Task: Buy 5 Spatulas for Men's from Shave & Hair Removal section under best seller category for shipping address: Marisol Hernandez, 1239 Ridge Road, Dodge City, Kansas 67801, Cell Number 6205197251. Pay from credit card ending with 7965, CVV 549
Action: Mouse moved to (22, 68)
Screenshot: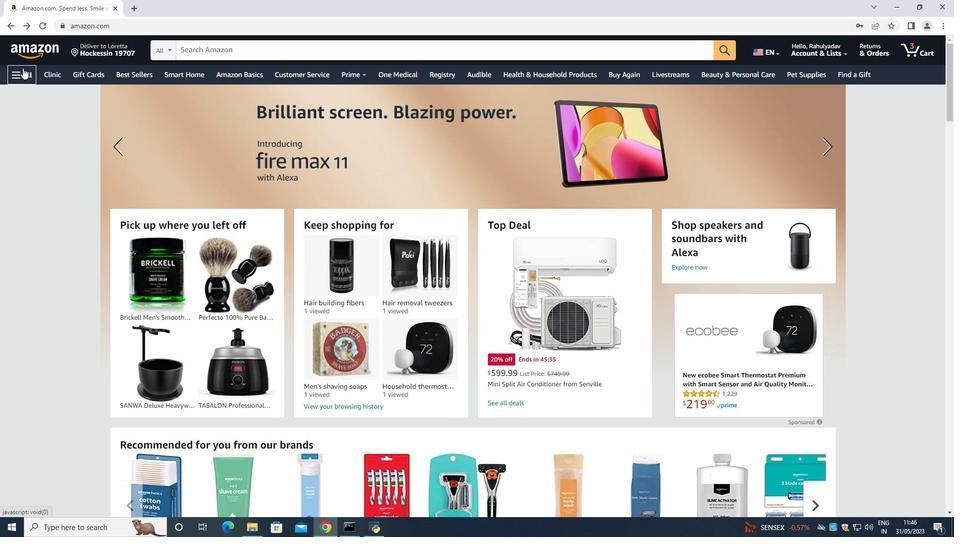 
Action: Mouse pressed left at (22, 68)
Screenshot: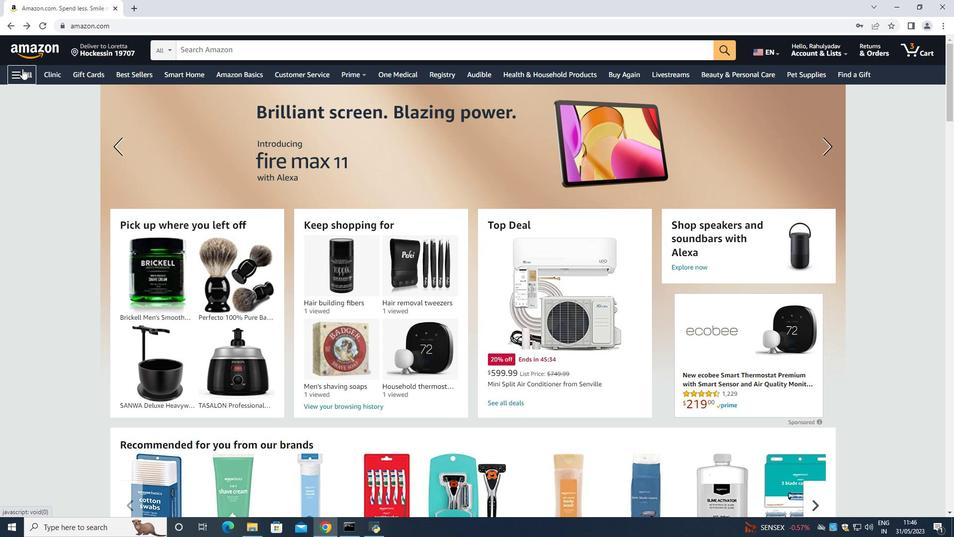 
Action: Mouse moved to (44, 100)
Screenshot: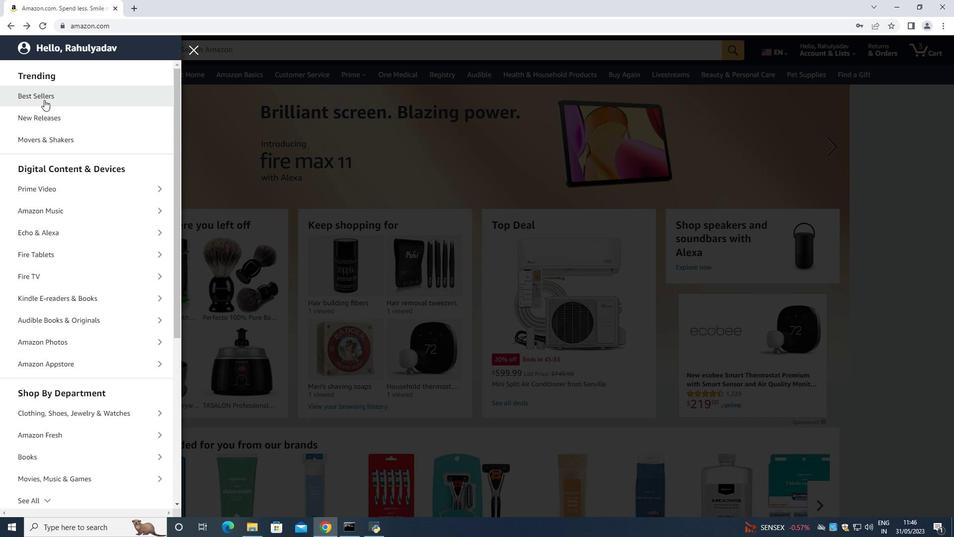 
Action: Mouse pressed left at (44, 100)
Screenshot: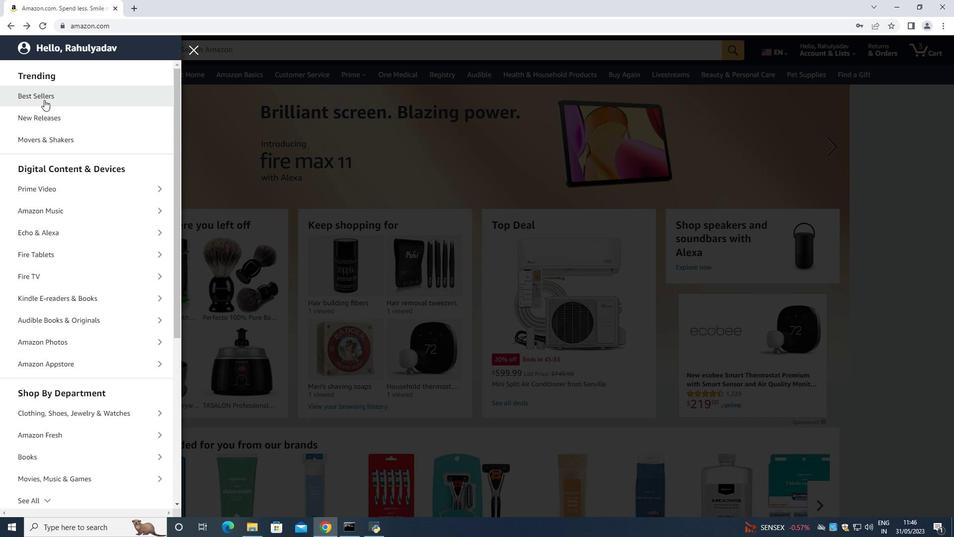 
Action: Mouse moved to (217, 51)
Screenshot: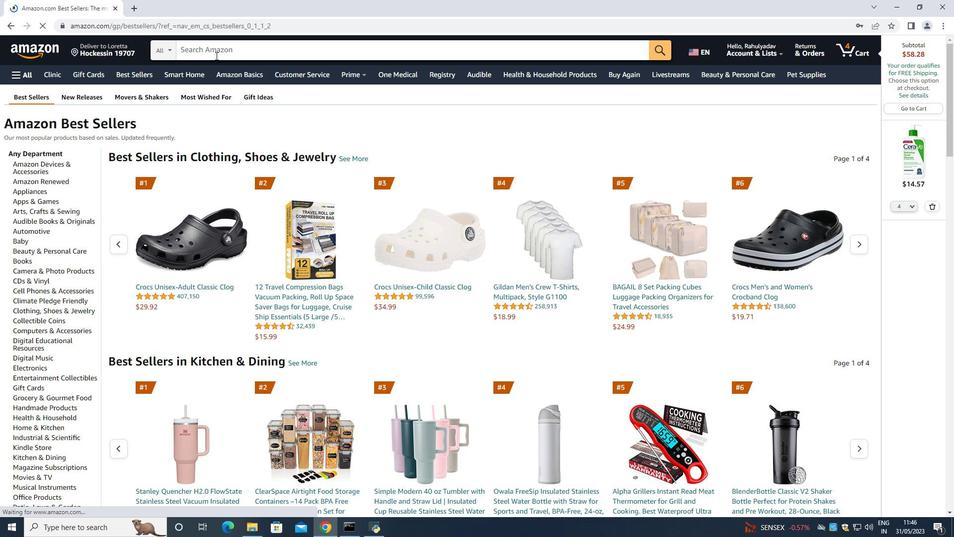 
Action: Mouse pressed left at (217, 51)
Screenshot: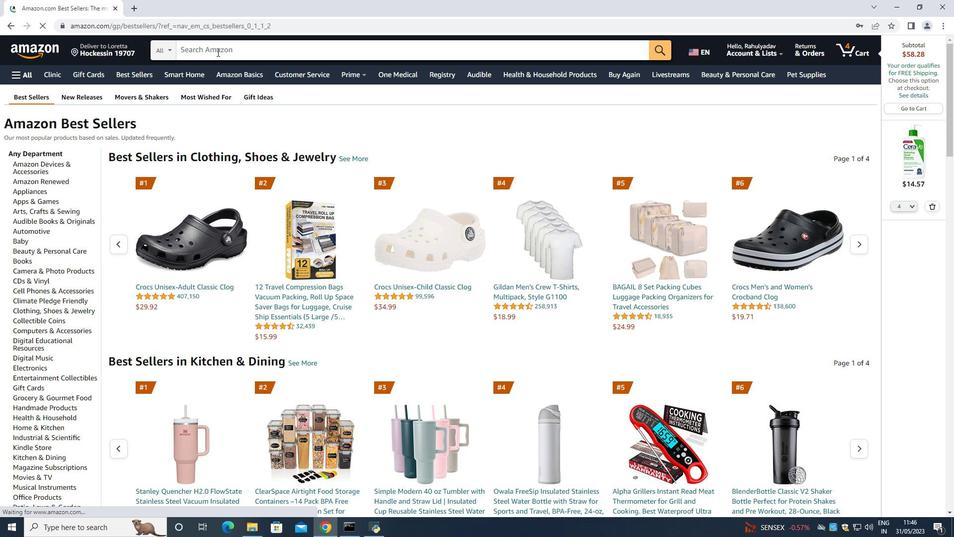 
Action: Key pressed <Key.shift>Spatulas<Key.space><Key.shift><Key.shift><Key.shift><Key.shift><Key.shift><Key.shift><Key.shift><Key.shift><Key.shift><Key.shift><Key.shift><Key.shift><Key.shift><Key.shift><Key.shift><Key.shift><Key.shift><Key.shift><Key.shift><Key.shift><Key.shift><Key.shift><Key.shift><Key.shift>For<Key.space><Key.shift_r><Key.shift_r><Key.shift_r><Key.shift_r><Key.shift_r><Key.shift_r><Key.shift_r><Key.shift_r><Key.shift_r><Key.shift_r><Key.shift_r><Key.shift_r><Key.shift_r>Men<Key.space><Key.enter>
Screenshot: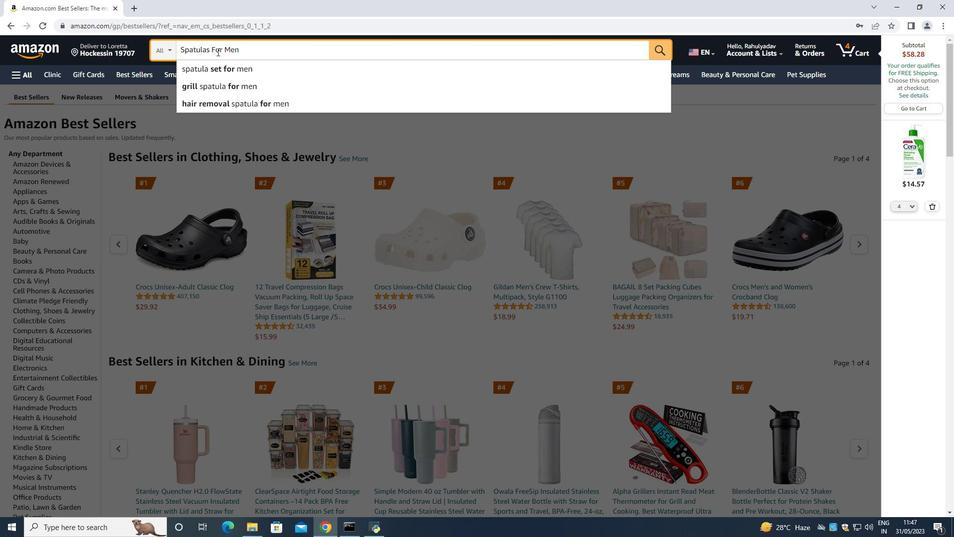
Action: Mouse moved to (249, 364)
Screenshot: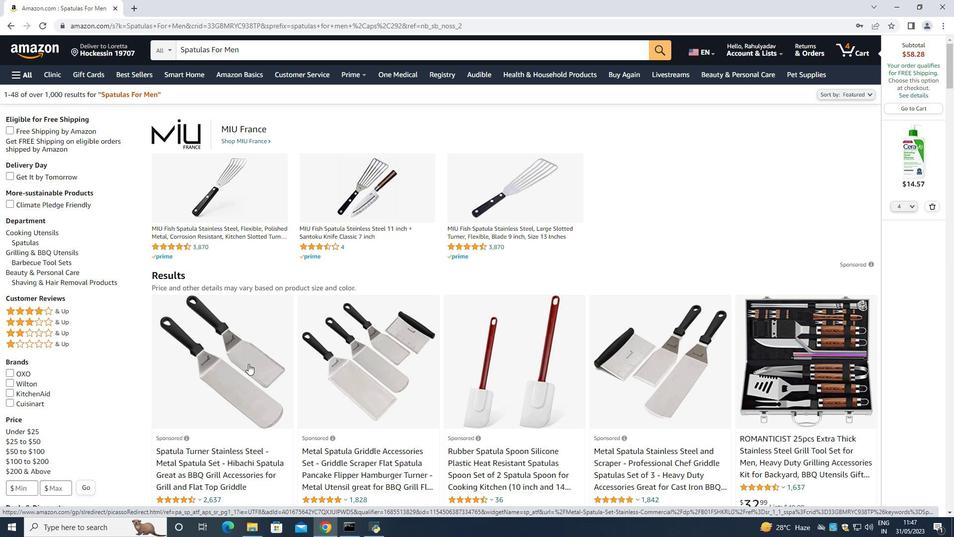 
Action: Mouse scrolled (249, 363) with delta (0, 0)
Screenshot: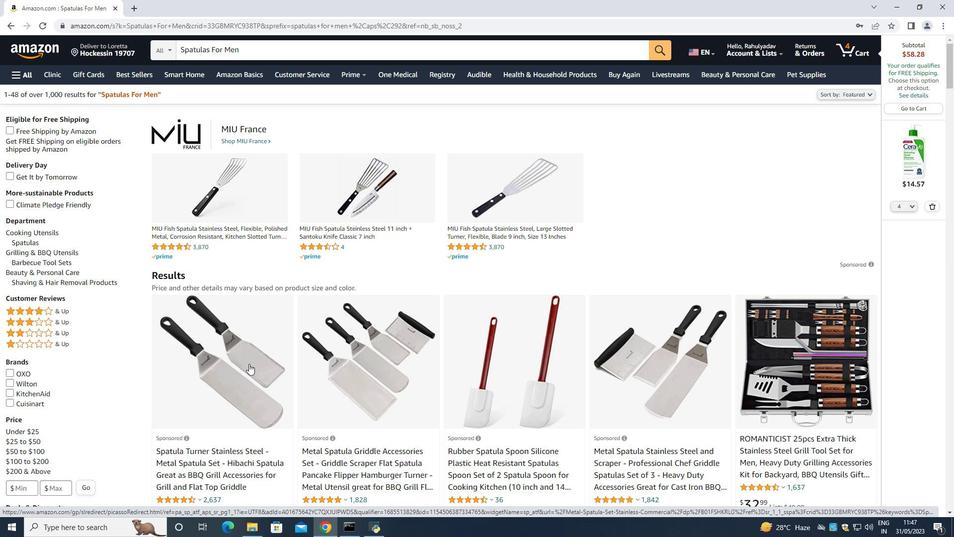 
Action: Mouse scrolled (249, 363) with delta (0, 0)
Screenshot: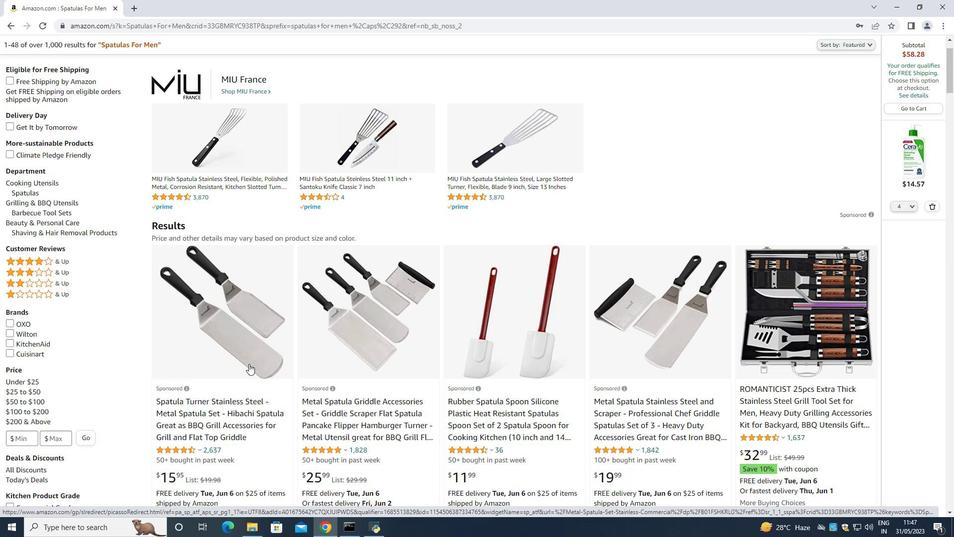 
Action: Mouse scrolled (249, 363) with delta (0, 0)
Screenshot: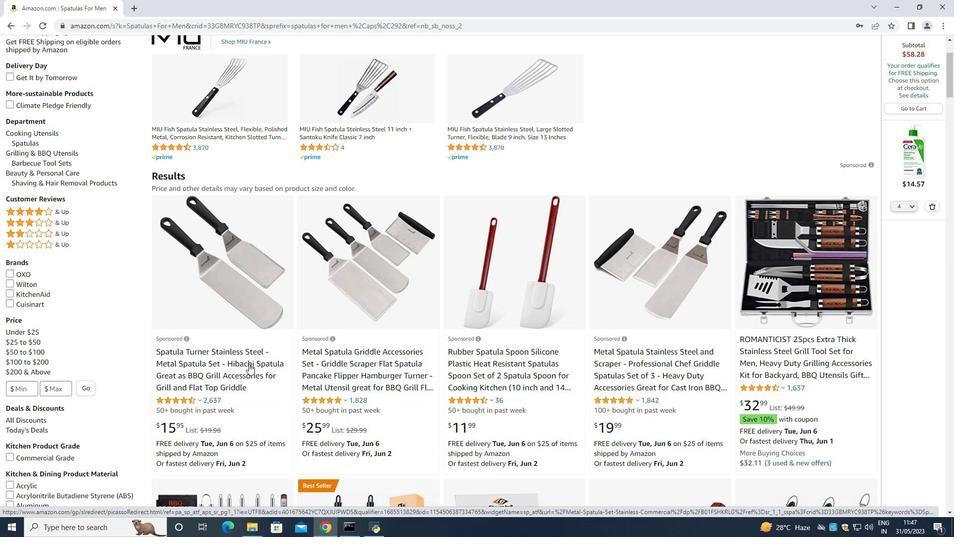 
Action: Mouse scrolled (249, 363) with delta (0, 0)
Screenshot: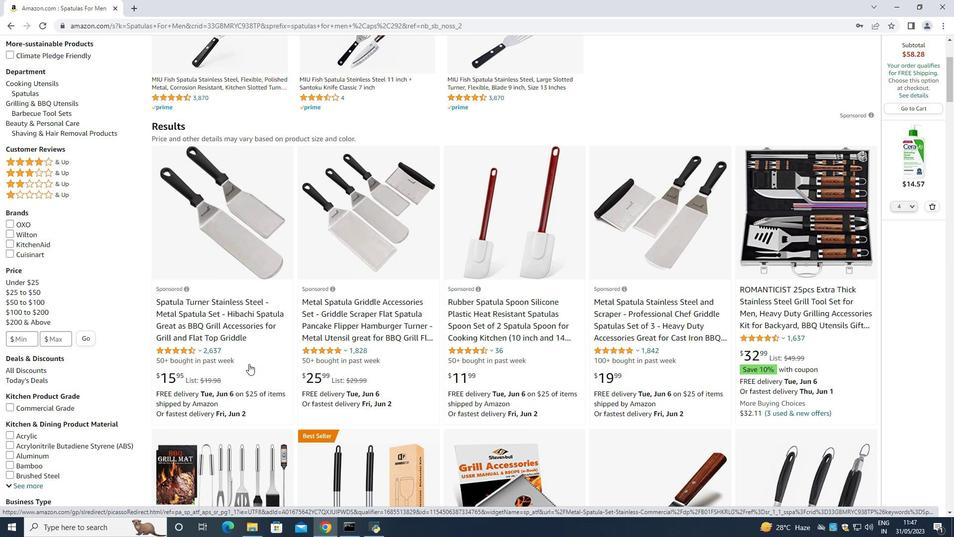 
Action: Mouse scrolled (249, 363) with delta (0, 0)
Screenshot: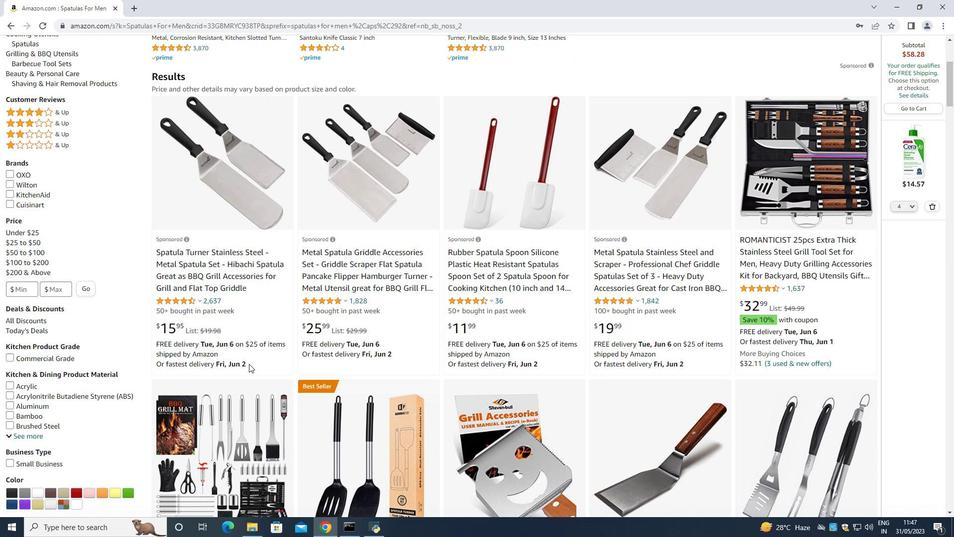 
Action: Mouse scrolled (249, 363) with delta (0, 0)
Screenshot: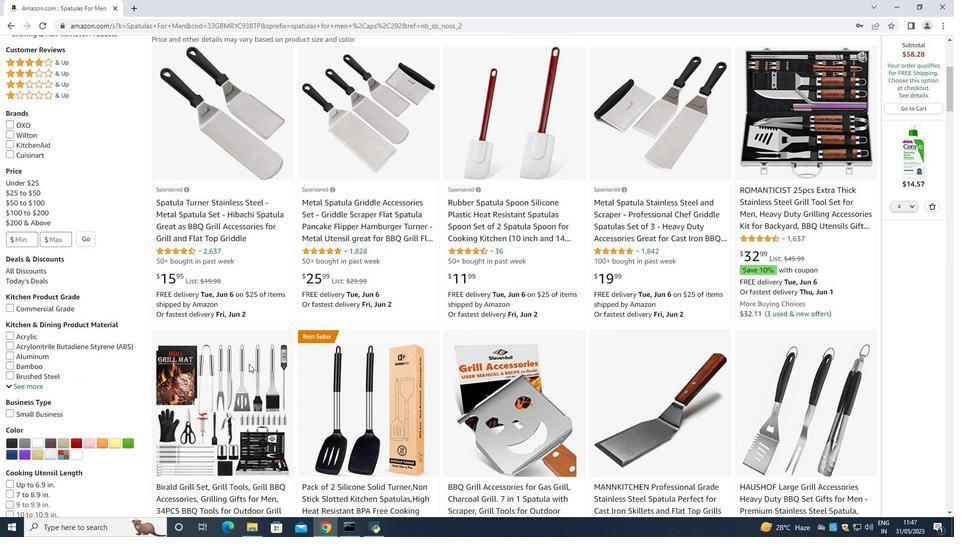 
Action: Mouse scrolled (249, 363) with delta (0, 0)
Screenshot: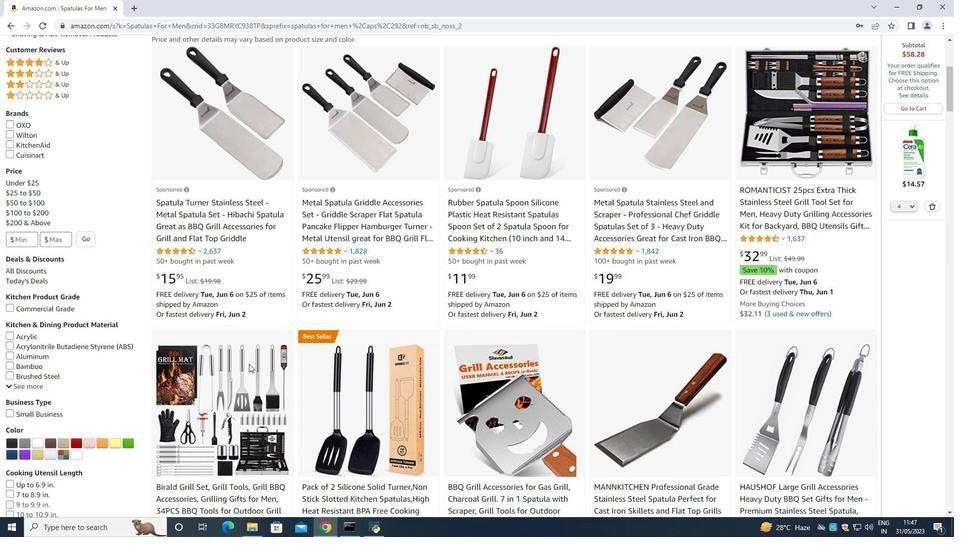 
Action: Mouse scrolled (249, 363) with delta (0, 0)
Screenshot: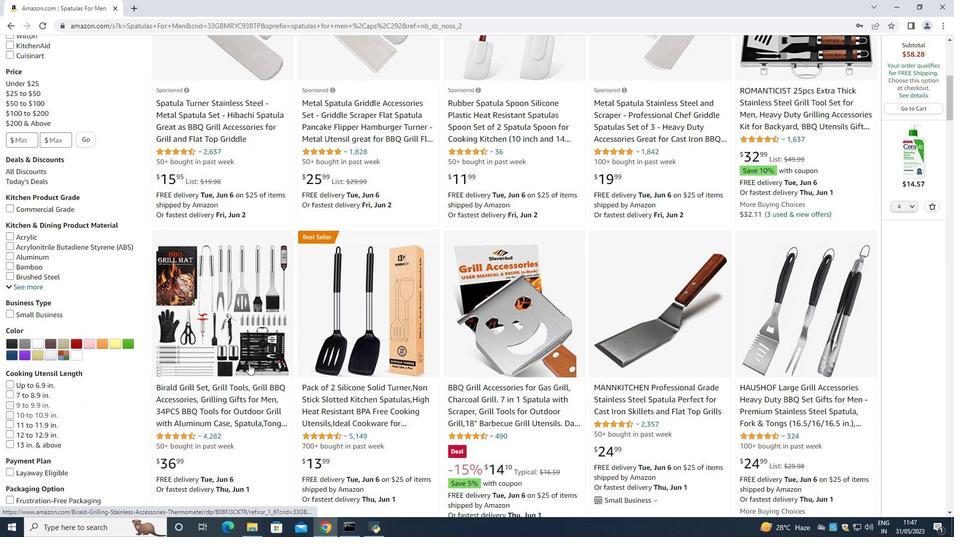 
Action: Mouse scrolled (249, 363) with delta (0, 0)
Screenshot: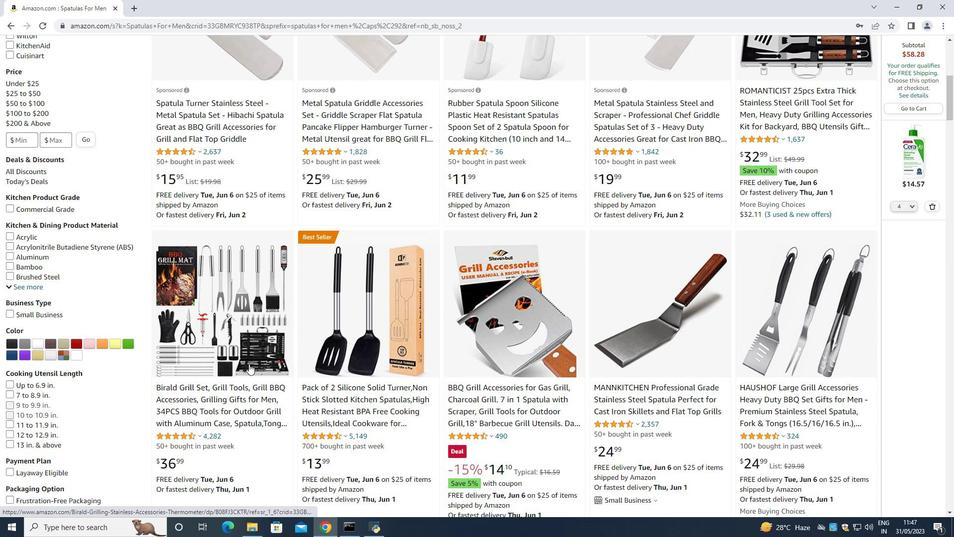 
Action: Mouse scrolled (249, 363) with delta (0, 0)
Screenshot: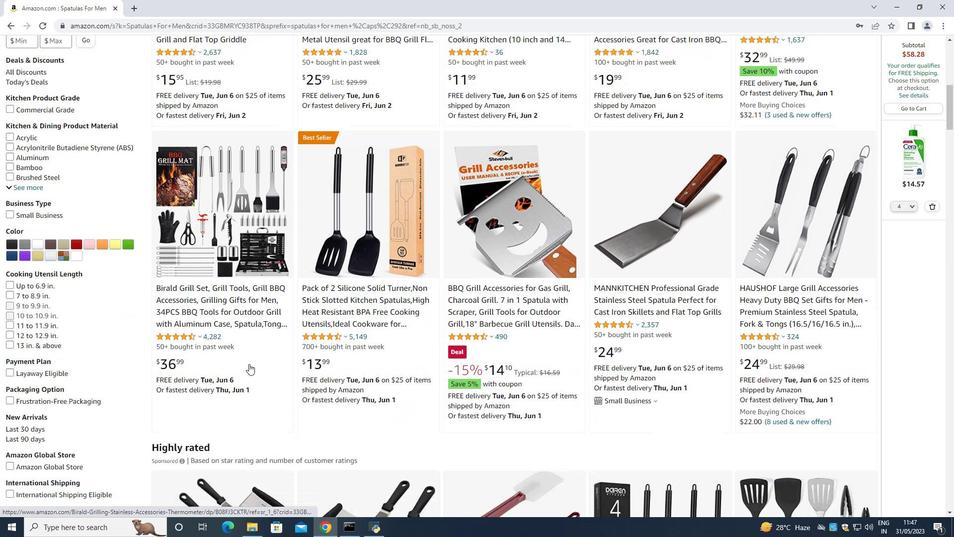 
Action: Mouse scrolled (249, 363) with delta (0, 0)
Screenshot: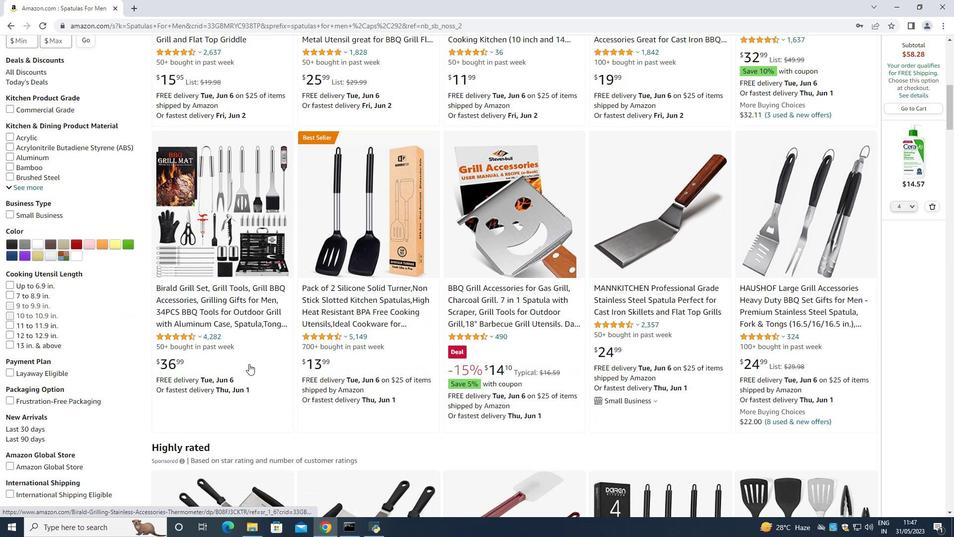 
Action: Mouse scrolled (249, 363) with delta (0, 0)
Screenshot: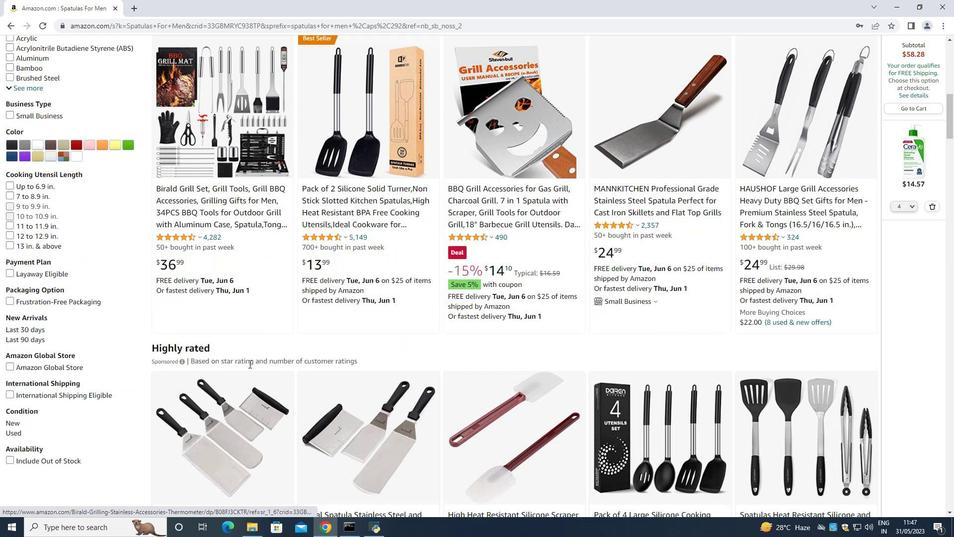
Action: Mouse scrolled (249, 363) with delta (0, 0)
Screenshot: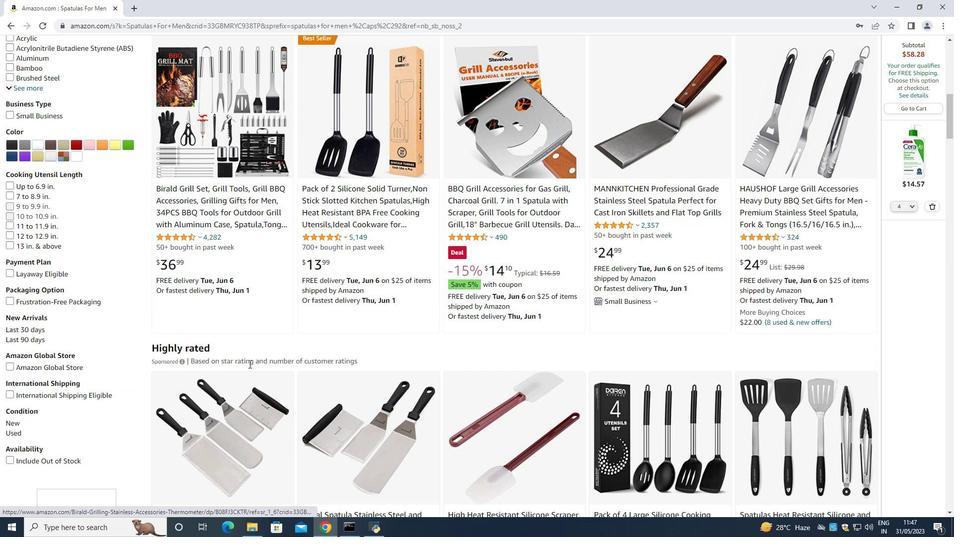 
Action: Mouse scrolled (249, 363) with delta (0, 0)
Screenshot: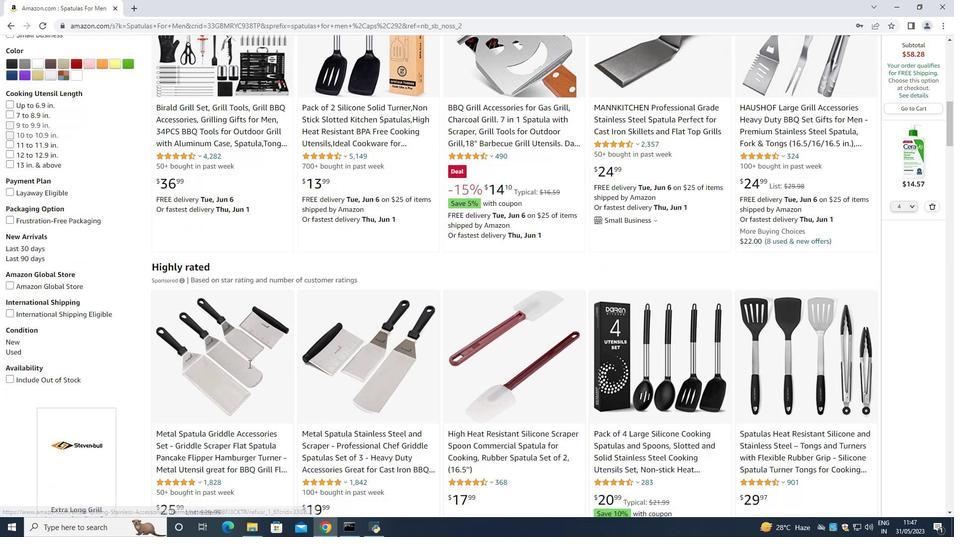 
Action: Mouse scrolled (249, 363) with delta (0, 0)
Screenshot: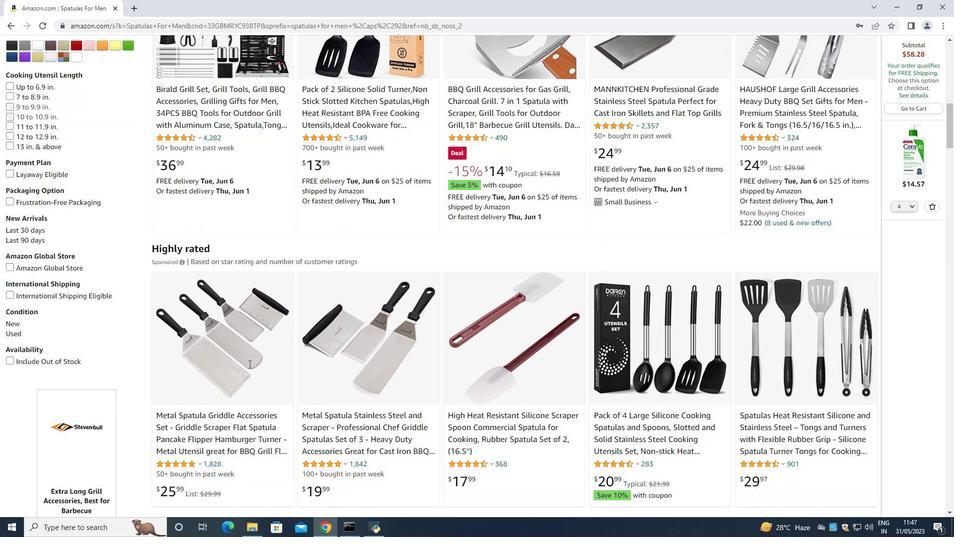 
Action: Mouse pressed right at (249, 364)
Screenshot: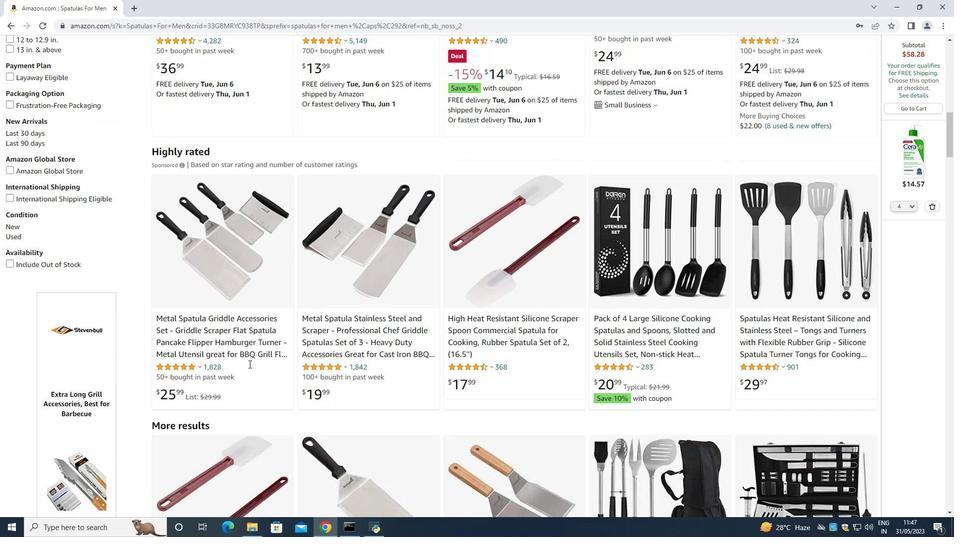 
Action: Mouse scrolled (249, 363) with delta (0, 0)
Screenshot: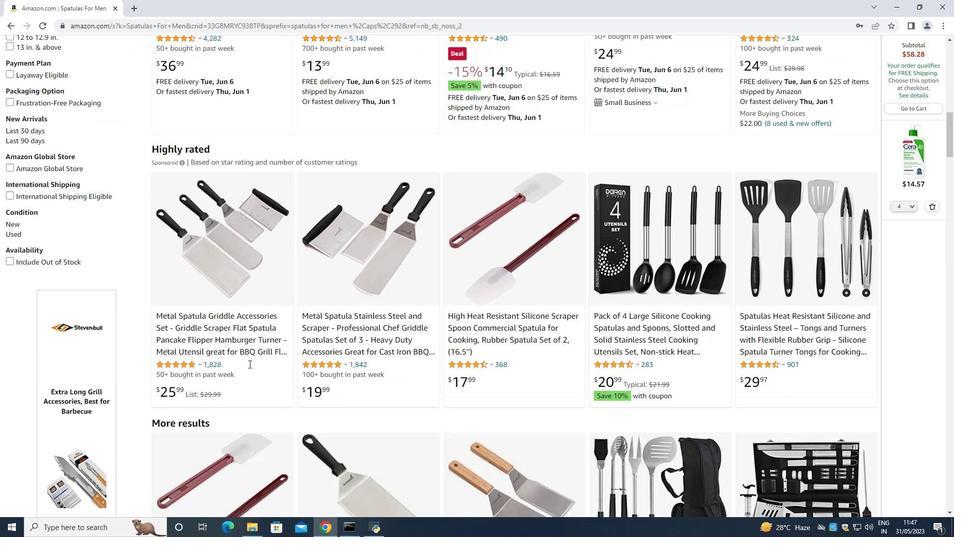 
Action: Mouse scrolled (249, 363) with delta (0, 0)
Screenshot: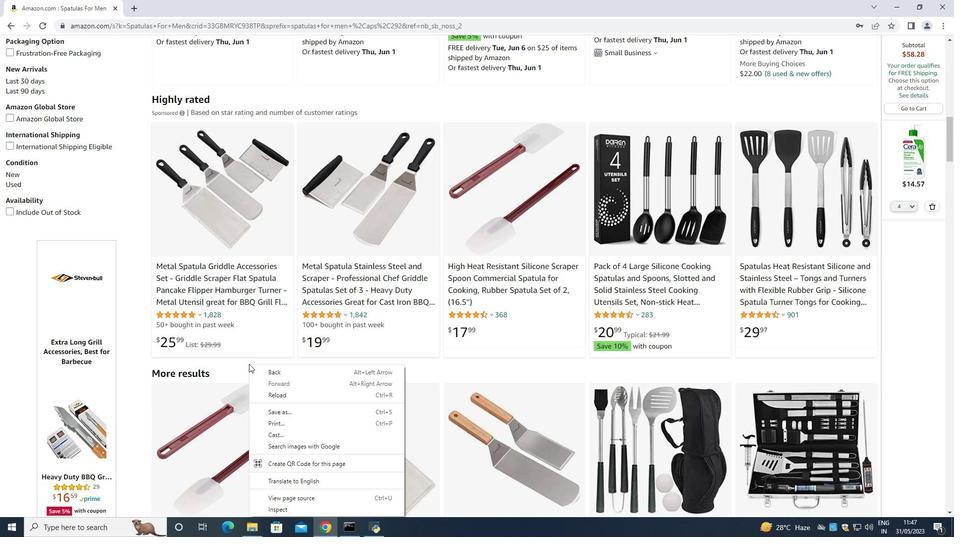 
Action: Mouse moved to (249, 363)
Screenshot: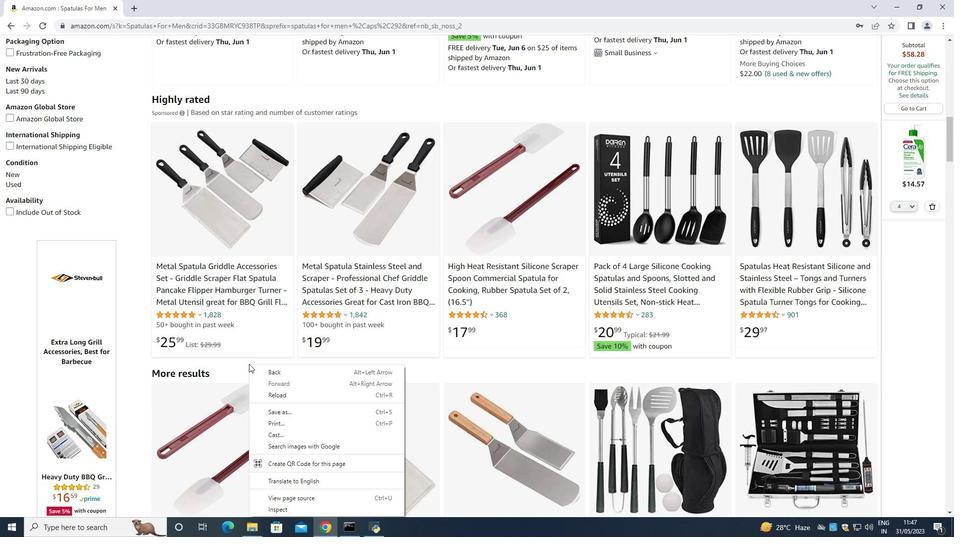 
Action: Mouse scrolled (249, 363) with delta (0, 0)
Screenshot: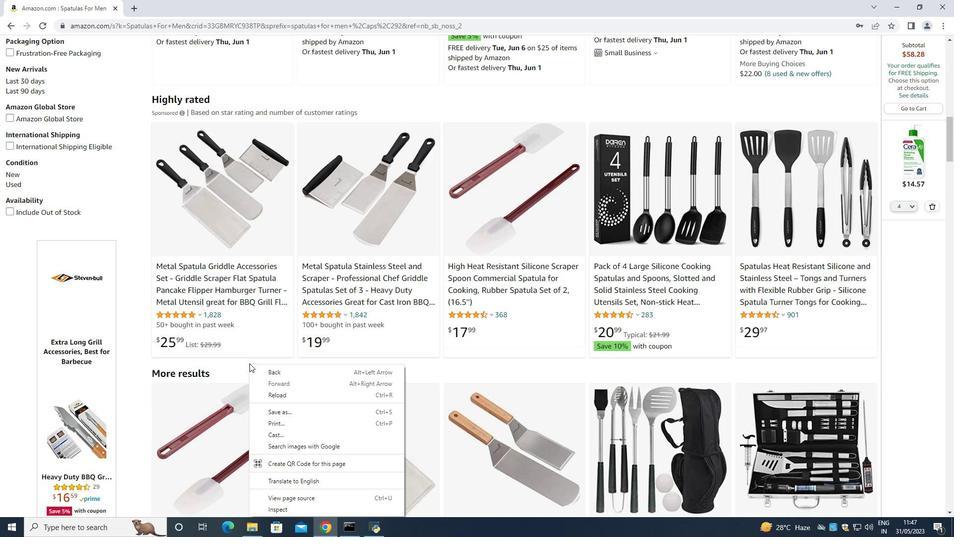 
Action: Mouse moved to (247, 363)
Screenshot: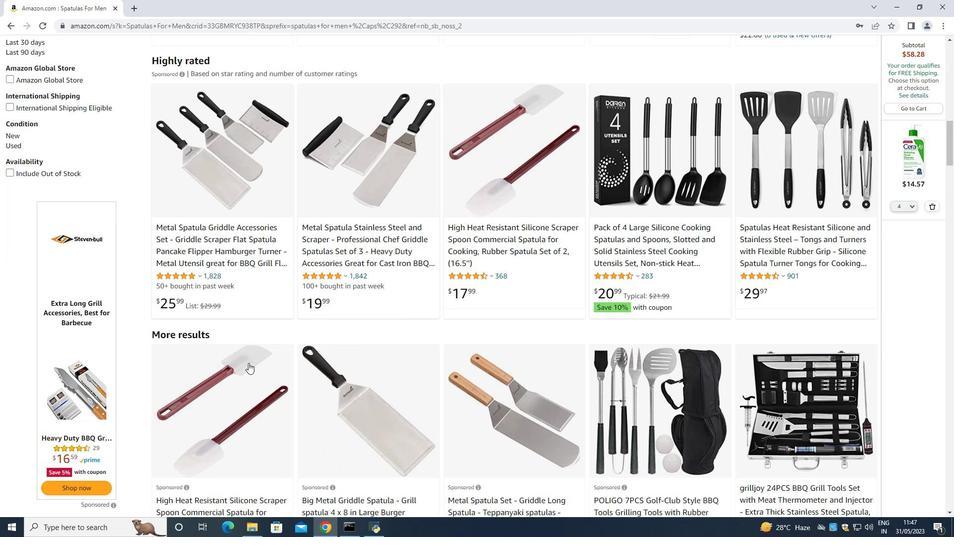 
Action: Mouse scrolled (247, 362) with delta (0, 0)
Screenshot: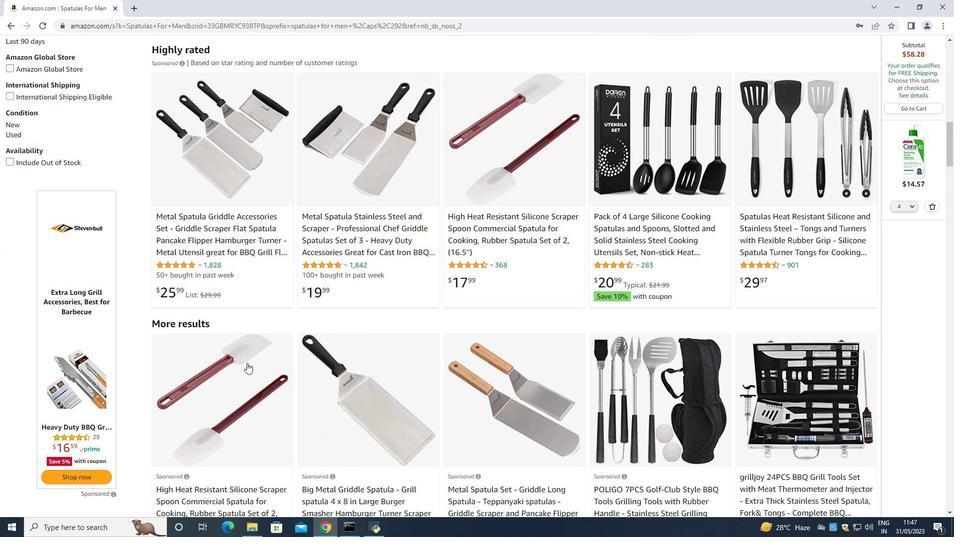 
Action: Mouse scrolled (247, 362) with delta (0, 0)
Screenshot: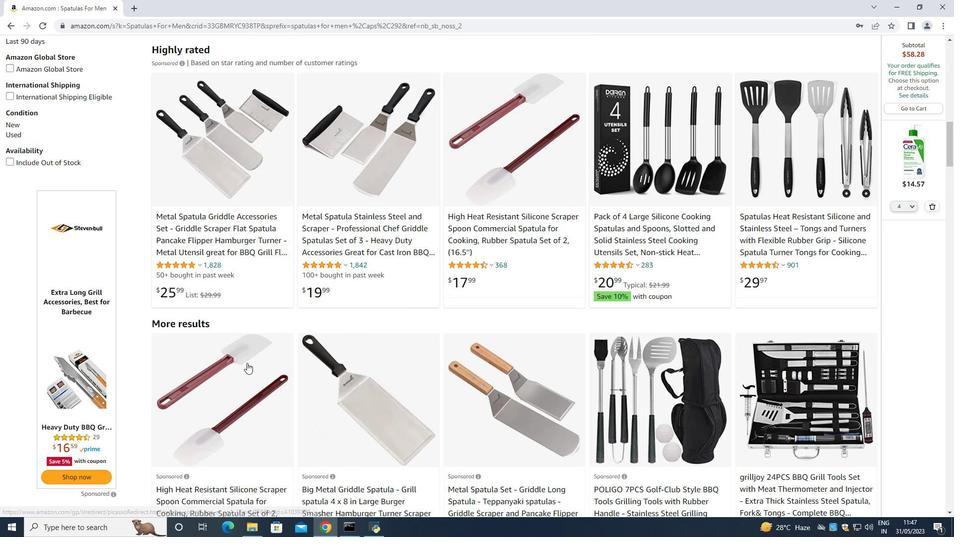 
Action: Mouse moved to (249, 361)
Screenshot: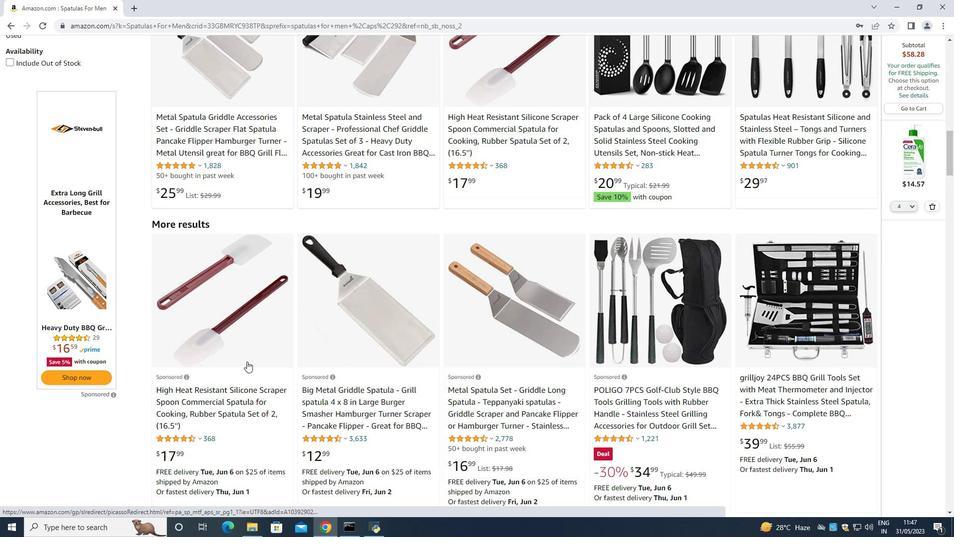 
Action: Mouse scrolled (249, 362) with delta (0, 0)
Screenshot: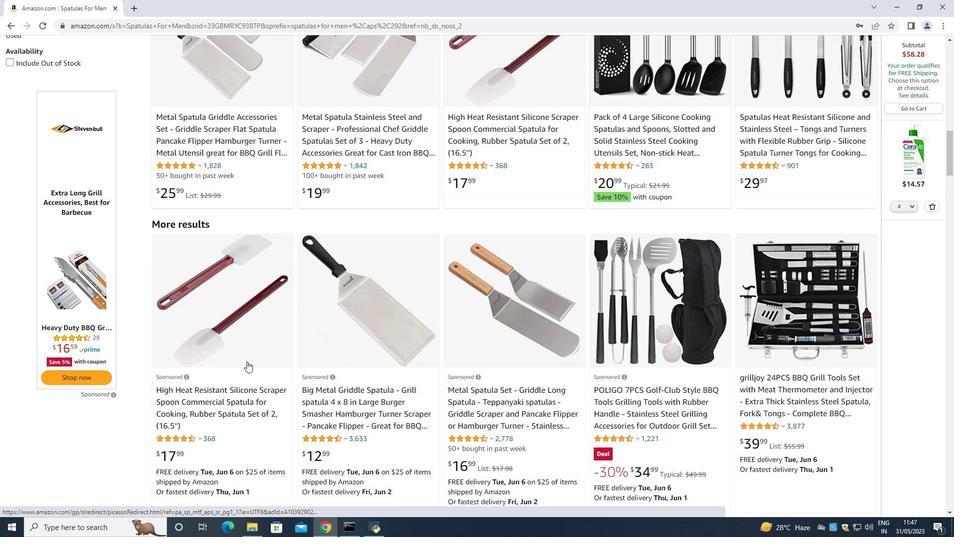 
Action: Mouse scrolled (249, 361) with delta (0, 0)
Screenshot: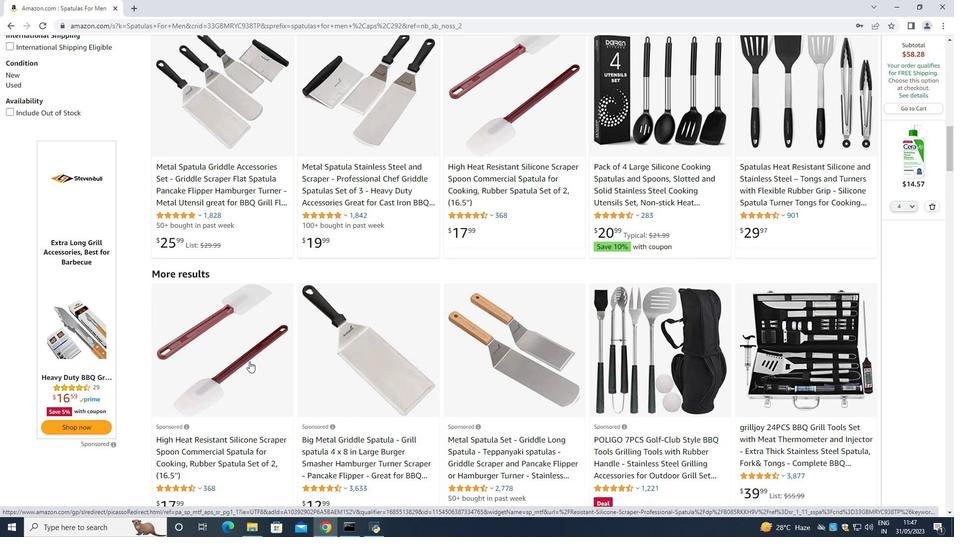 
Action: Mouse moved to (260, 340)
Screenshot: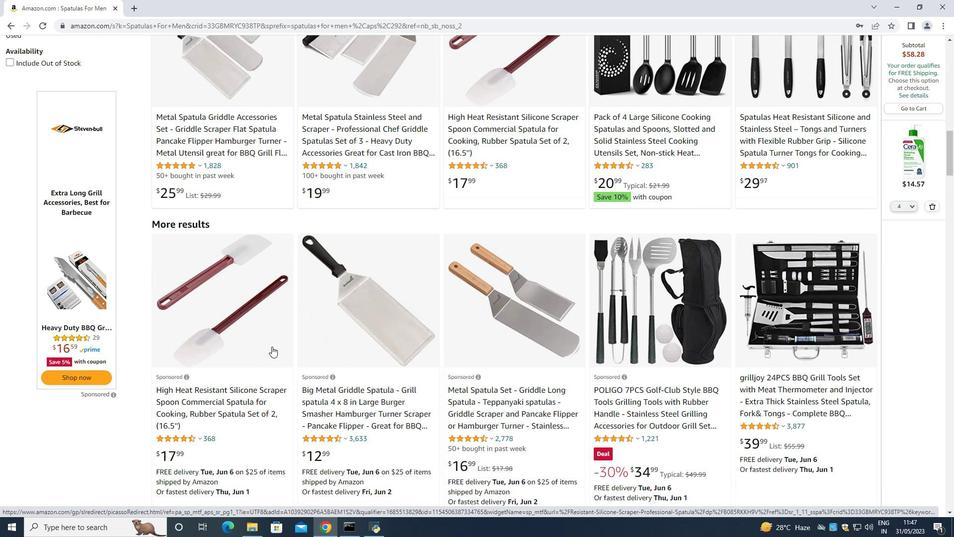
Action: Mouse scrolled (260, 339) with delta (0, 0)
Screenshot: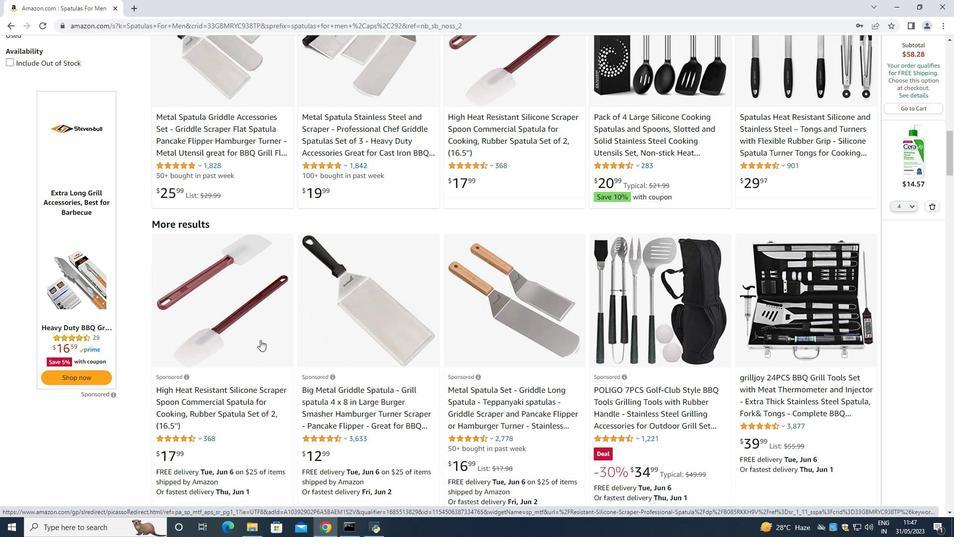 
Action: Mouse scrolled (260, 339) with delta (0, 0)
Screenshot: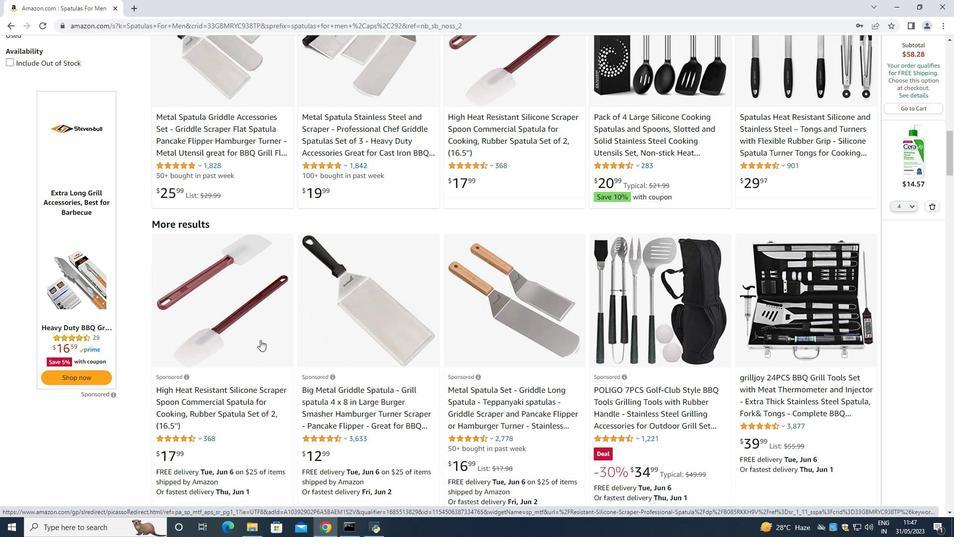 
Action: Mouse moved to (256, 344)
Screenshot: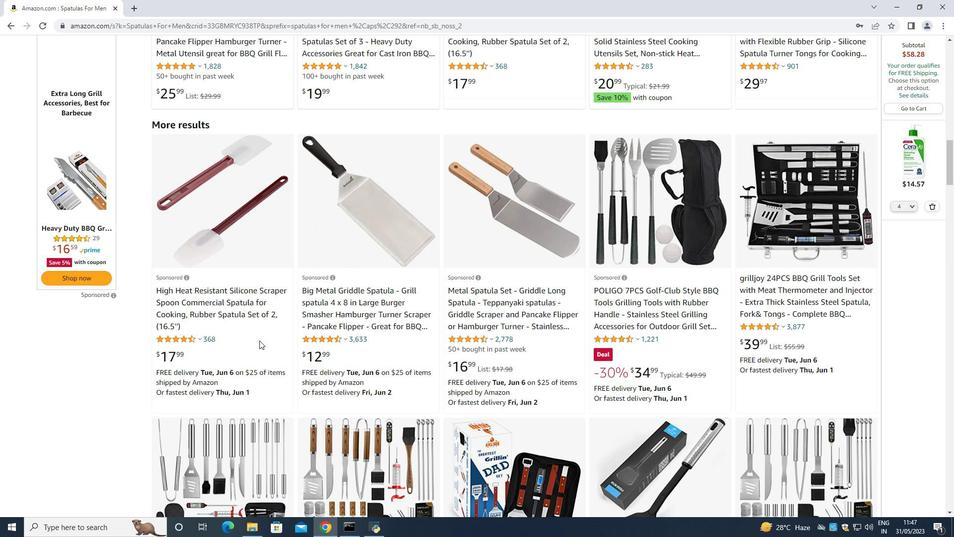 
Action: Mouse scrolled (256, 344) with delta (0, 0)
Screenshot: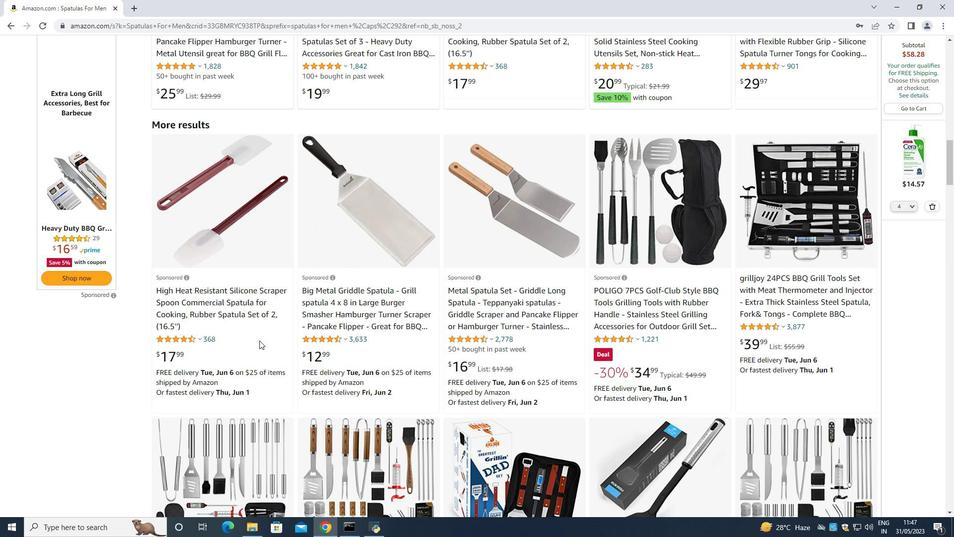 
Action: Mouse moved to (256, 345)
Screenshot: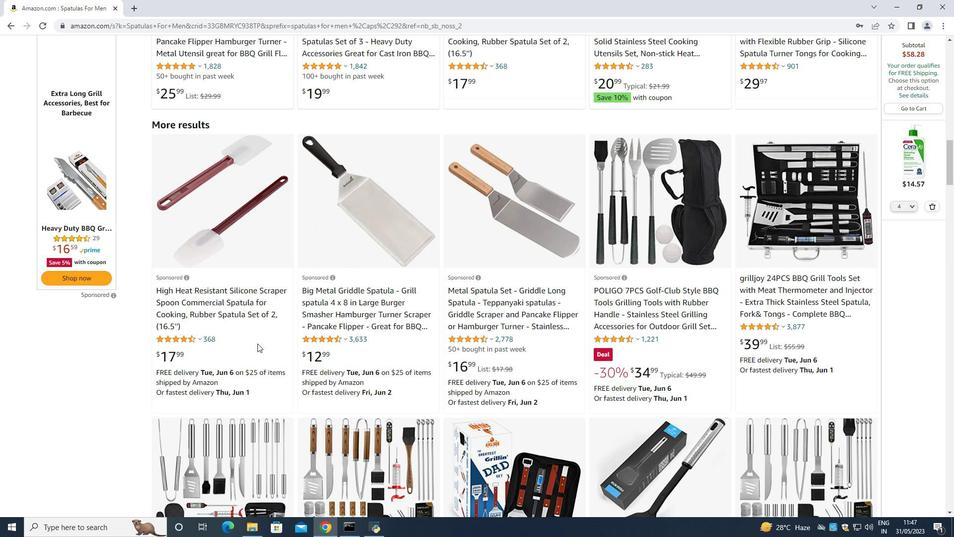 
Action: Mouse scrolled (256, 344) with delta (0, 0)
Screenshot: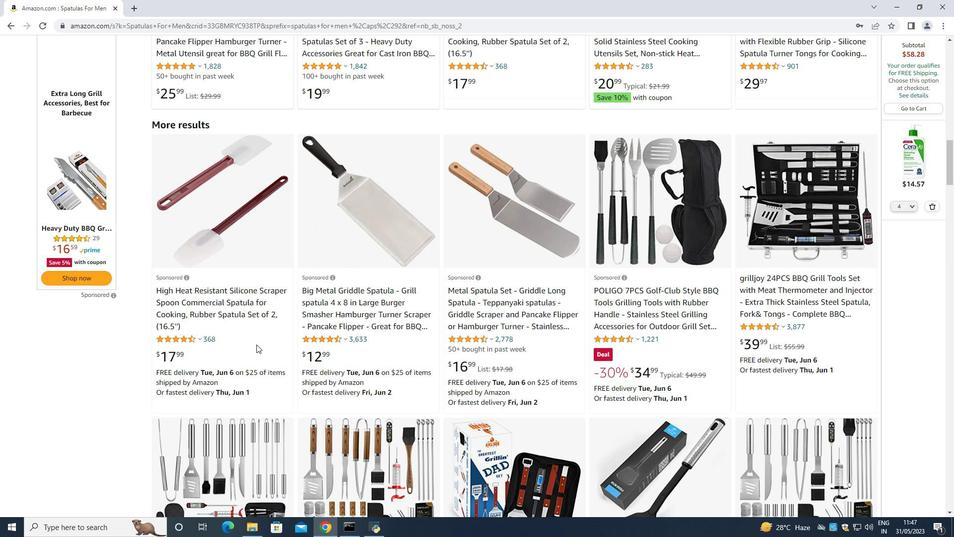 
Action: Mouse scrolled (256, 344) with delta (0, 0)
Screenshot: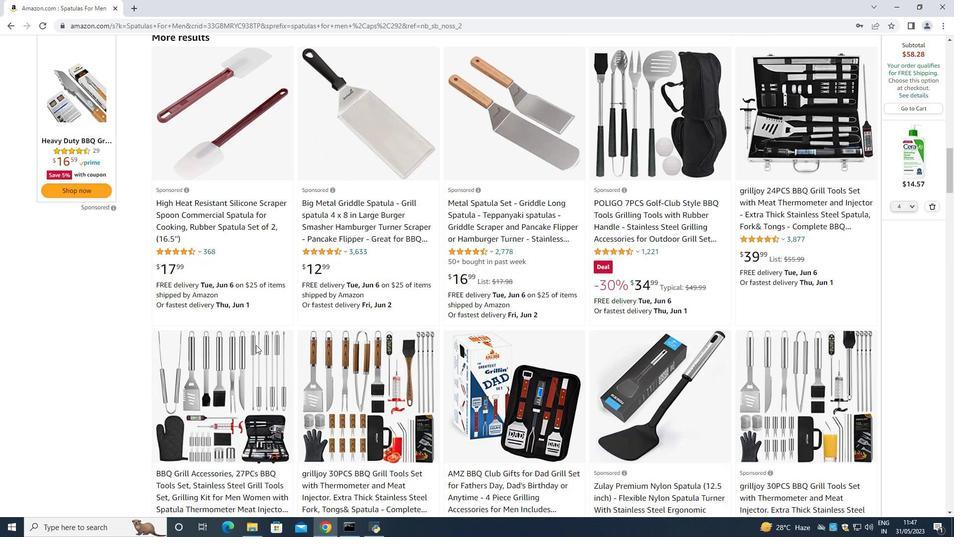 
Action: Mouse scrolled (256, 344) with delta (0, 0)
Screenshot: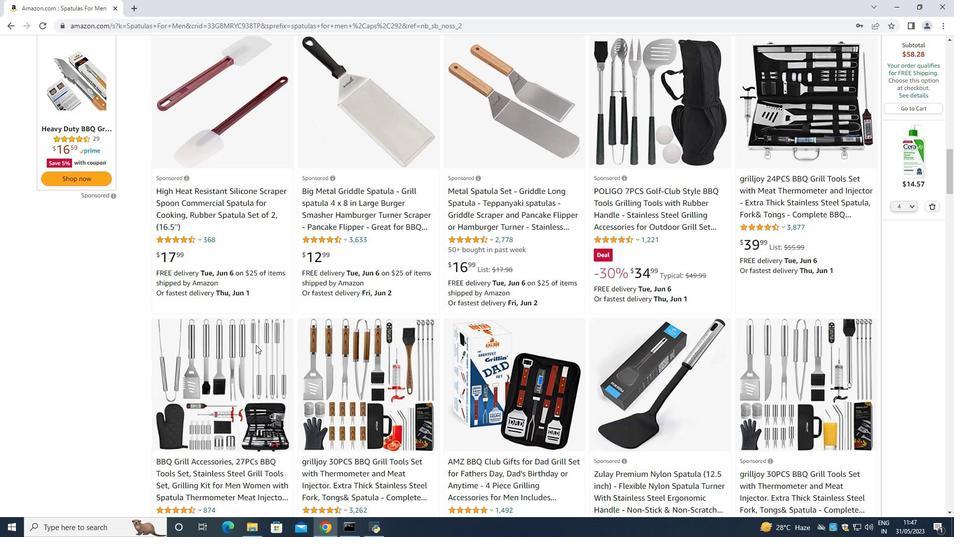 
Action: Mouse moved to (256, 345)
Screenshot: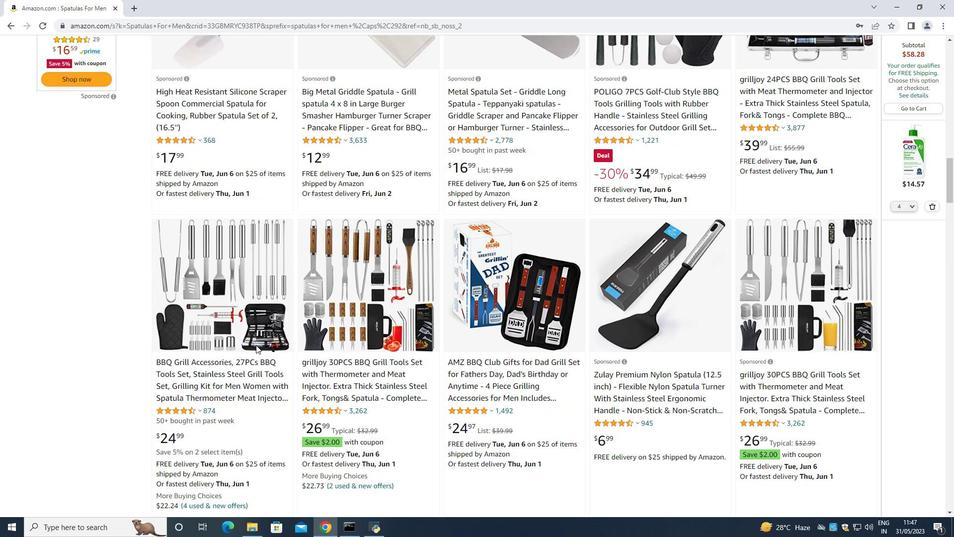 
Action: Mouse scrolled (256, 344) with delta (0, 0)
Screenshot: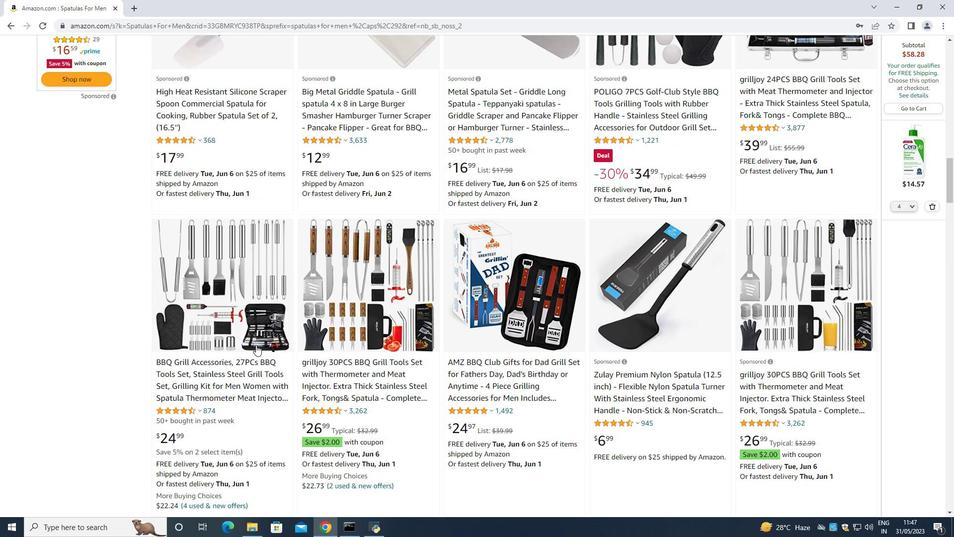 
Action: Mouse scrolled (256, 344) with delta (0, 0)
Screenshot: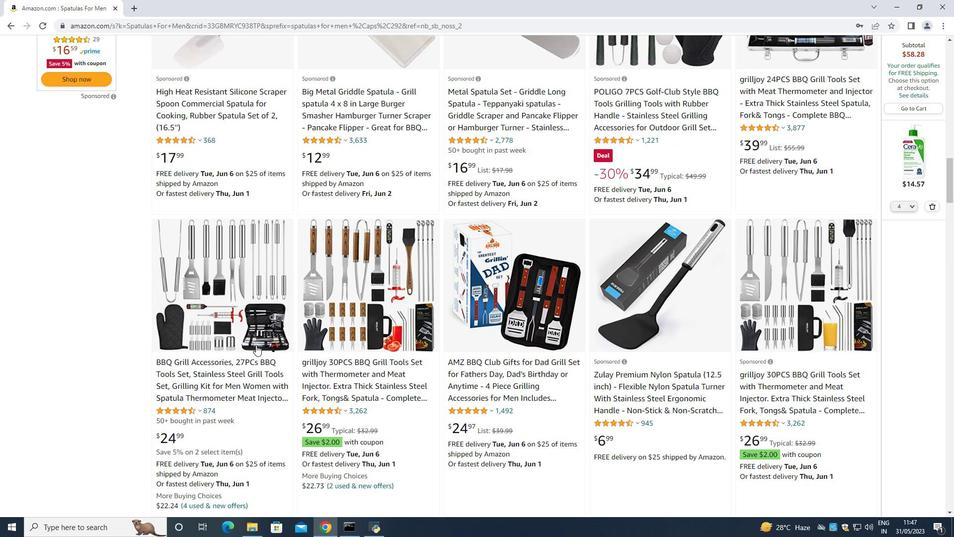
Action: Mouse scrolled (256, 344) with delta (0, 0)
Screenshot: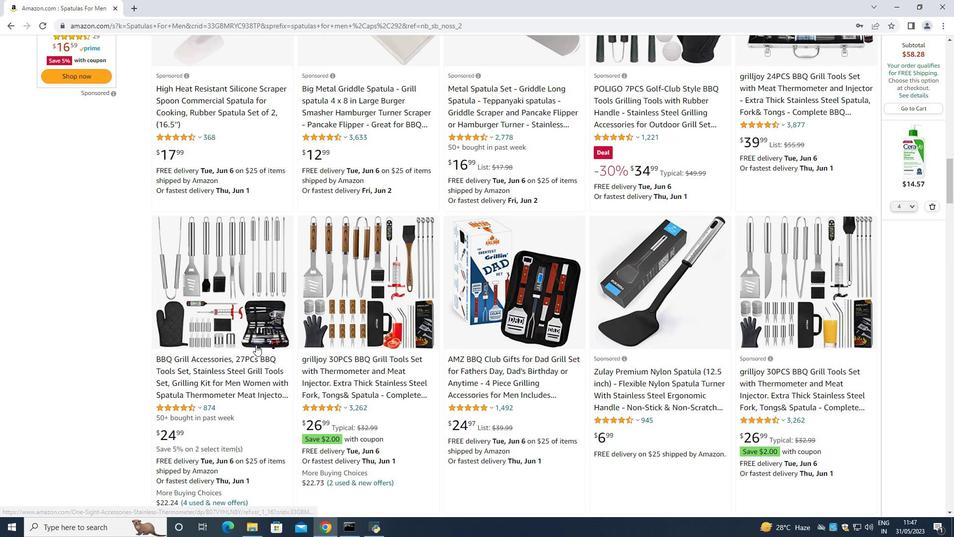 
Action: Mouse moved to (256, 346)
Screenshot: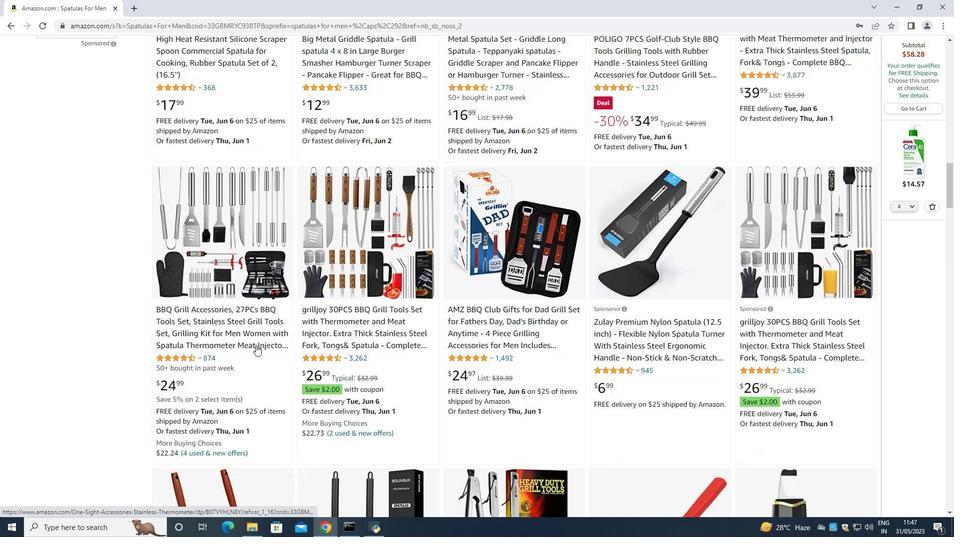 
Action: Mouse scrolled (256, 346) with delta (0, 0)
Screenshot: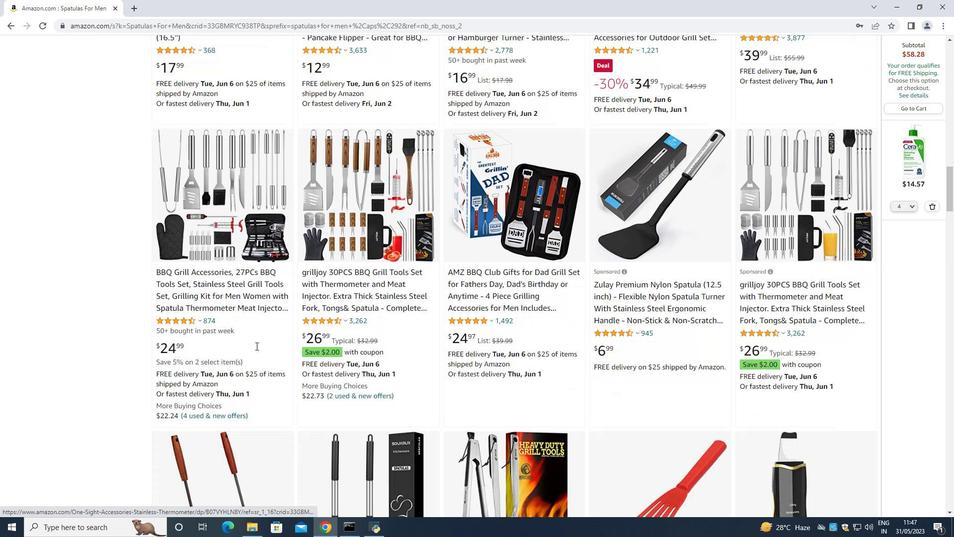 
Action: Mouse scrolled (256, 346) with delta (0, 0)
Screenshot: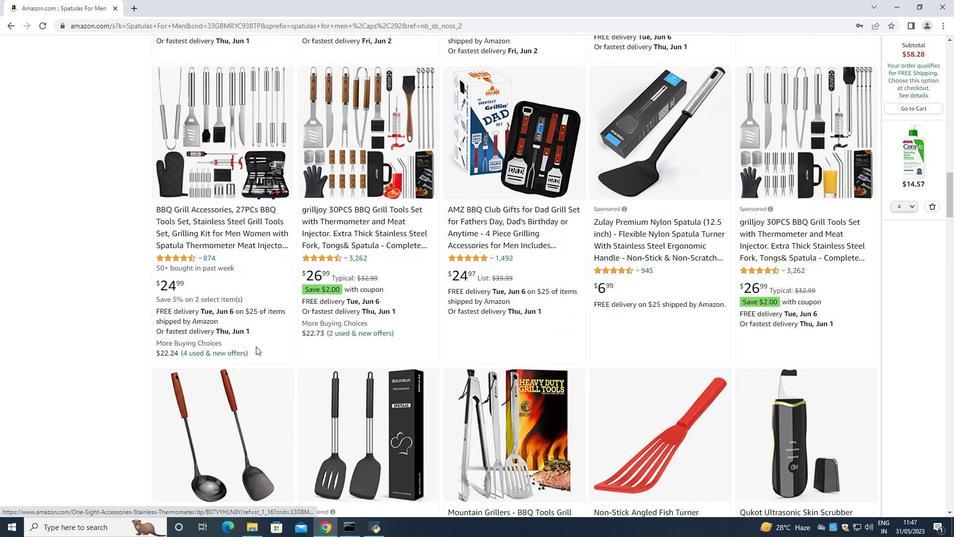 
Action: Mouse moved to (252, 351)
Screenshot: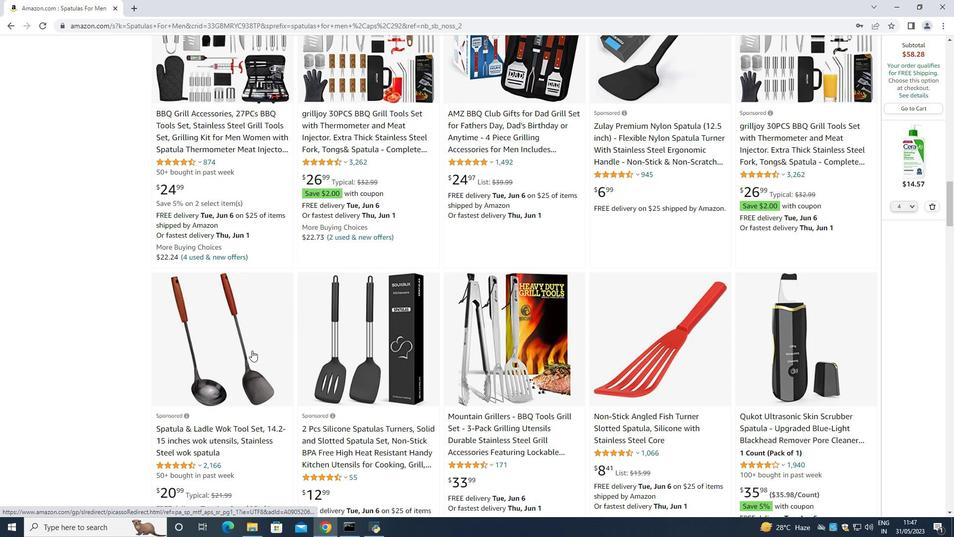 
Action: Mouse scrolled (252, 350) with delta (0, 0)
Screenshot: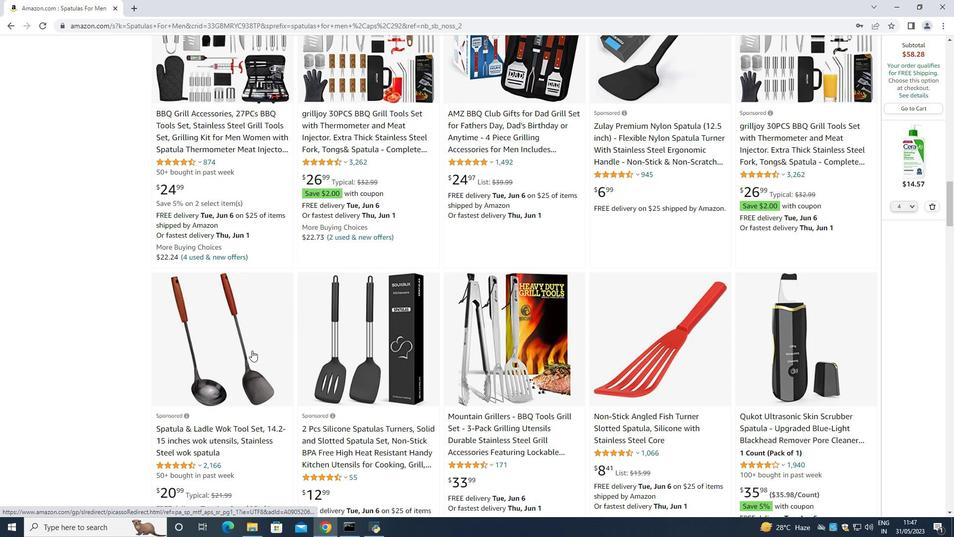 
Action: Mouse moved to (252, 351)
Screenshot: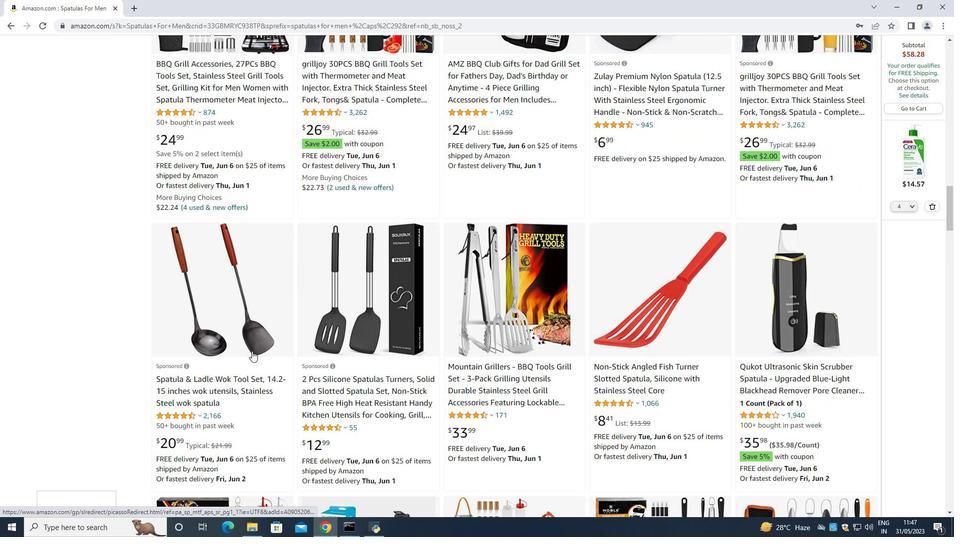 
Action: Mouse scrolled (252, 351) with delta (0, 0)
Screenshot: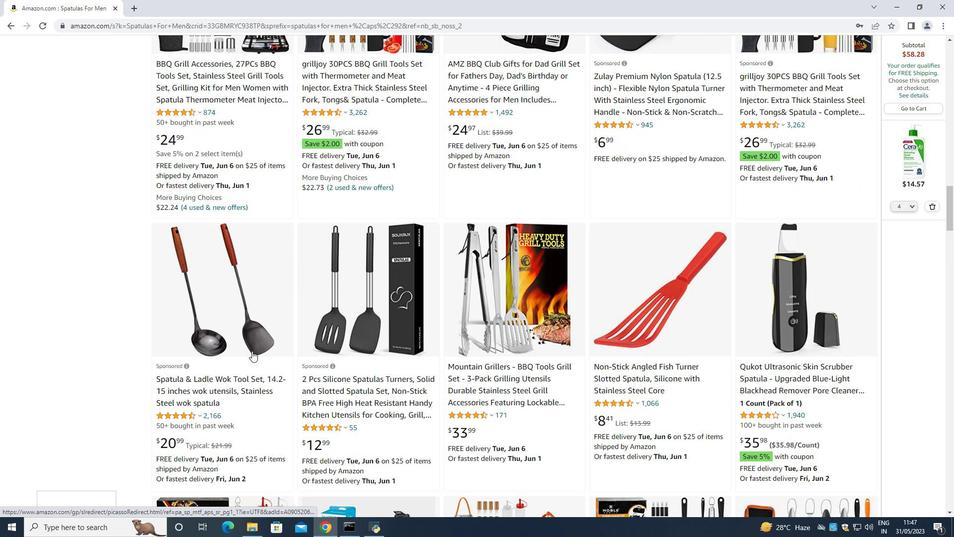 
Action: Mouse scrolled (252, 351) with delta (0, 0)
Screenshot: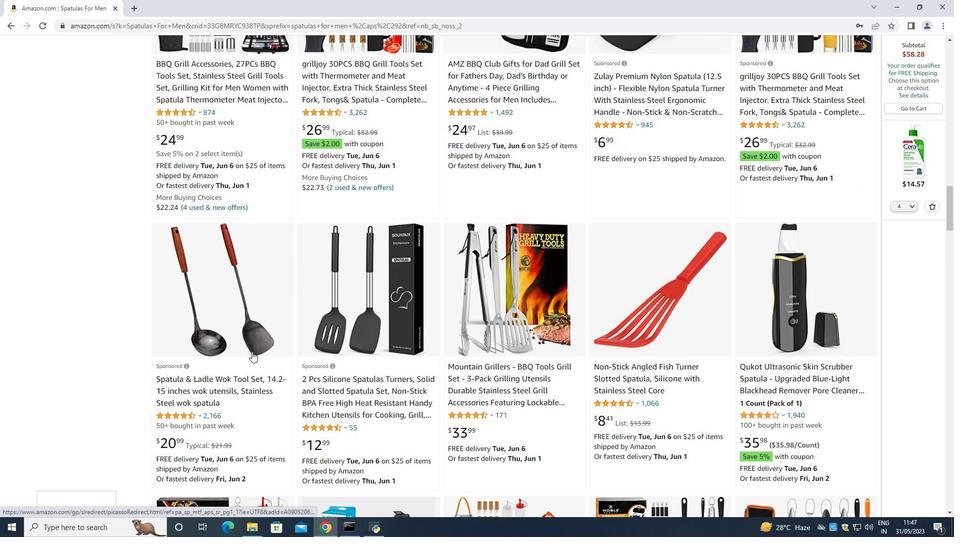 
Action: Mouse scrolled (252, 351) with delta (0, 0)
Screenshot: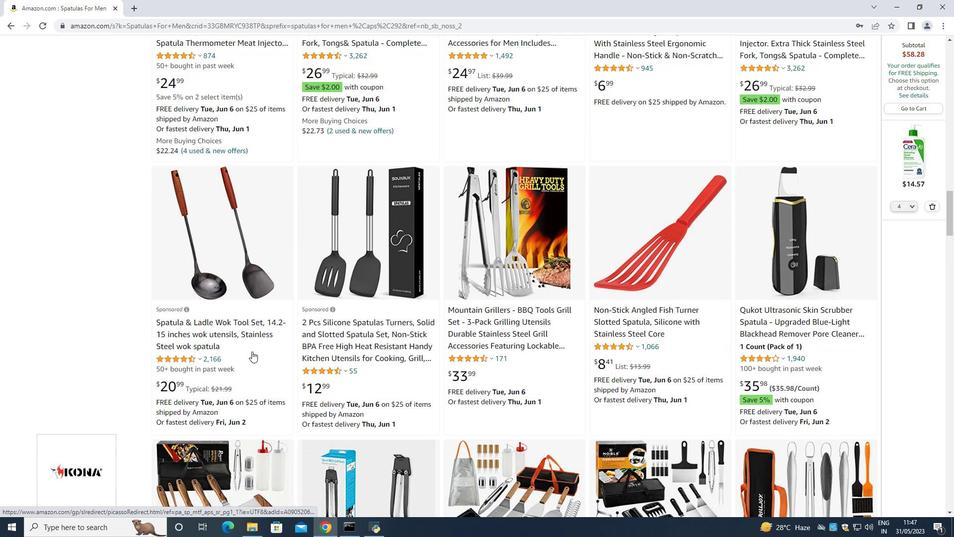 
Action: Mouse scrolled (252, 351) with delta (0, 0)
Screenshot: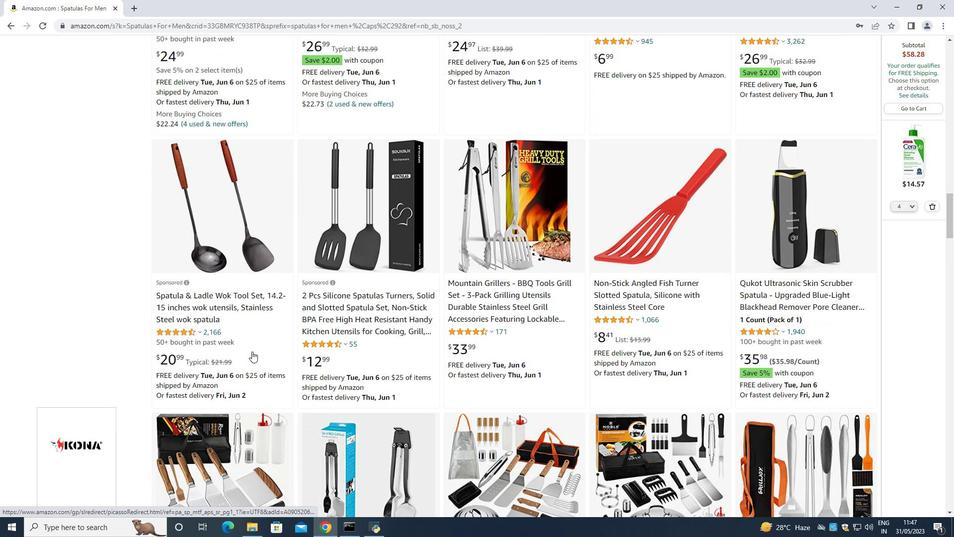 
Action: Mouse scrolled (252, 351) with delta (0, 0)
Screenshot: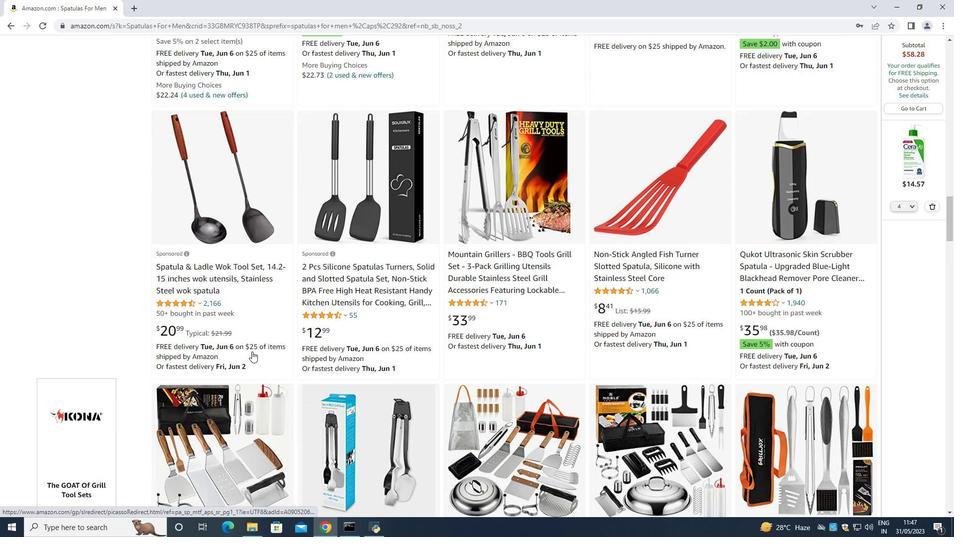 
Action: Mouse moved to (249, 355)
Screenshot: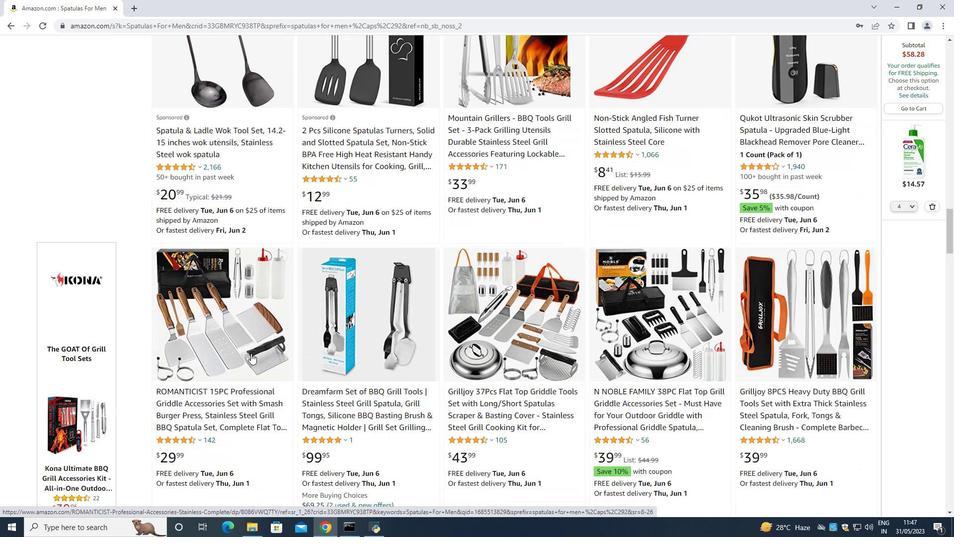 
Action: Mouse scrolled (249, 356) with delta (0, 0)
Screenshot: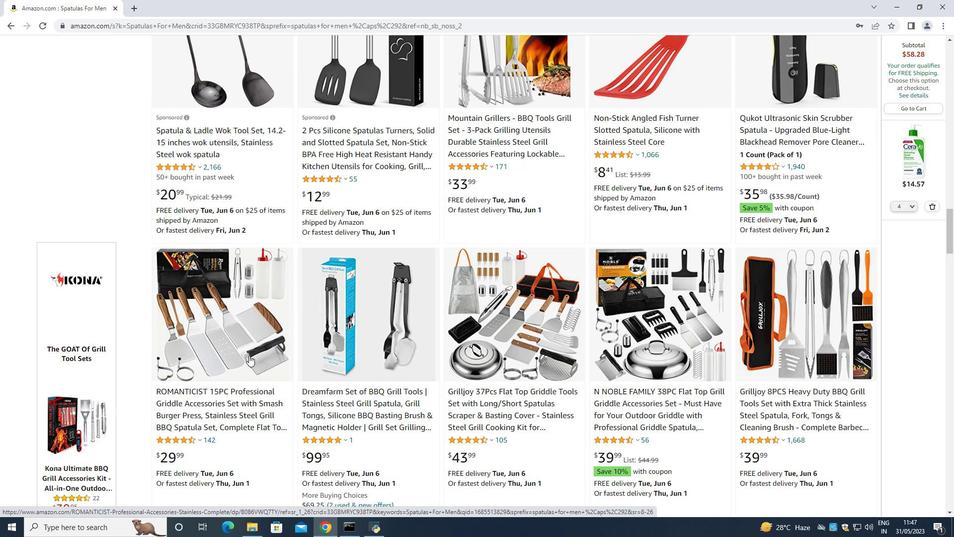 
Action: Mouse moved to (249, 356)
Screenshot: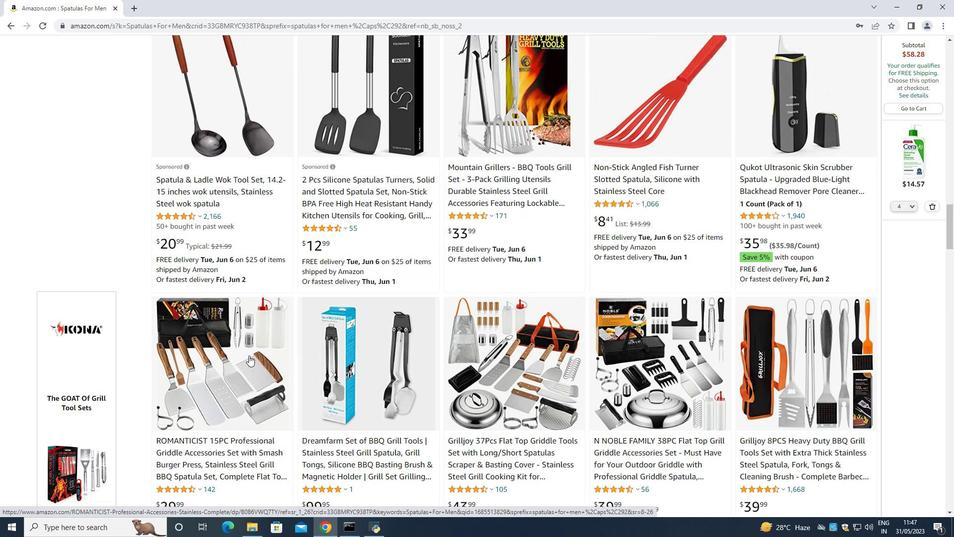 
Action: Mouse scrolled (249, 356) with delta (0, 0)
Screenshot: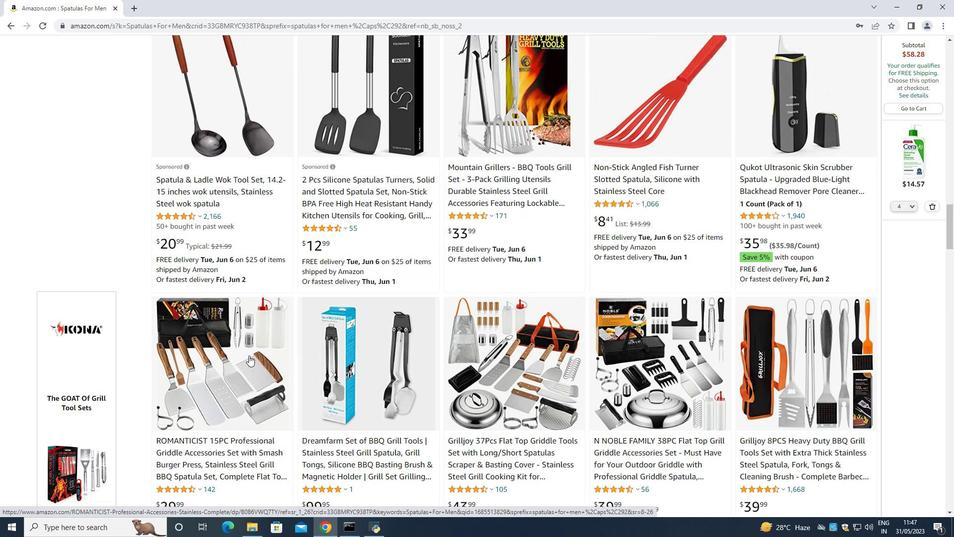 
Action: Mouse scrolled (249, 356) with delta (0, 0)
Screenshot: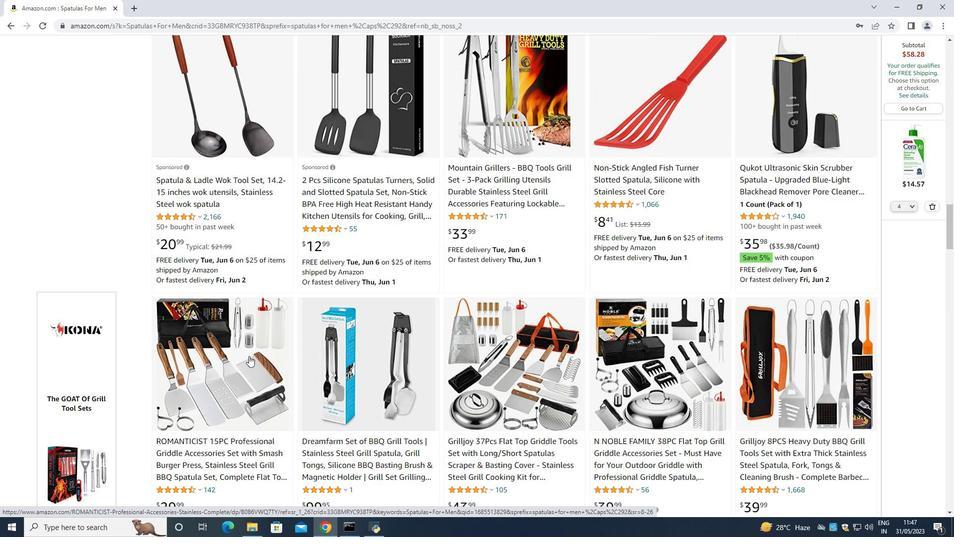 
Action: Mouse moved to (249, 356)
Screenshot: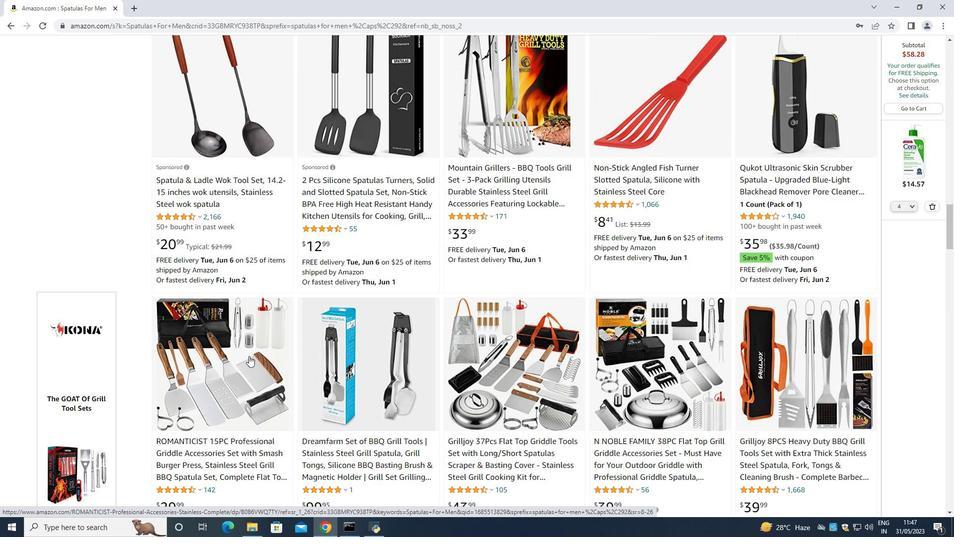 
Action: Mouse scrolled (249, 356) with delta (0, 0)
Screenshot: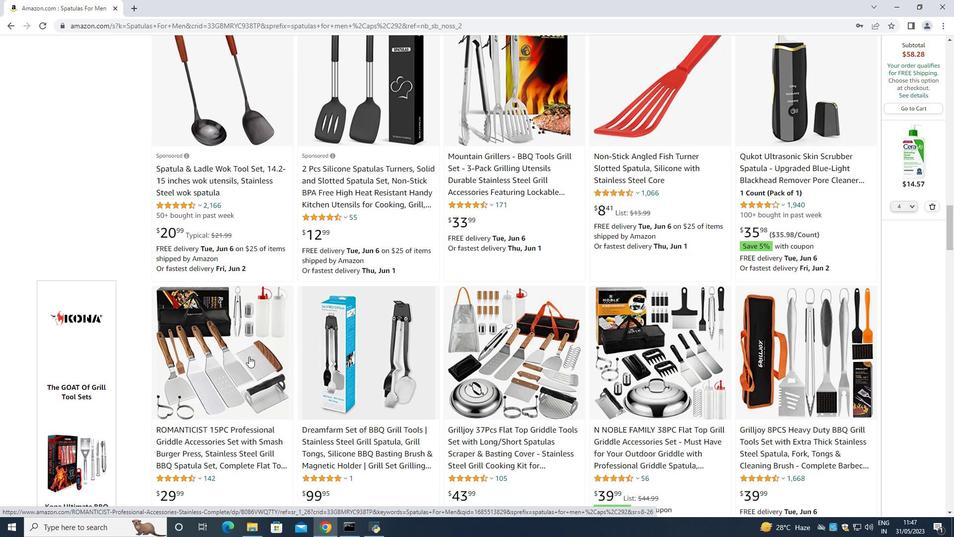 
Action: Mouse scrolled (249, 356) with delta (0, 0)
Screenshot: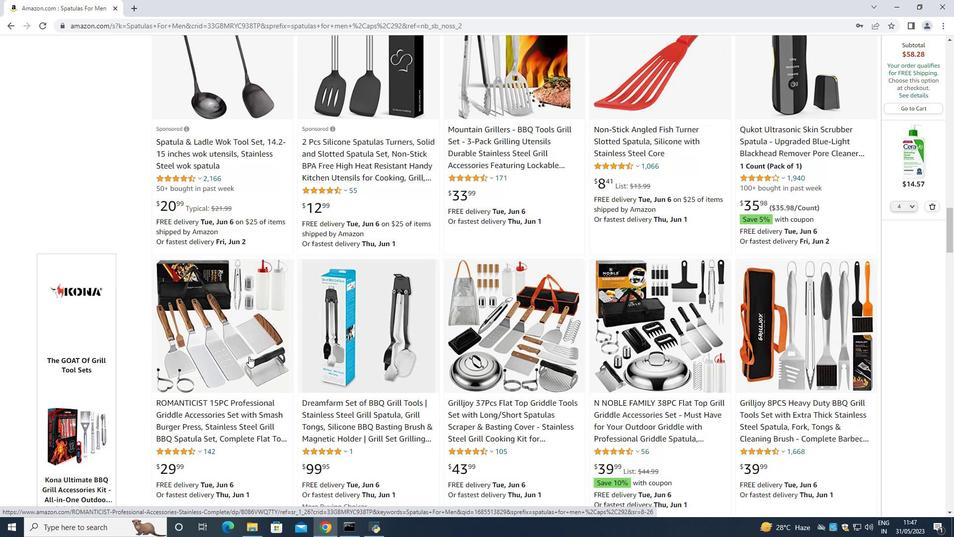 
Action: Mouse moved to (249, 357)
Screenshot: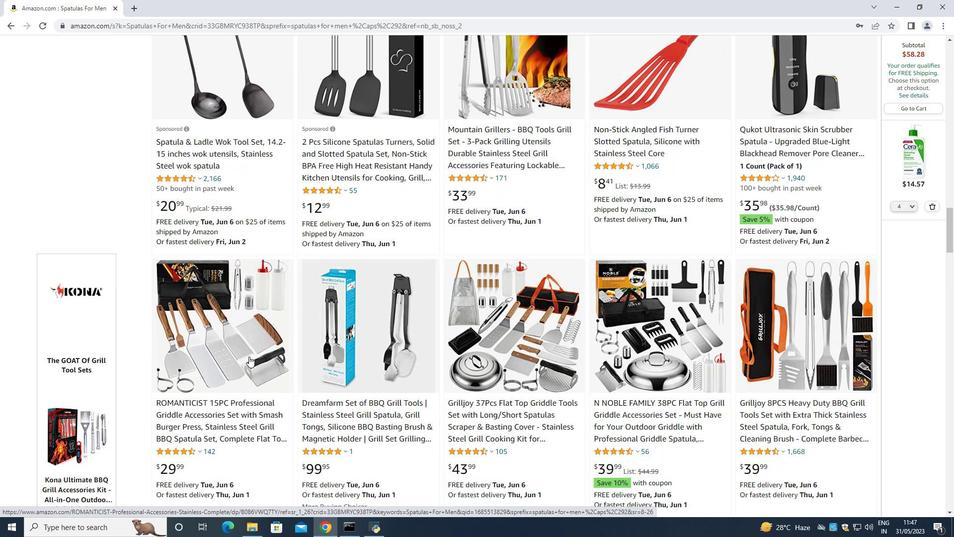 
Action: Mouse scrolled (249, 356) with delta (0, 0)
Screenshot: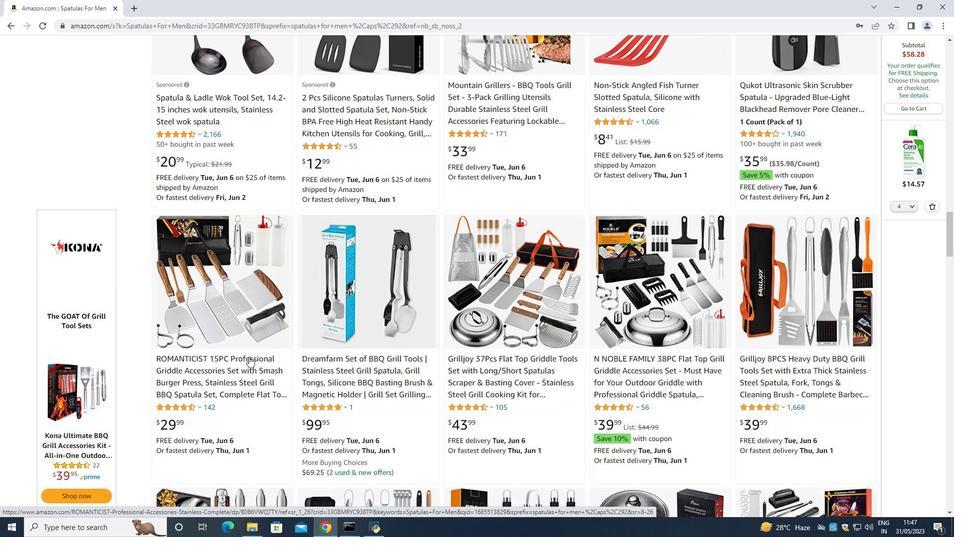 
Action: Mouse scrolled (249, 356) with delta (0, 0)
Screenshot: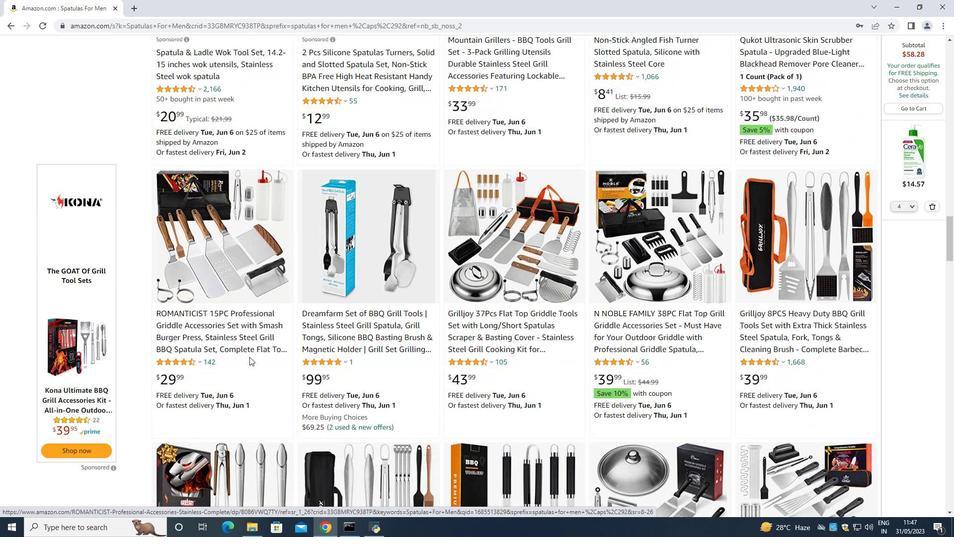
Action: Mouse moved to (250, 357)
Screenshot: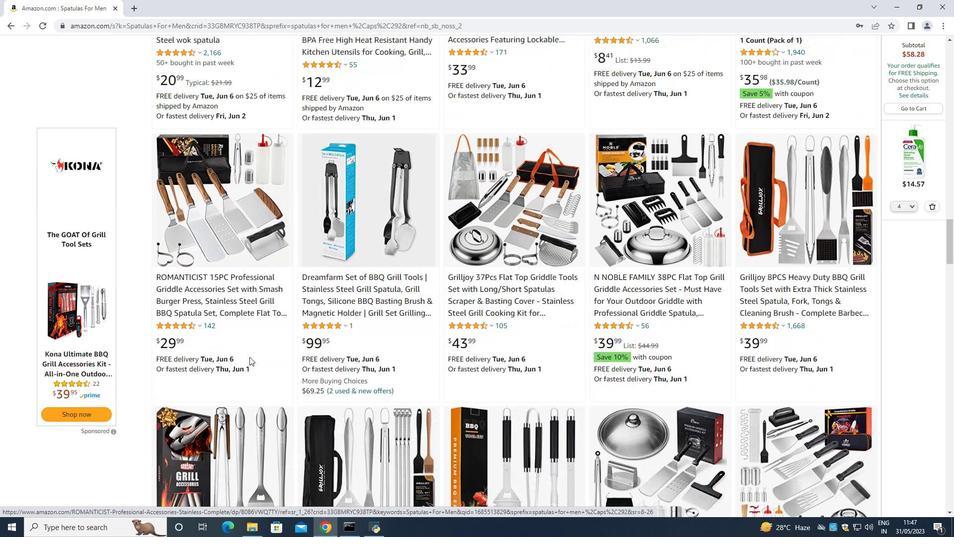 
Action: Mouse scrolled (250, 357) with delta (0, 0)
Screenshot: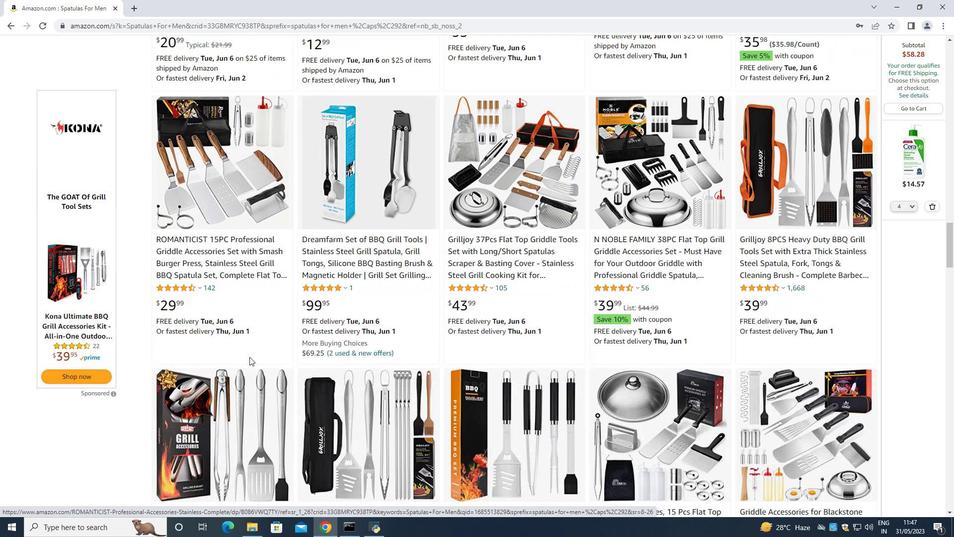 
Action: Mouse moved to (249, 361)
Screenshot: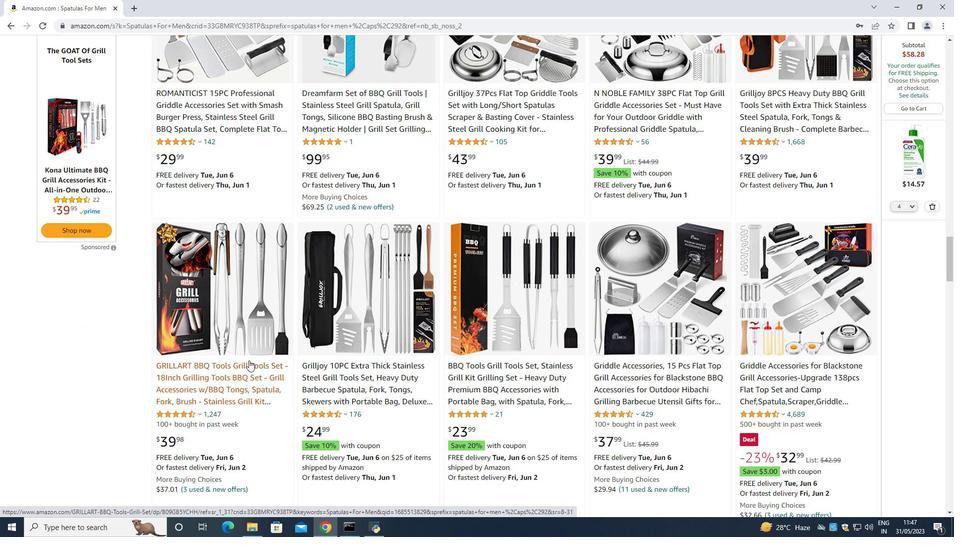 
Action: Mouse scrolled (249, 360) with delta (0, 0)
Screenshot: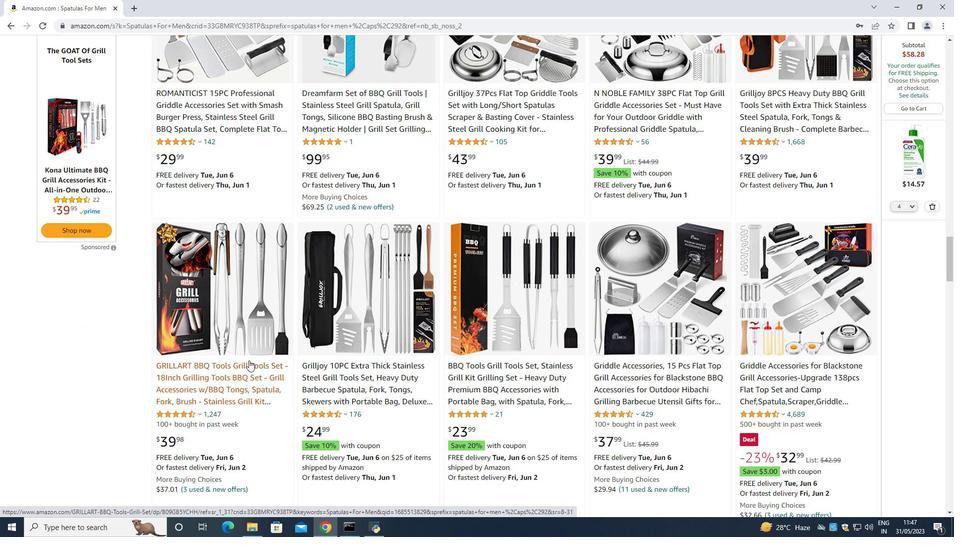 
Action: Mouse scrolled (249, 360) with delta (0, 0)
Screenshot: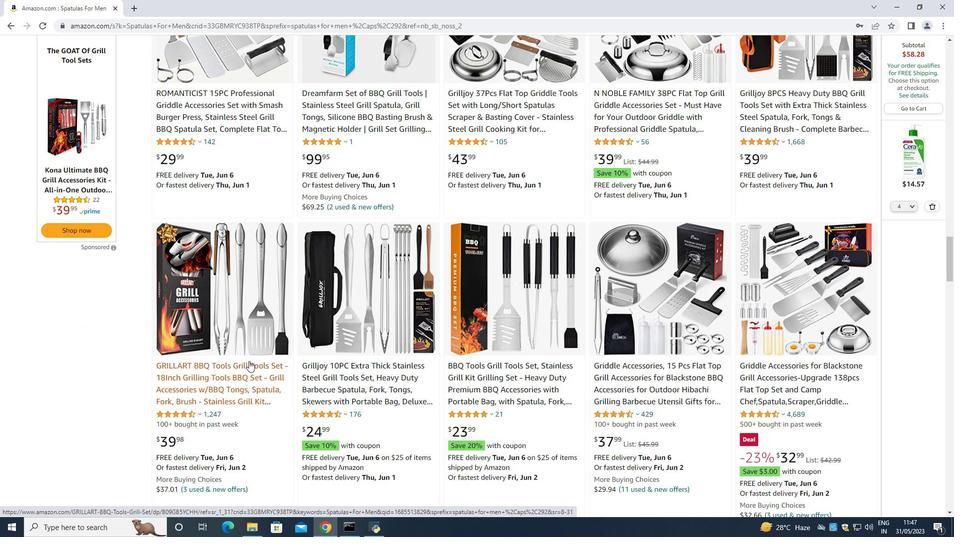 
Action: Mouse scrolled (249, 360) with delta (0, 0)
Screenshot: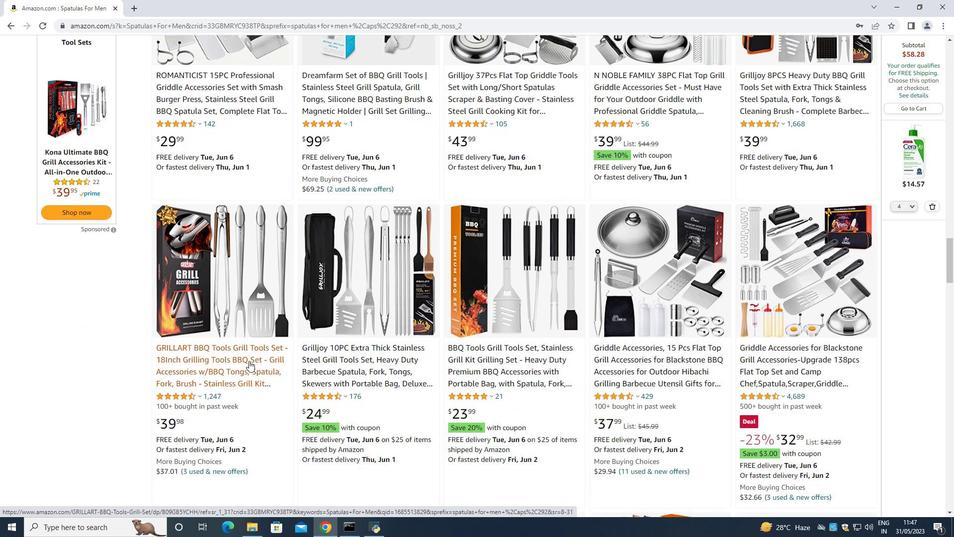 
Action: Mouse scrolled (249, 360) with delta (0, 0)
Screenshot: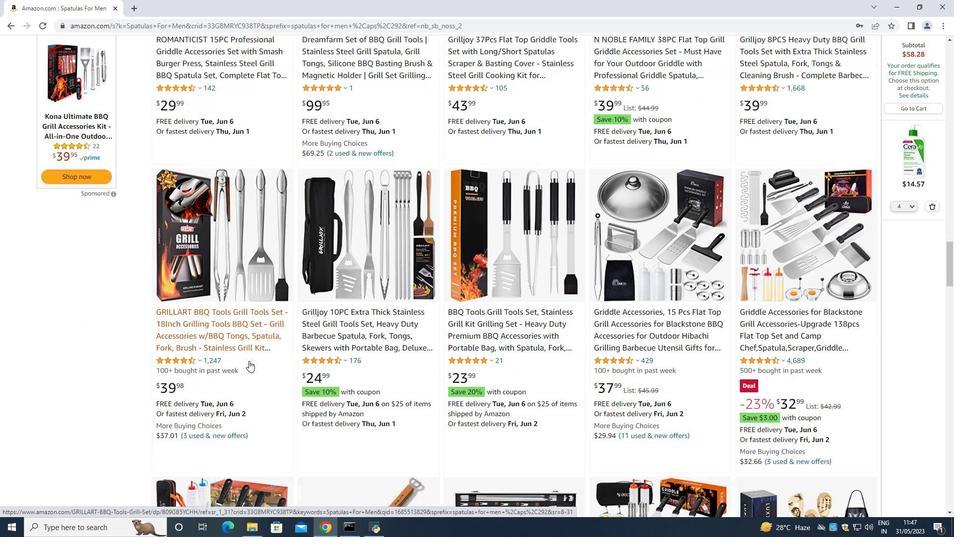 
Action: Mouse scrolled (249, 360) with delta (0, 0)
Screenshot: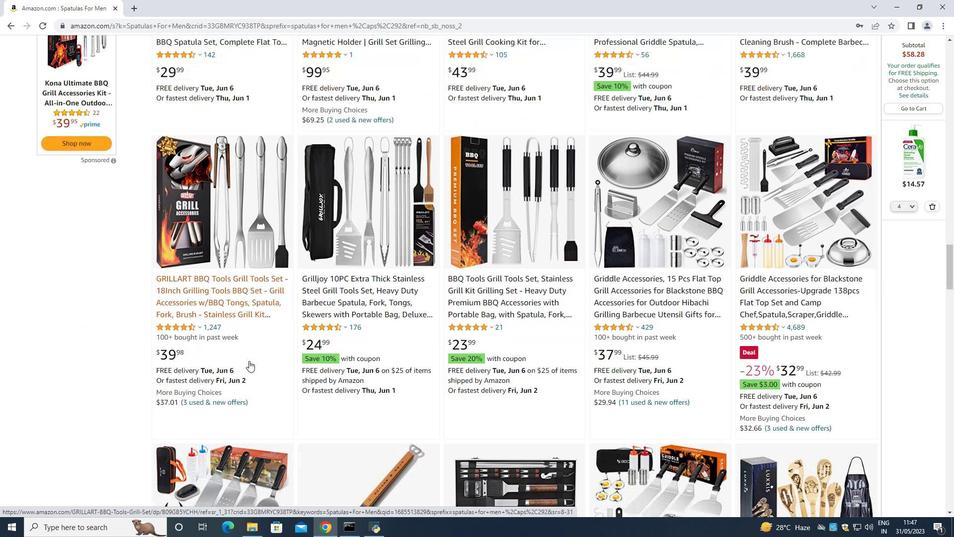 
Action: Mouse scrolled (249, 360) with delta (0, 0)
Screenshot: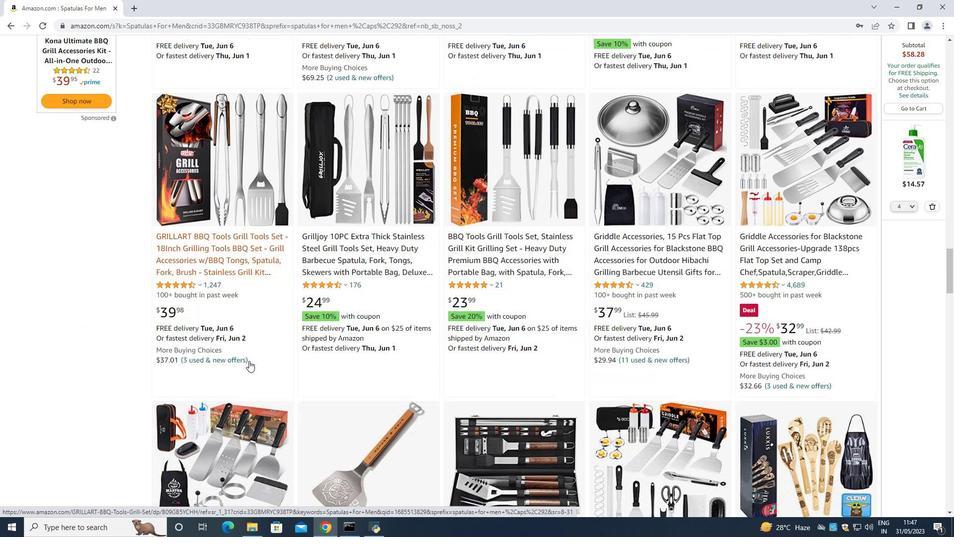 
Action: Mouse scrolled (249, 360) with delta (0, 0)
Screenshot: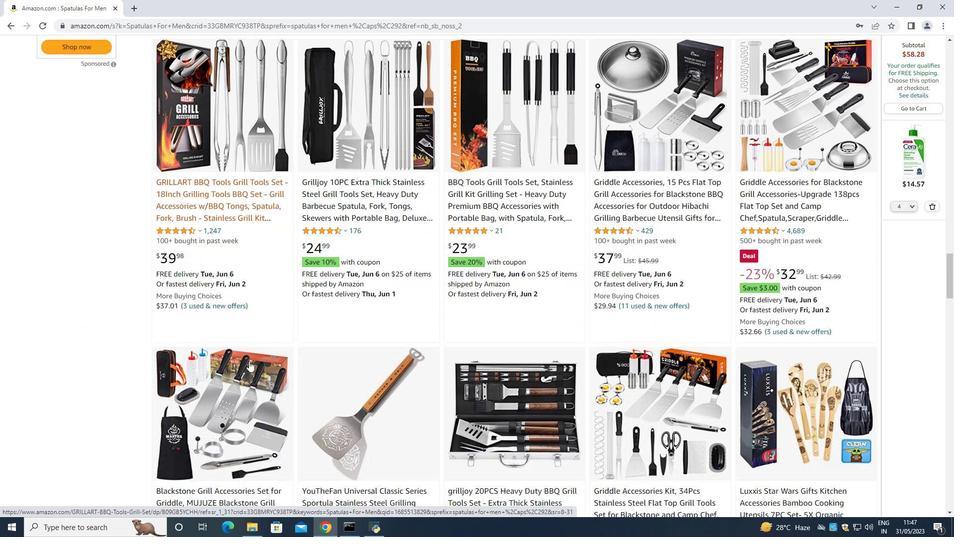 
Action: Mouse scrolled (249, 360) with delta (0, 0)
Screenshot: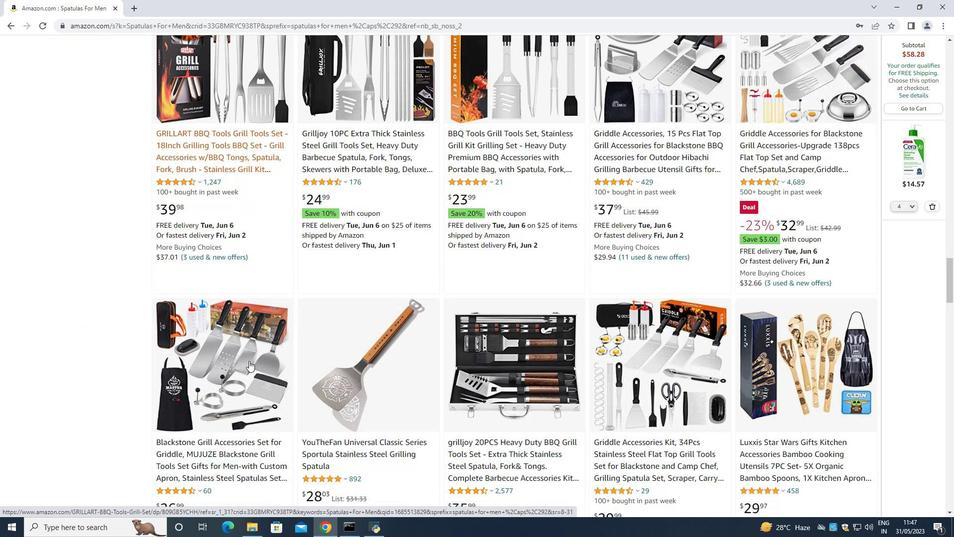 
Action: Mouse moved to (249, 361)
Screenshot: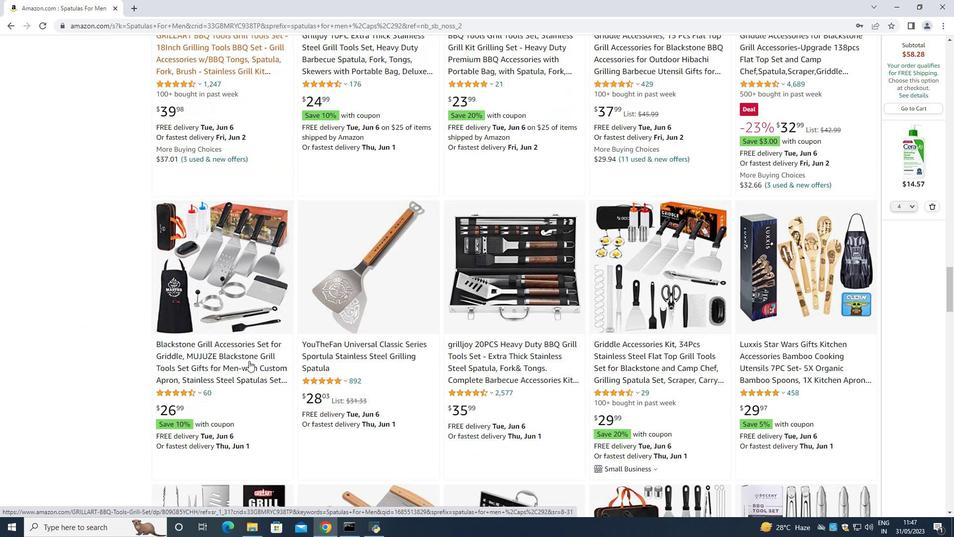 
Action: Mouse scrolled (249, 361) with delta (0, 0)
Screenshot: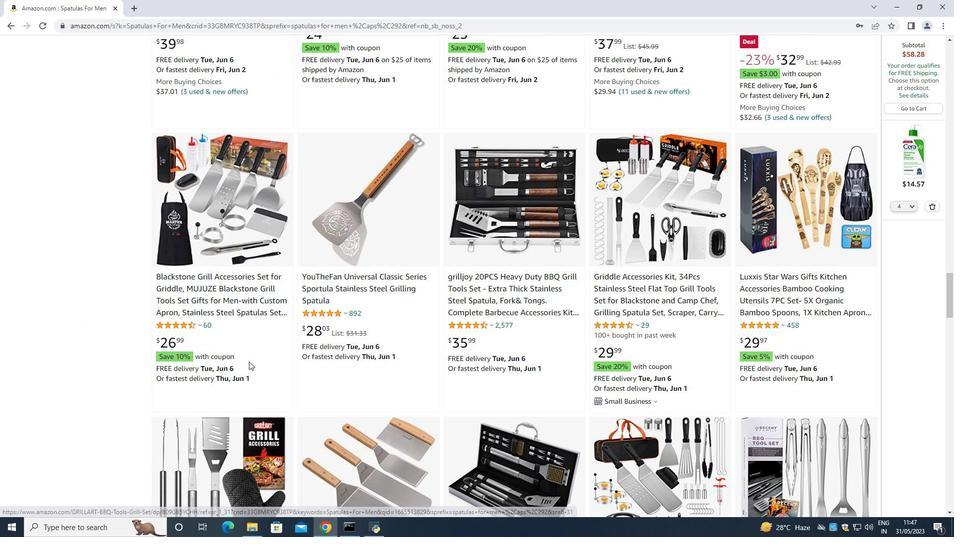 
Action: Mouse moved to (249, 362)
Screenshot: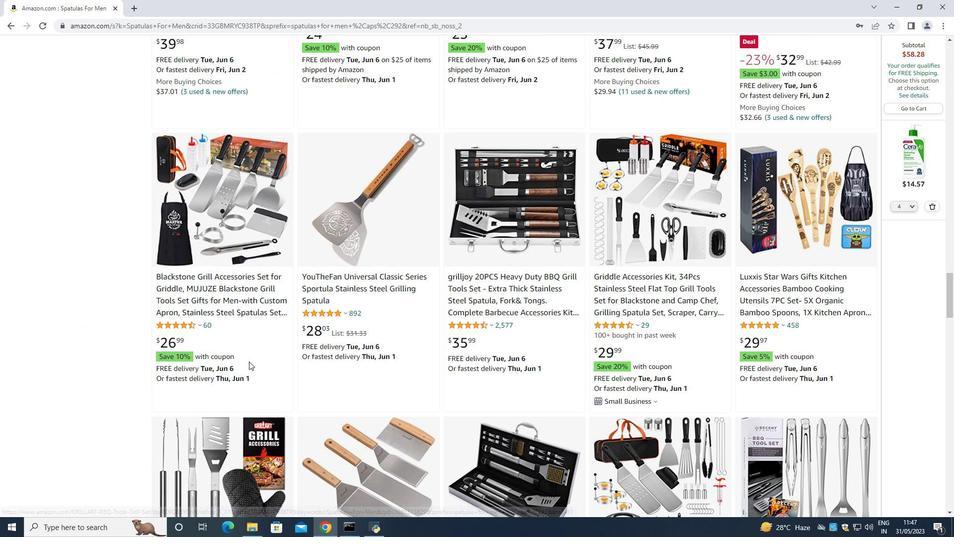 
Action: Mouse scrolled (249, 361) with delta (0, 0)
Screenshot: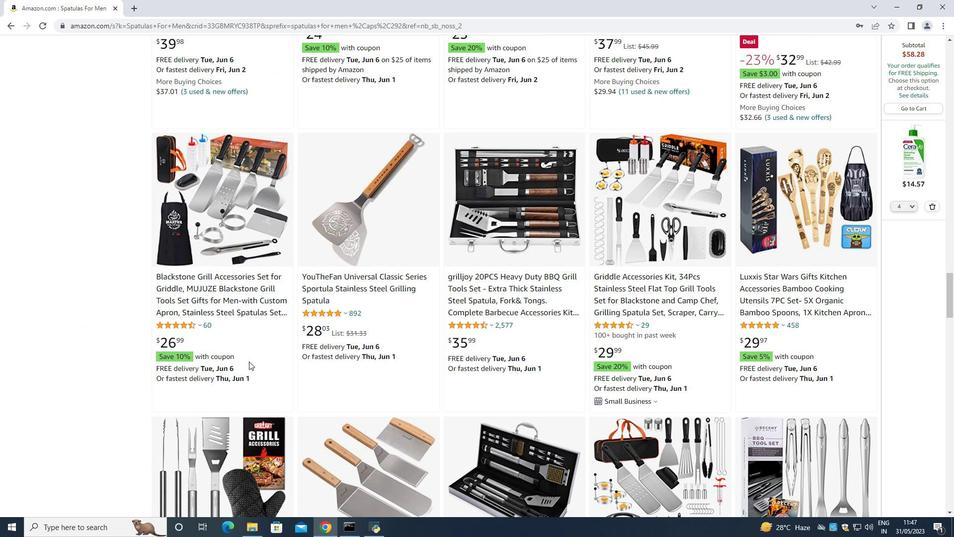 
Action: Mouse scrolled (249, 361) with delta (0, 0)
Screenshot: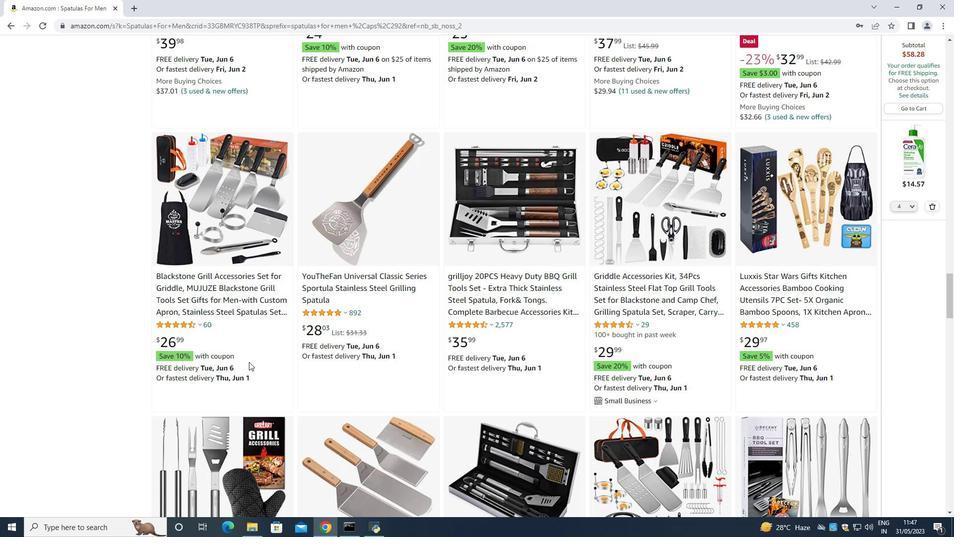 
Action: Mouse scrolled (249, 361) with delta (0, 0)
Screenshot: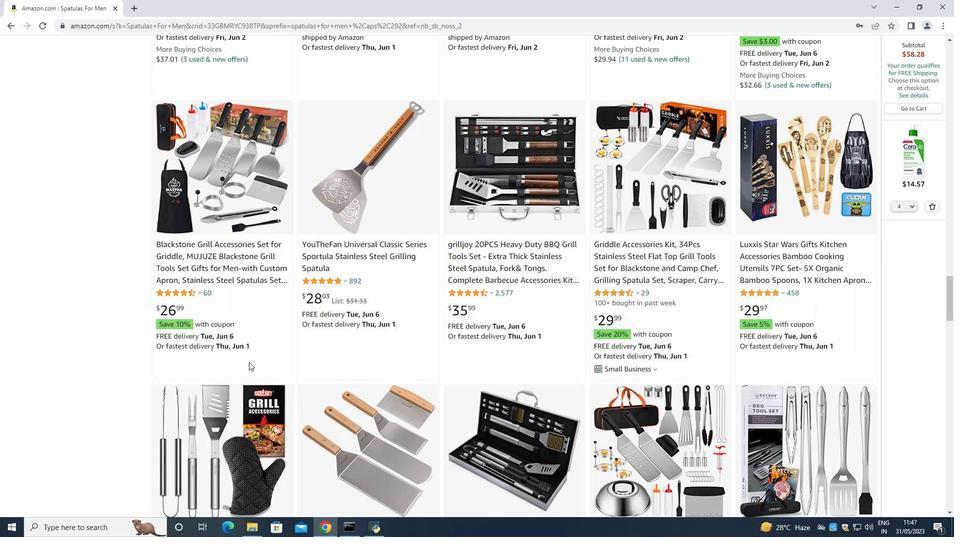 
Action: Mouse scrolled (249, 361) with delta (0, 0)
Screenshot: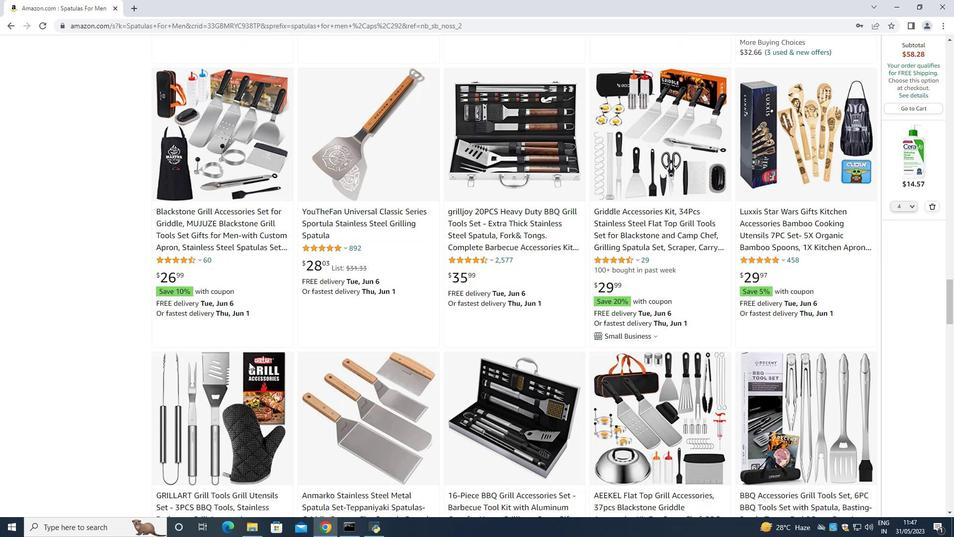 
Action: Mouse scrolled (249, 361) with delta (0, 0)
Screenshot: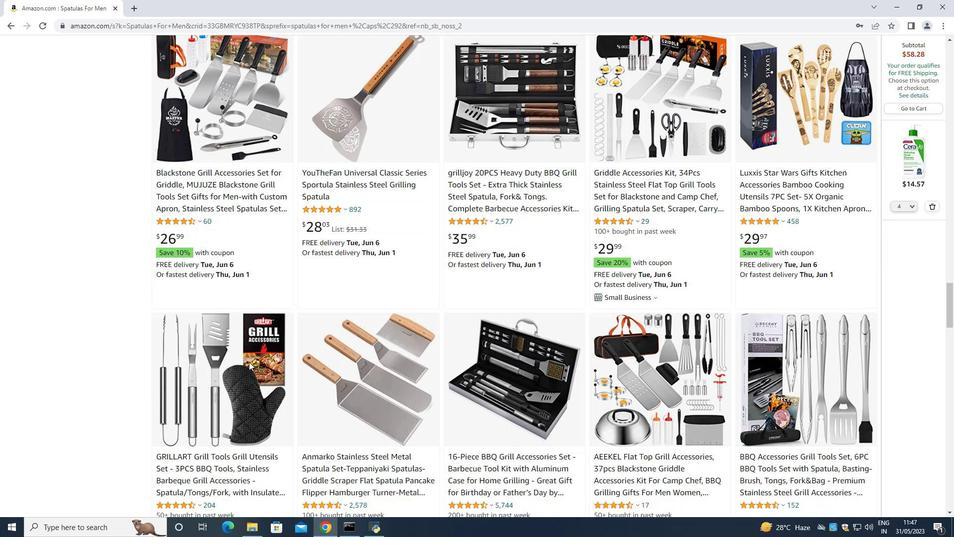 
Action: Mouse scrolled (249, 361) with delta (0, 0)
Screenshot: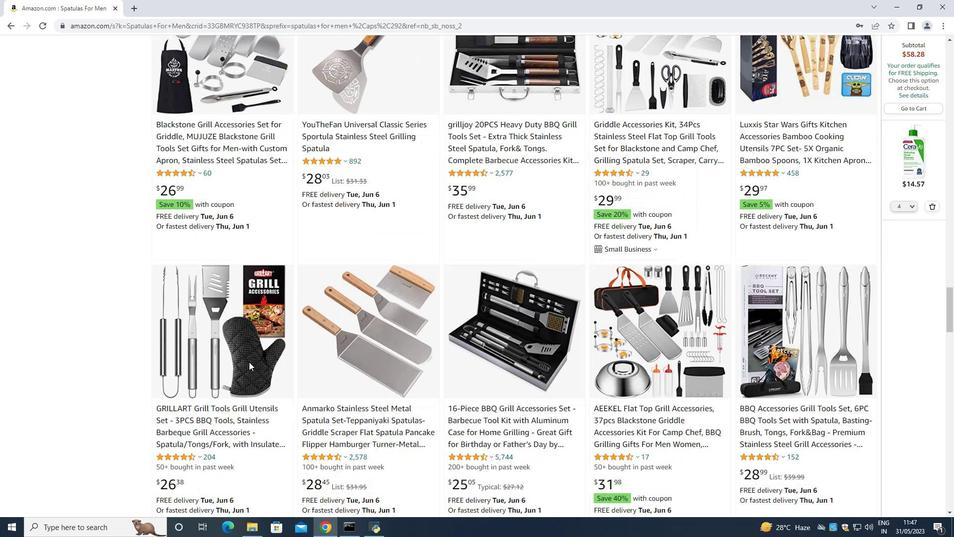 
Action: Mouse scrolled (249, 361) with delta (0, 0)
Screenshot: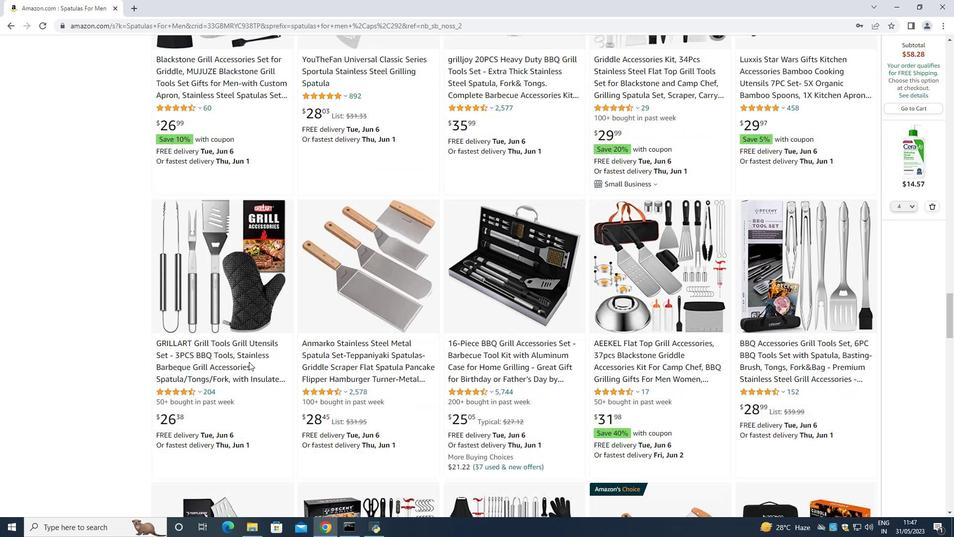 
Action: Mouse moved to (249, 362)
Screenshot: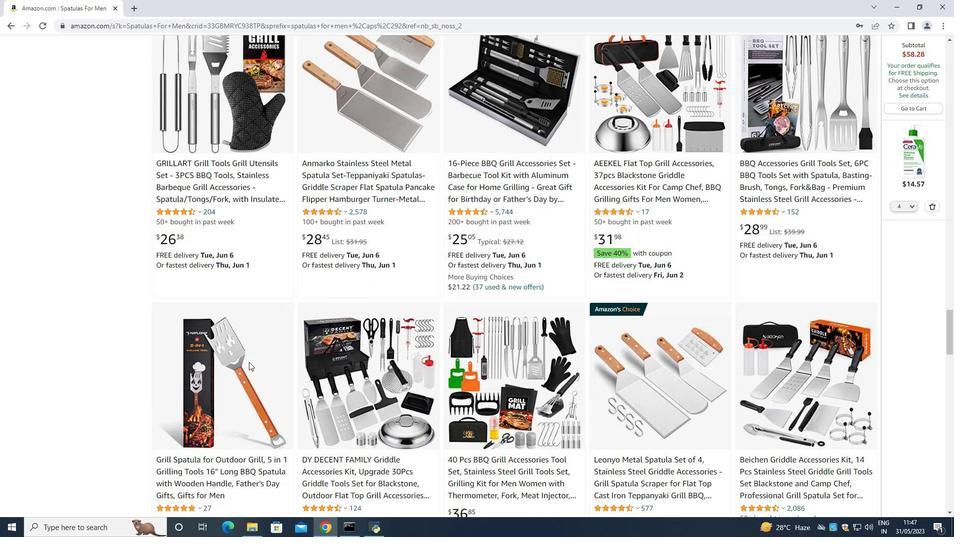 
Action: Mouse scrolled (249, 361) with delta (0, 0)
Screenshot: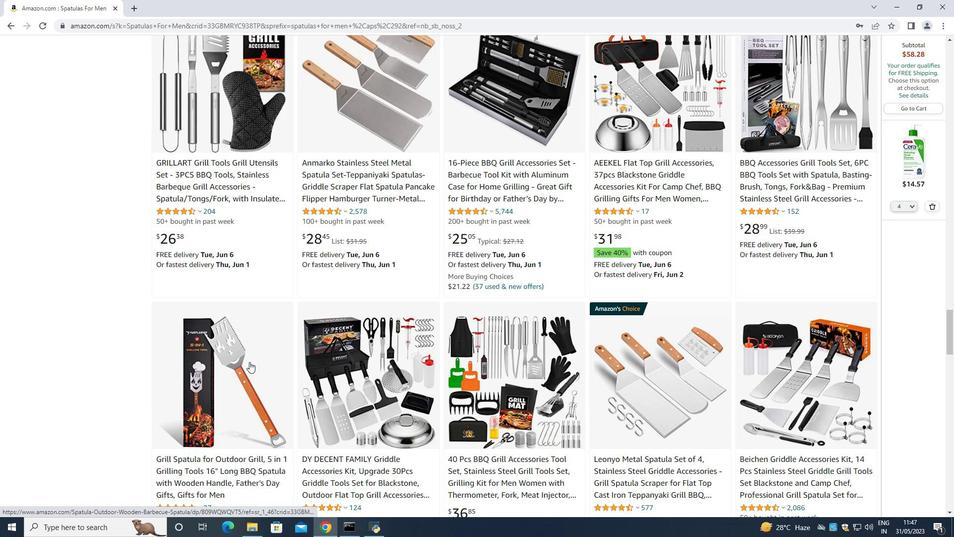 
Action: Mouse scrolled (249, 361) with delta (0, 0)
Screenshot: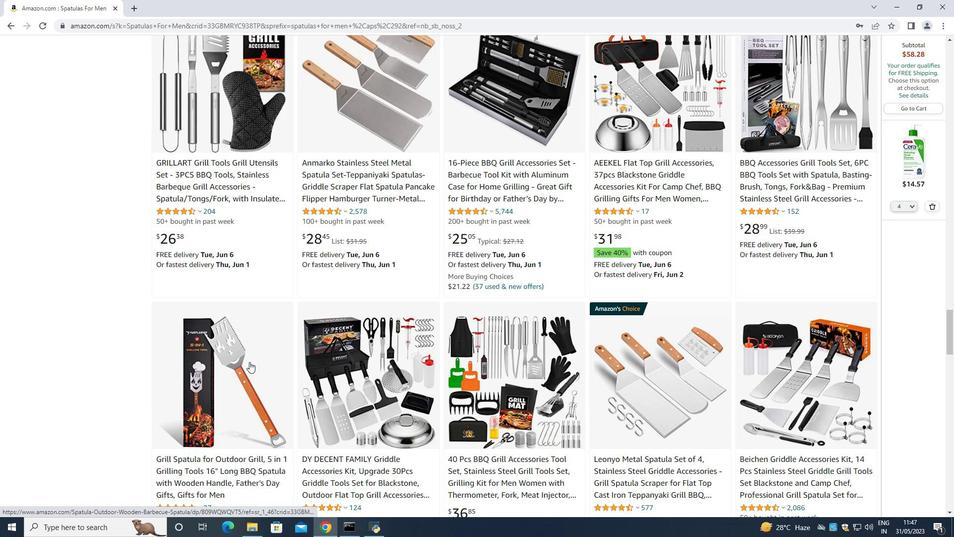 
Action: Mouse scrolled (249, 361) with delta (0, 0)
Screenshot: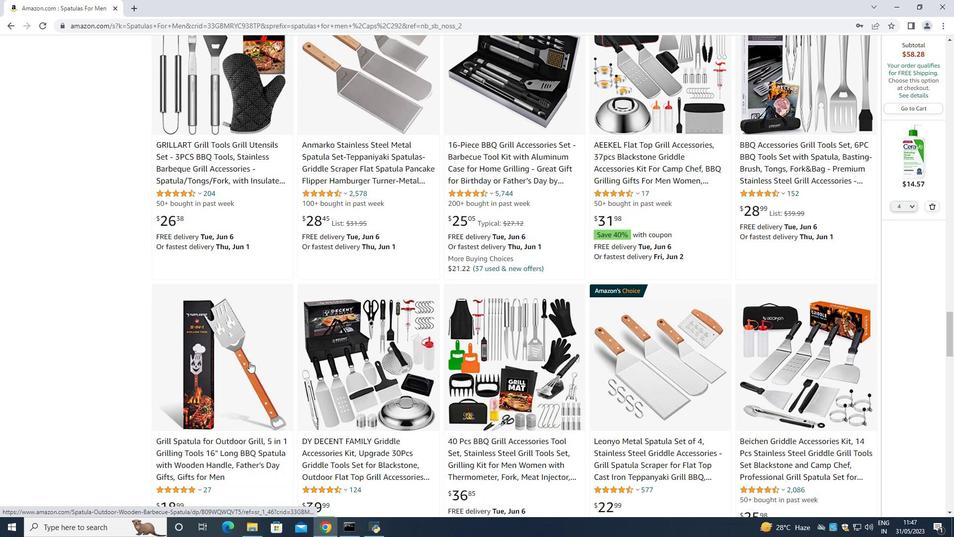 
Action: Mouse scrolled (249, 361) with delta (0, 0)
Screenshot: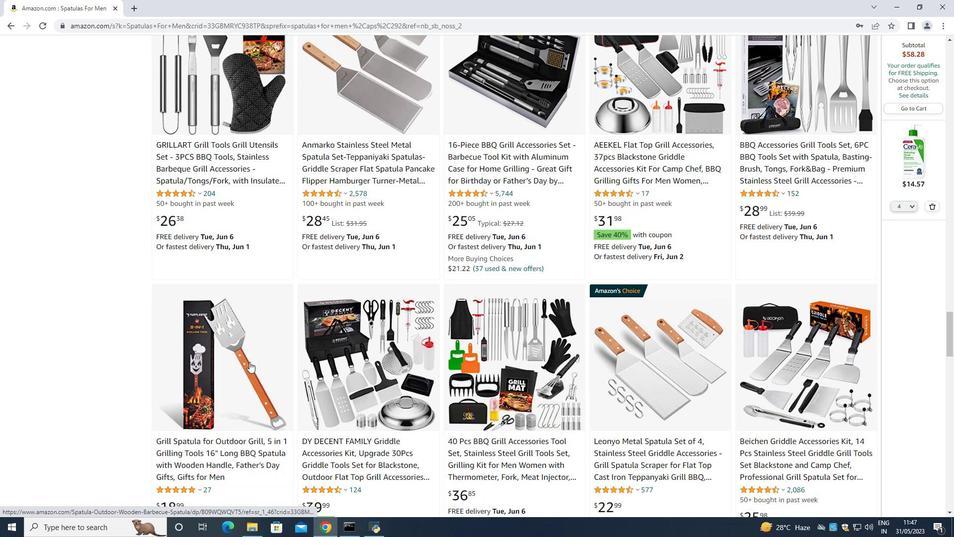 
Action: Mouse scrolled (249, 361) with delta (0, 0)
Screenshot: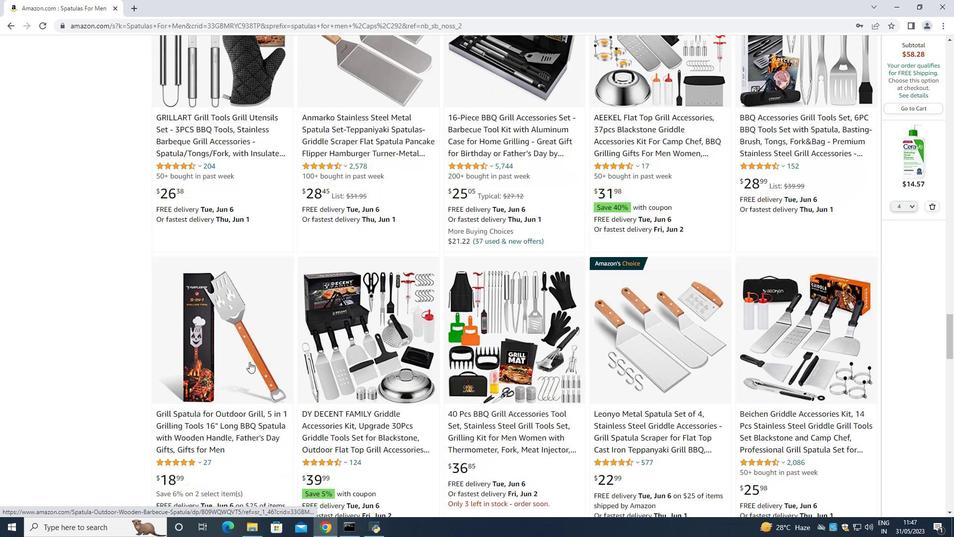
Action: Mouse scrolled (249, 361) with delta (0, 0)
Screenshot: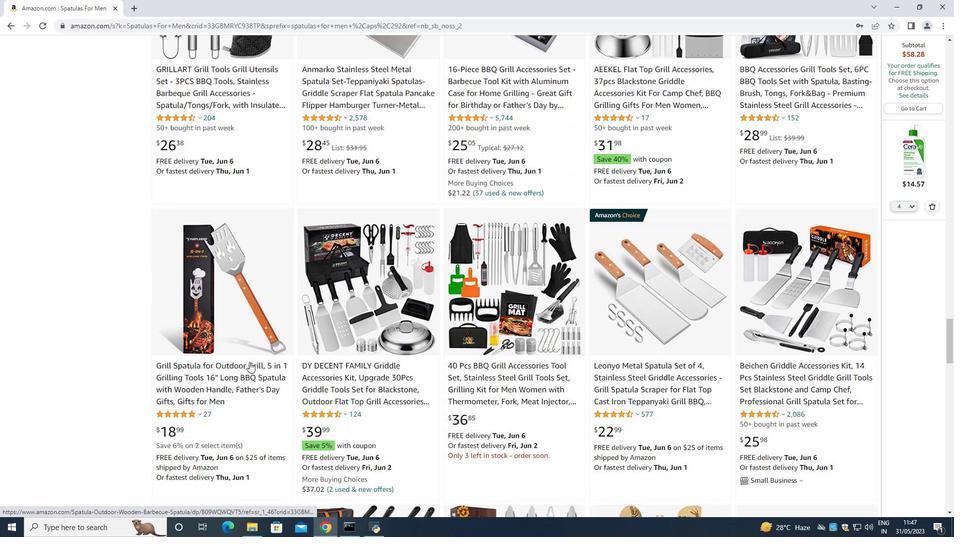 
Action: Mouse scrolled (249, 361) with delta (0, 0)
Screenshot: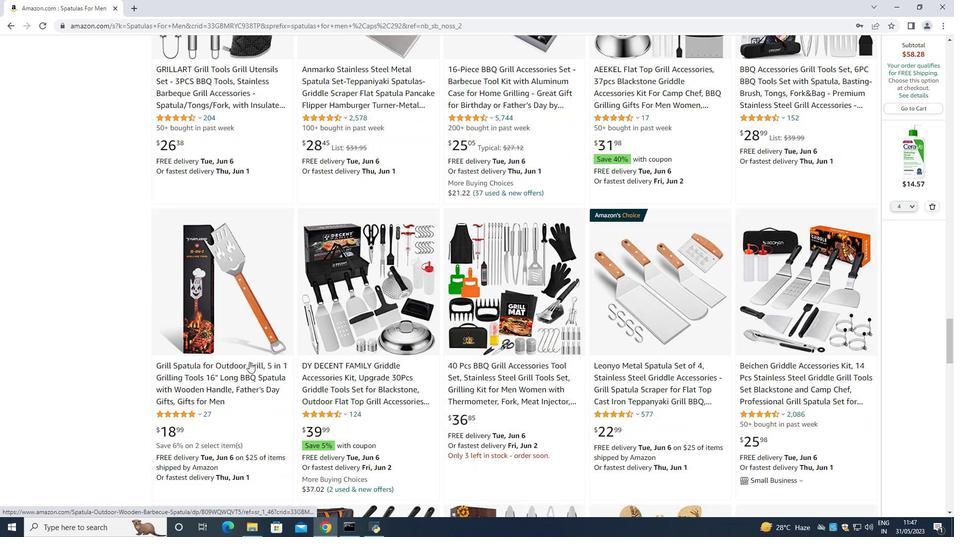 
Action: Mouse scrolled (249, 361) with delta (0, 0)
Screenshot: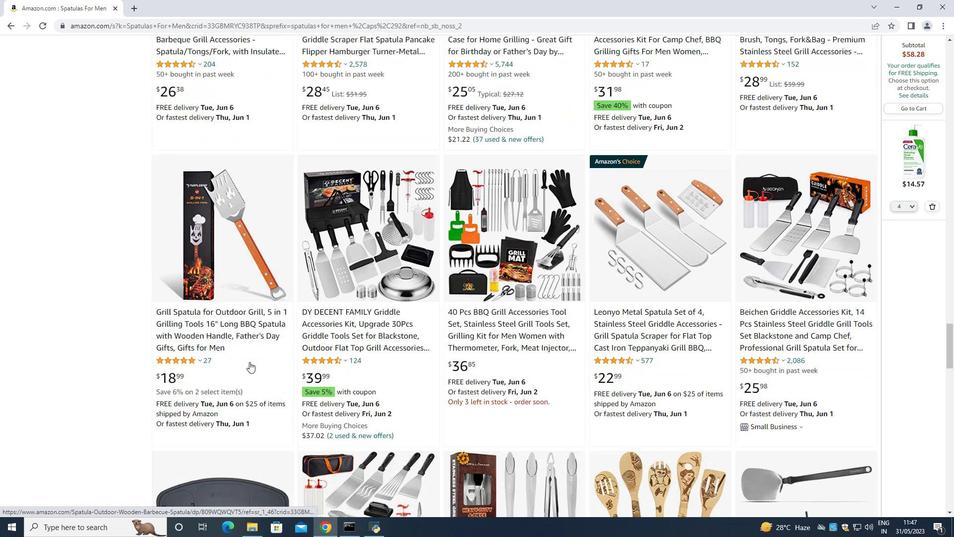
Action: Mouse moved to (249, 362)
Screenshot: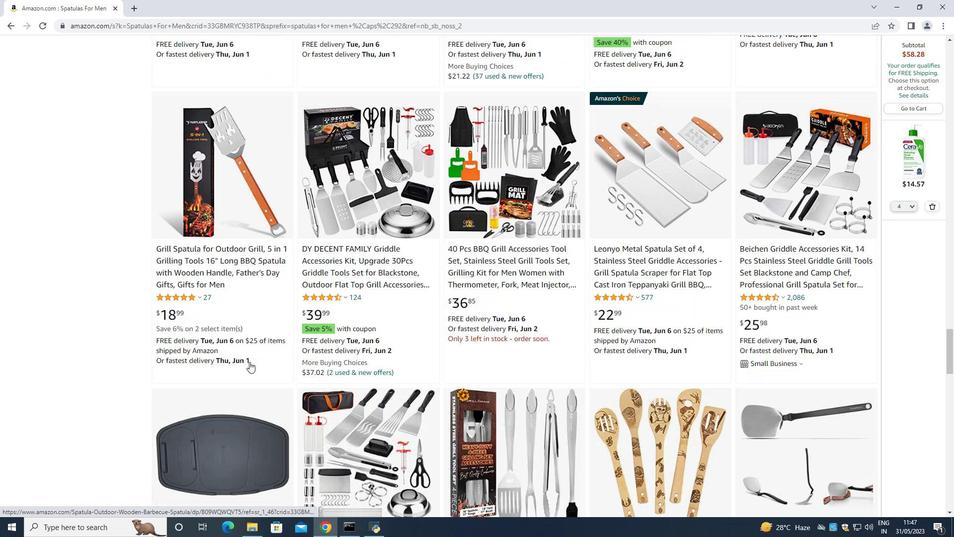 
Action: Mouse scrolled (249, 362) with delta (0, 0)
Screenshot: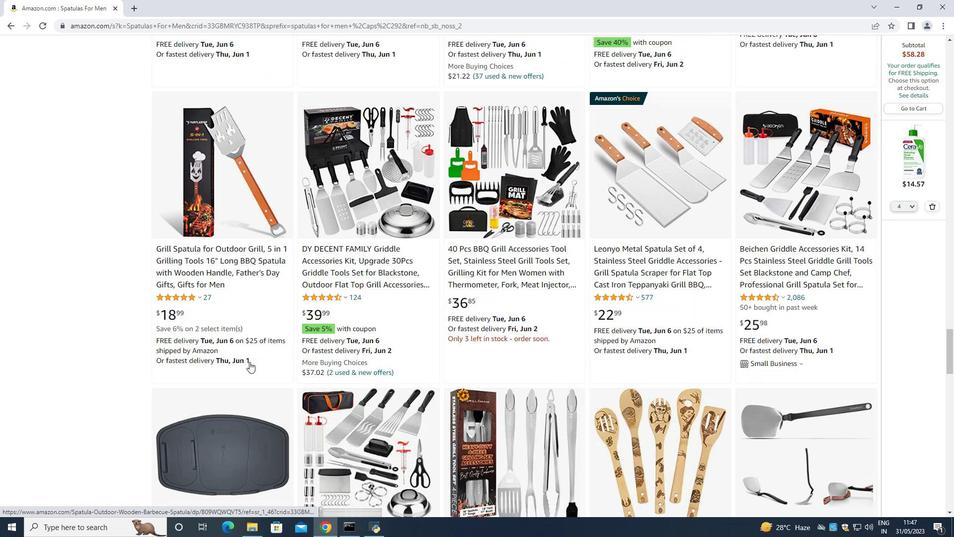 
Action: Mouse scrolled (249, 363) with delta (0, 0)
Screenshot: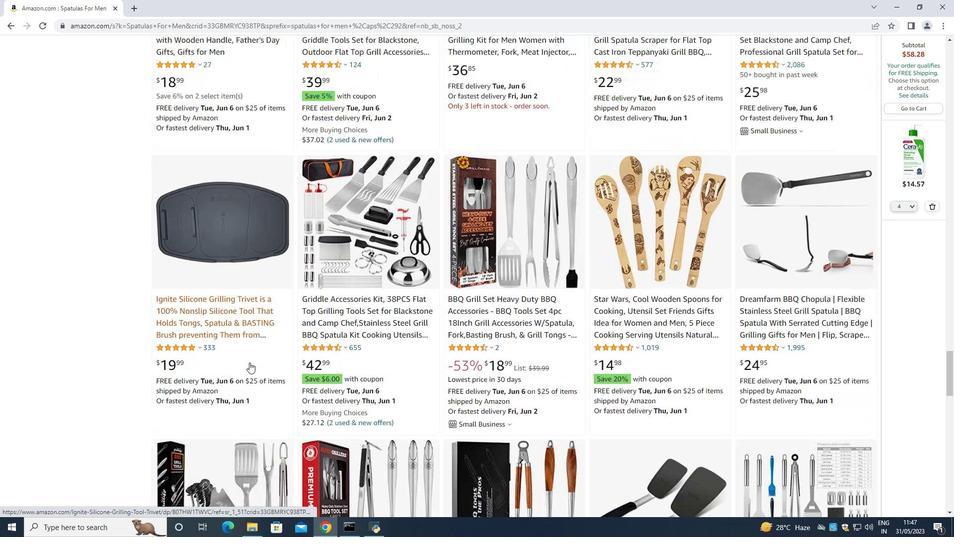 
Action: Mouse scrolled (249, 363) with delta (0, 0)
Screenshot: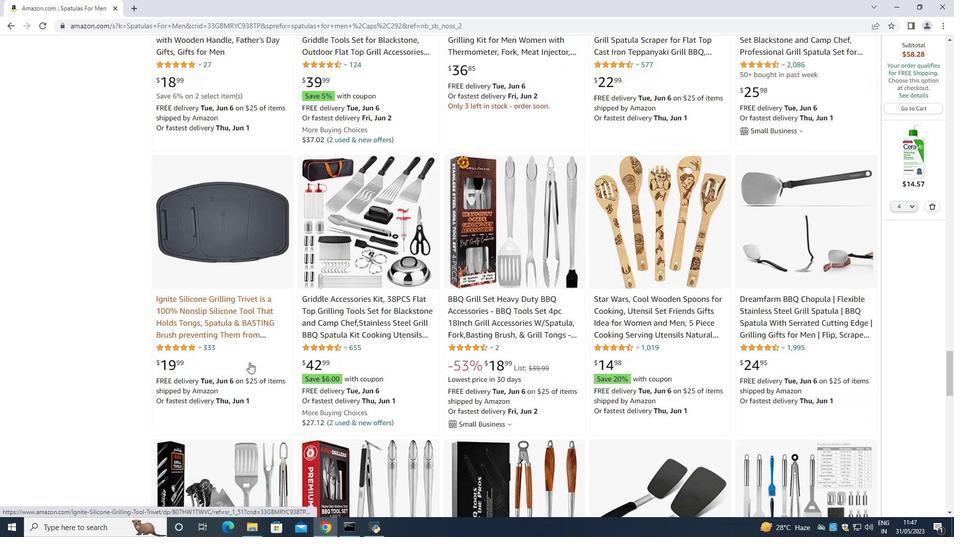 
Action: Mouse scrolled (249, 363) with delta (0, 0)
Screenshot: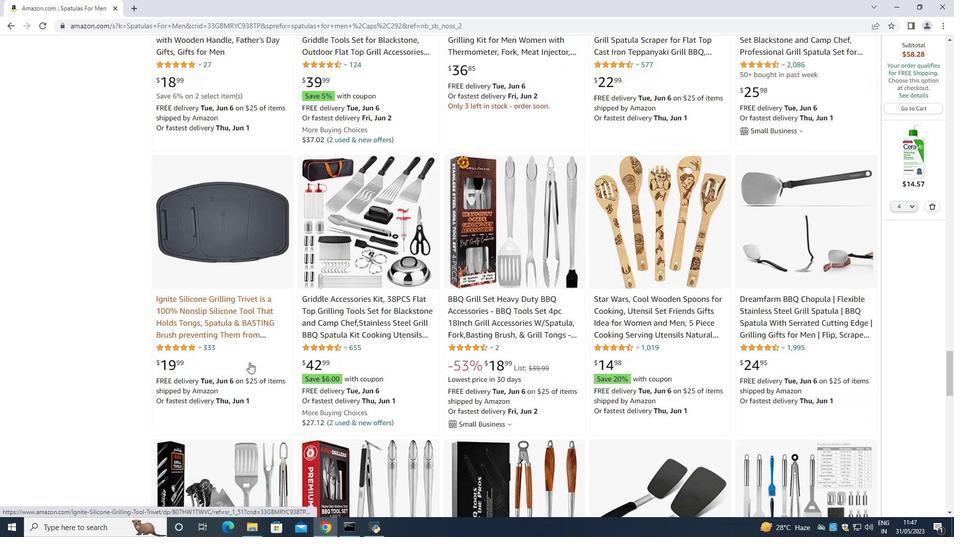
Action: Mouse scrolled (249, 363) with delta (0, 0)
Screenshot: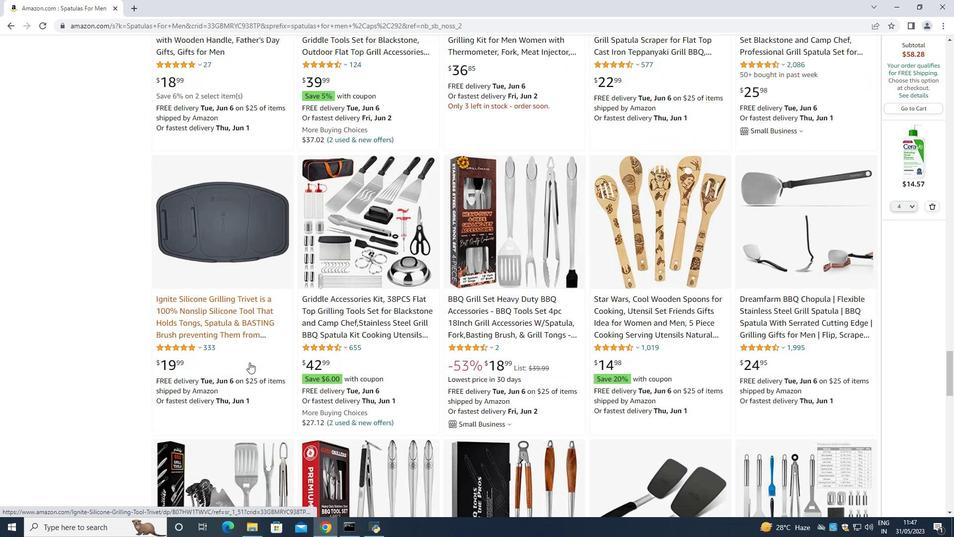 
Action: Mouse scrolled (249, 363) with delta (0, 0)
Screenshot: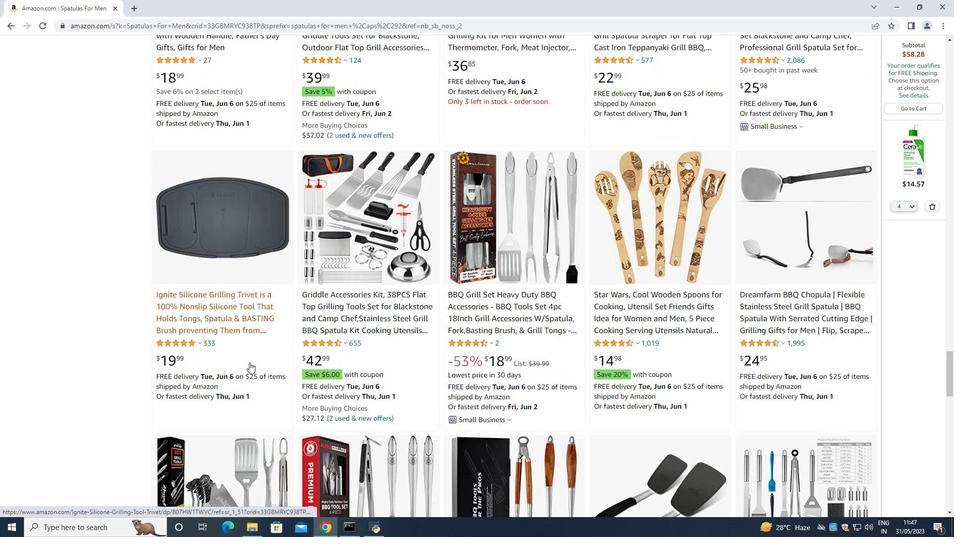 
Action: Mouse scrolled (249, 363) with delta (0, 0)
Screenshot: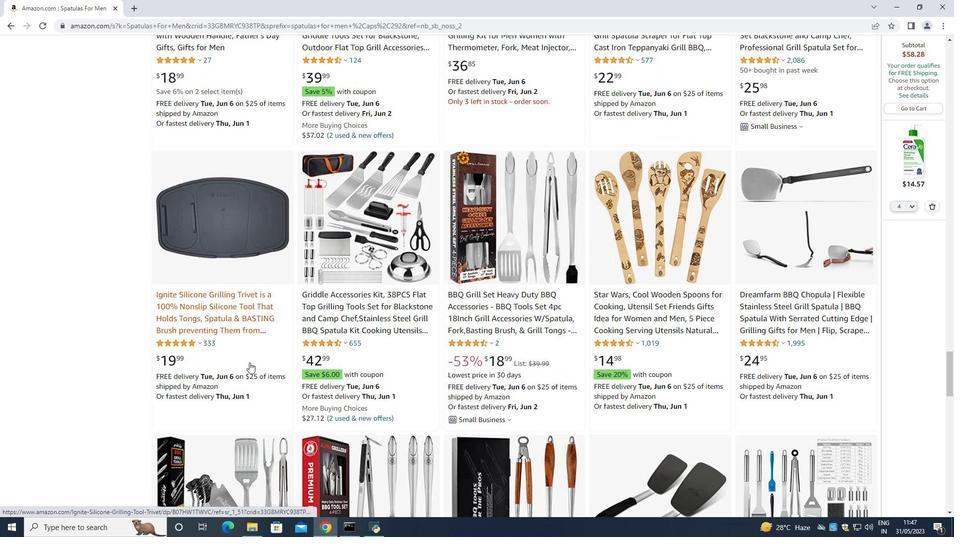 
Action: Mouse scrolled (249, 363) with delta (0, 0)
Screenshot: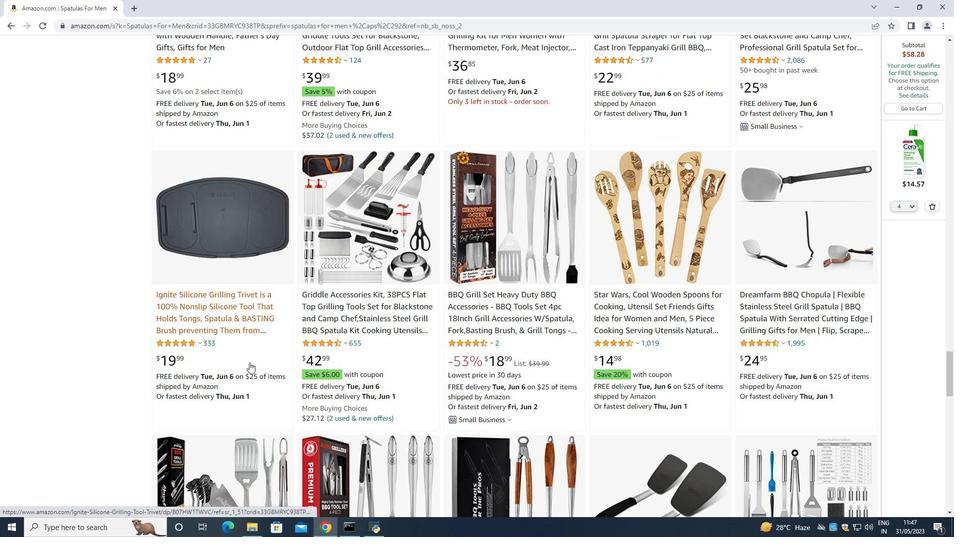 
Action: Mouse scrolled (249, 363) with delta (0, 0)
Screenshot: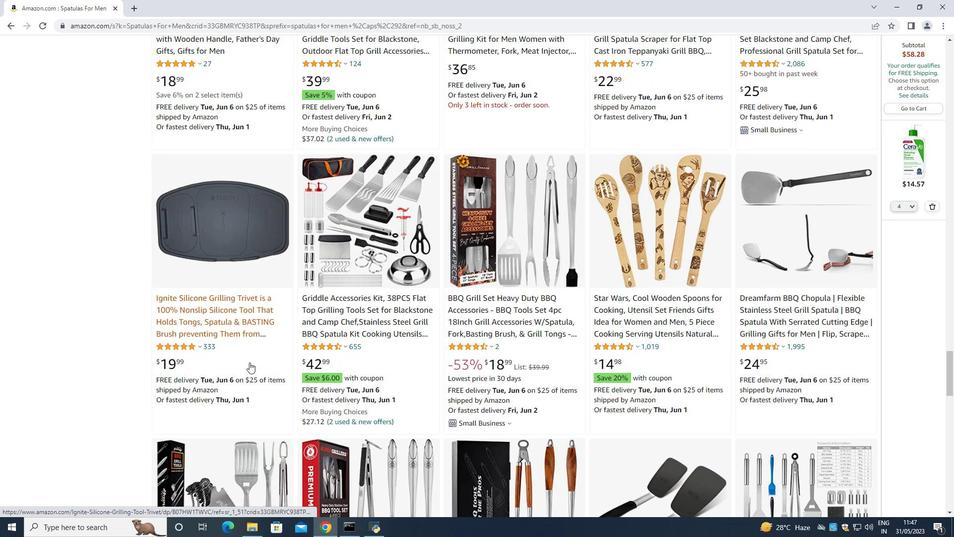 
Action: Mouse scrolled (249, 363) with delta (0, 0)
Screenshot: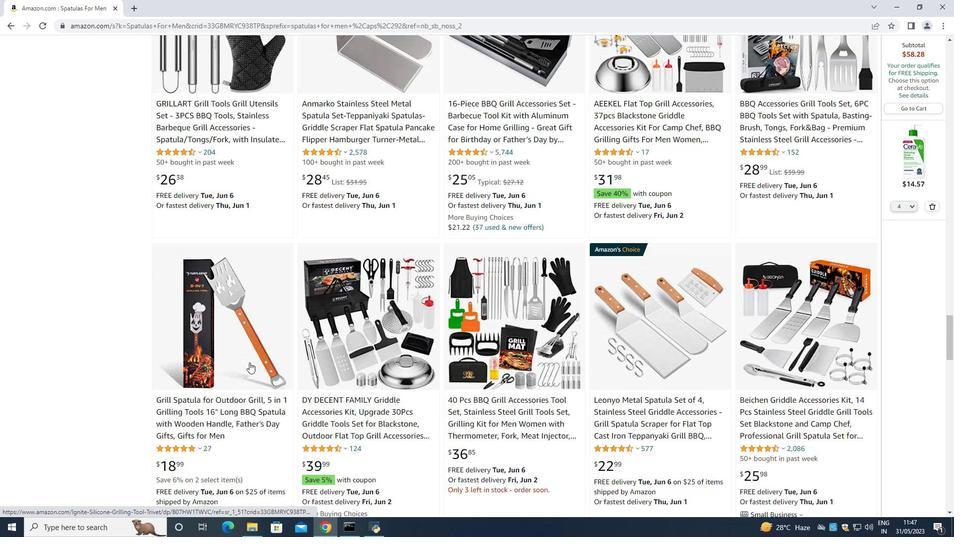 
Action: Mouse scrolled (249, 363) with delta (0, 0)
Screenshot: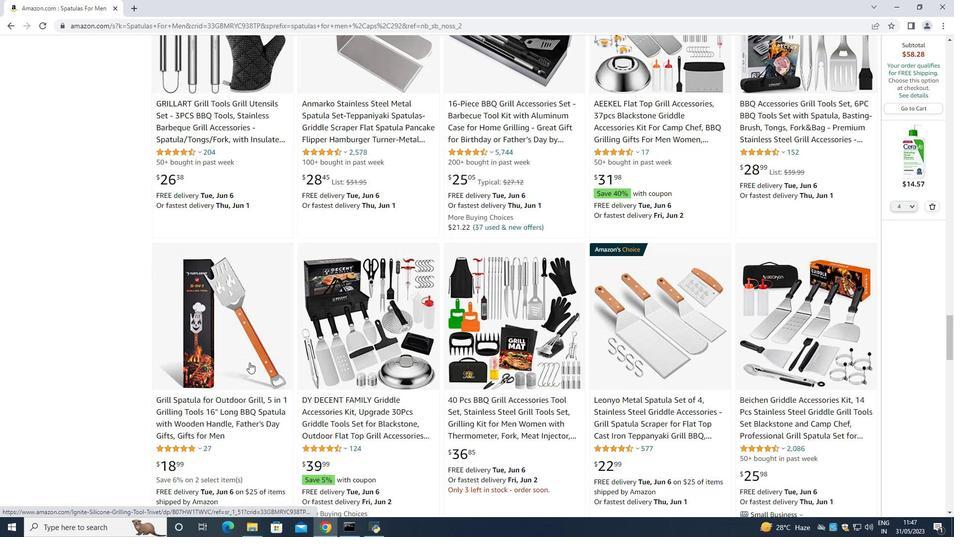 
Action: Mouse scrolled (249, 363) with delta (0, 0)
Screenshot: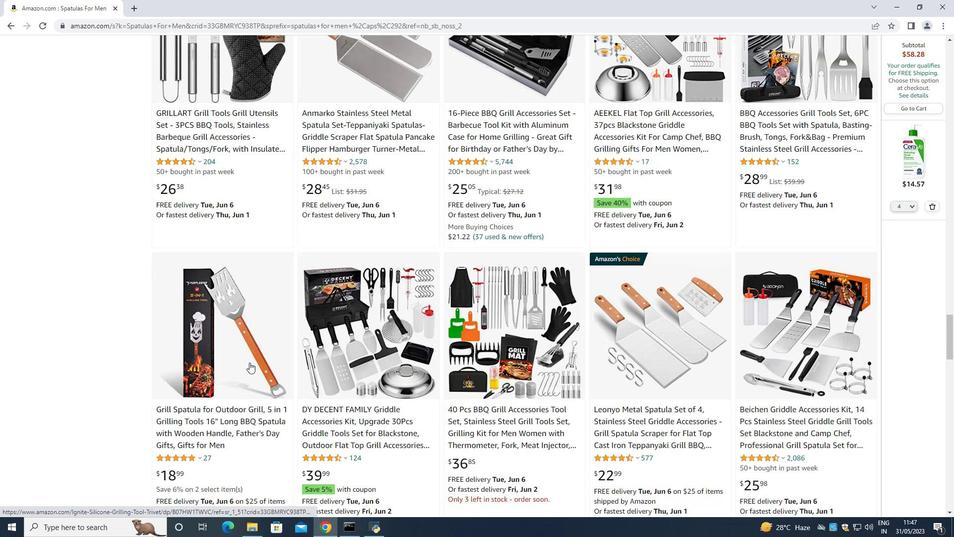
Action: Mouse scrolled (249, 363) with delta (0, 0)
Screenshot: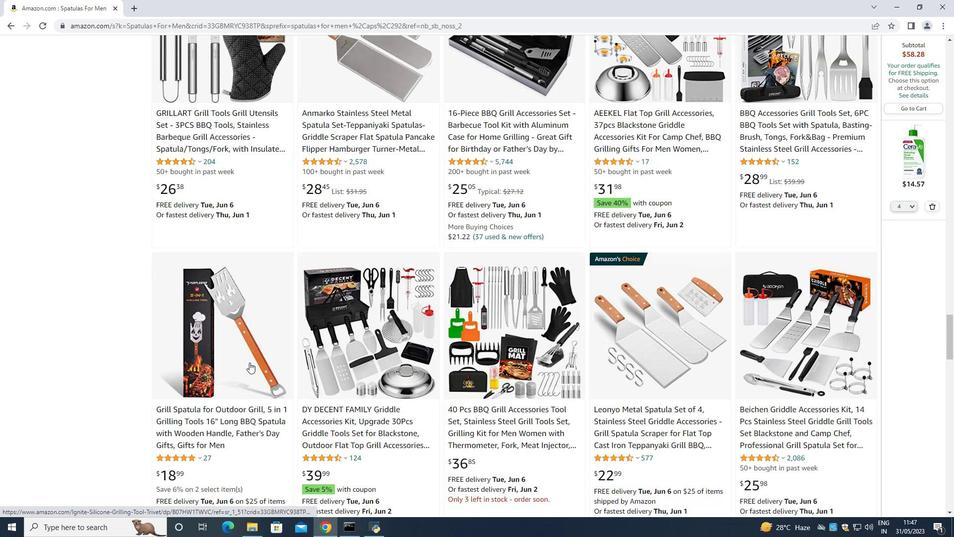 
Action: Mouse scrolled (249, 363) with delta (0, 0)
Screenshot: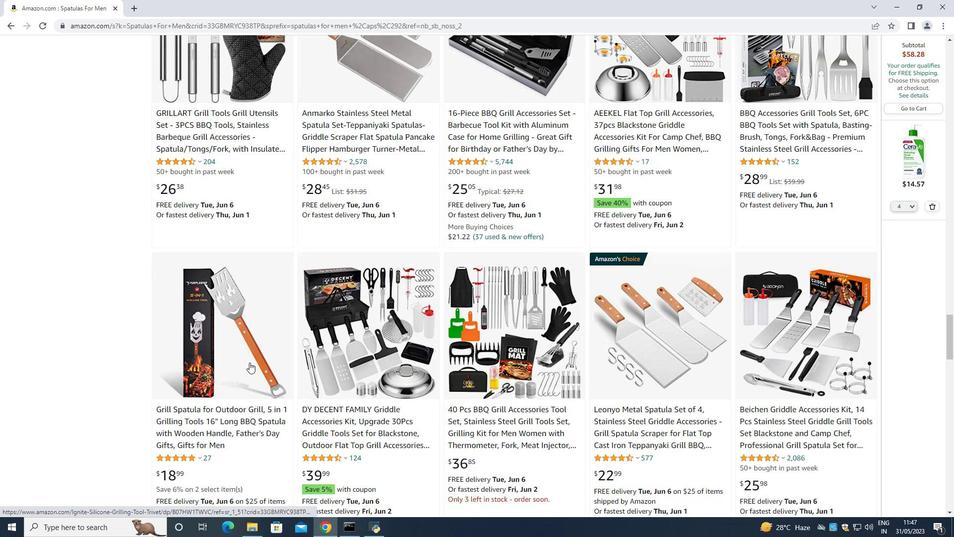 
Action: Mouse scrolled (249, 363) with delta (0, 0)
Screenshot: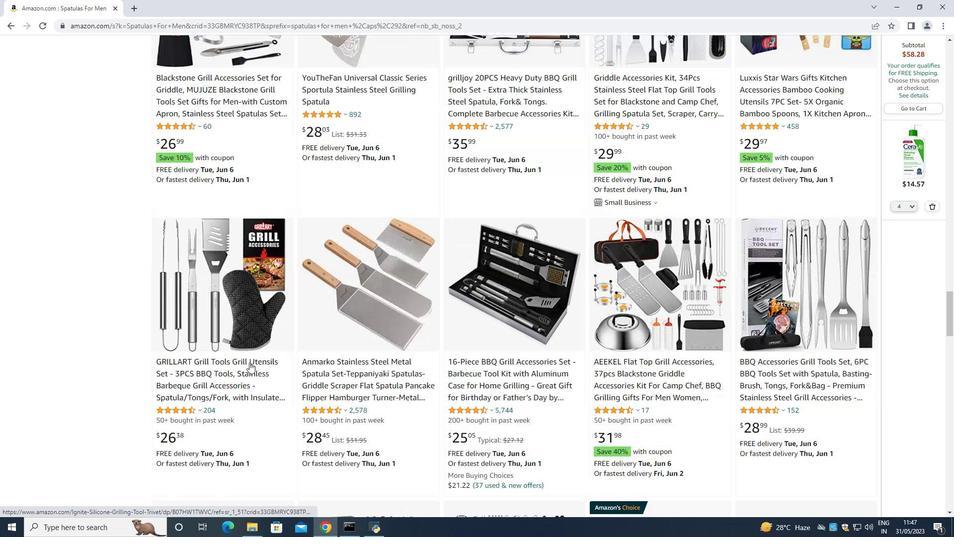 
Action: Mouse scrolled (249, 363) with delta (0, 0)
Screenshot: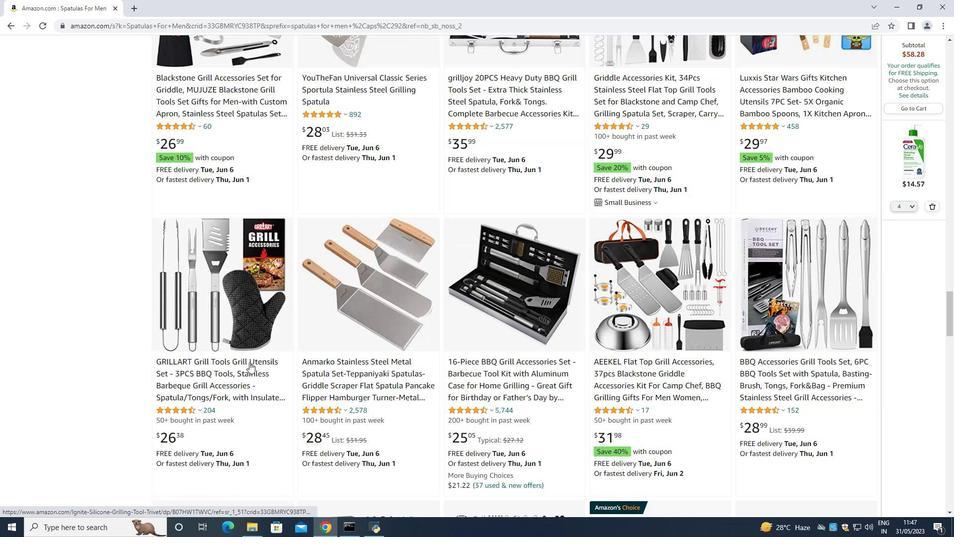 
Action: Mouse scrolled (249, 363) with delta (0, 0)
Screenshot: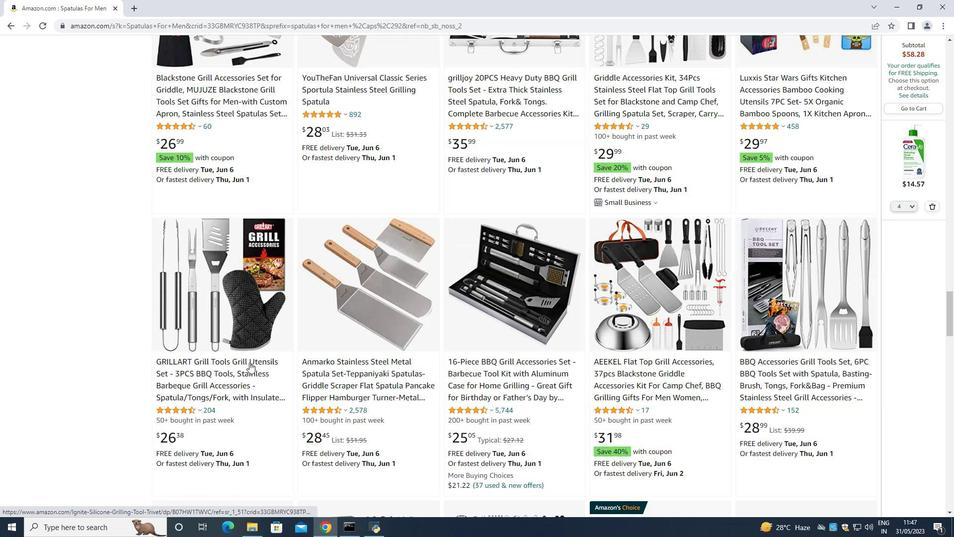 
Action: Mouse scrolled (249, 363) with delta (0, 0)
Screenshot: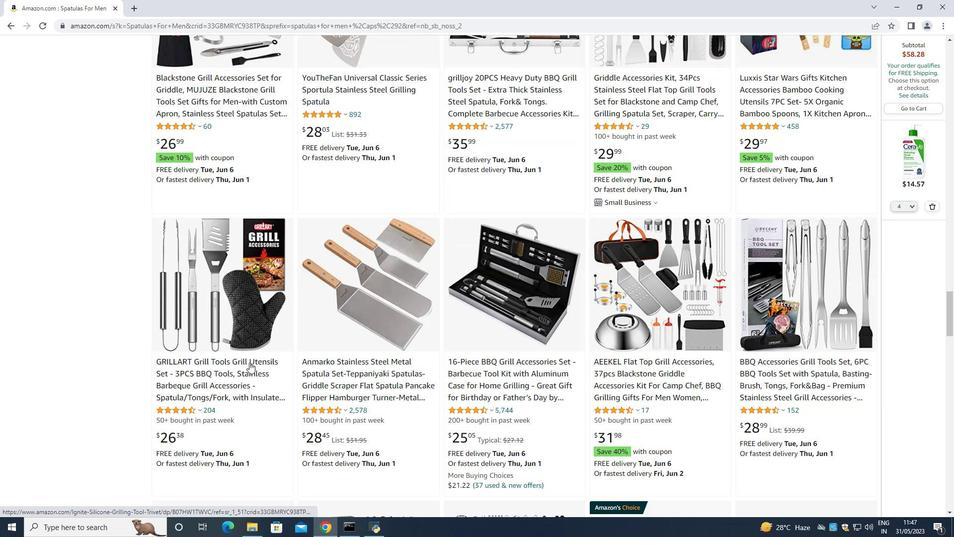 
Action: Mouse scrolled (249, 363) with delta (0, 0)
Screenshot: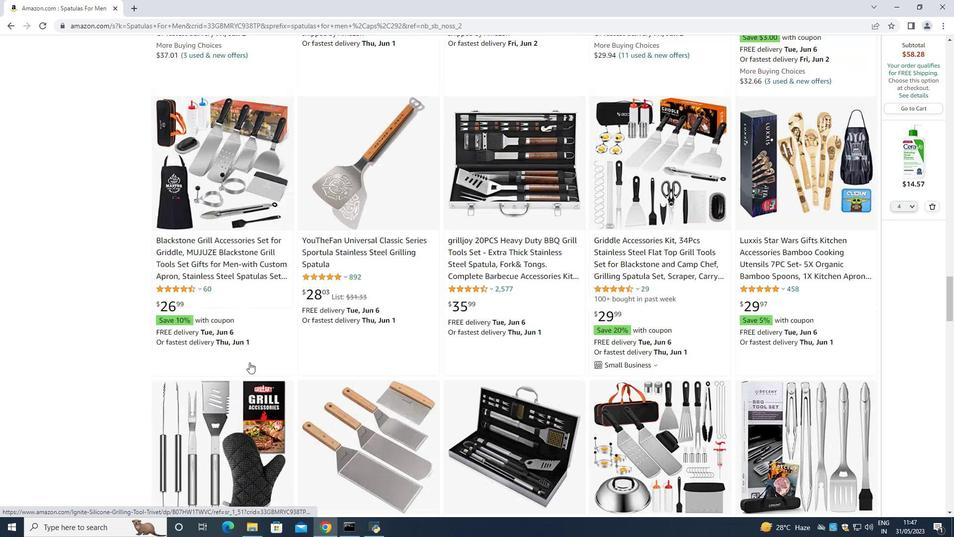 
Action: Mouse scrolled (249, 363) with delta (0, 0)
Screenshot: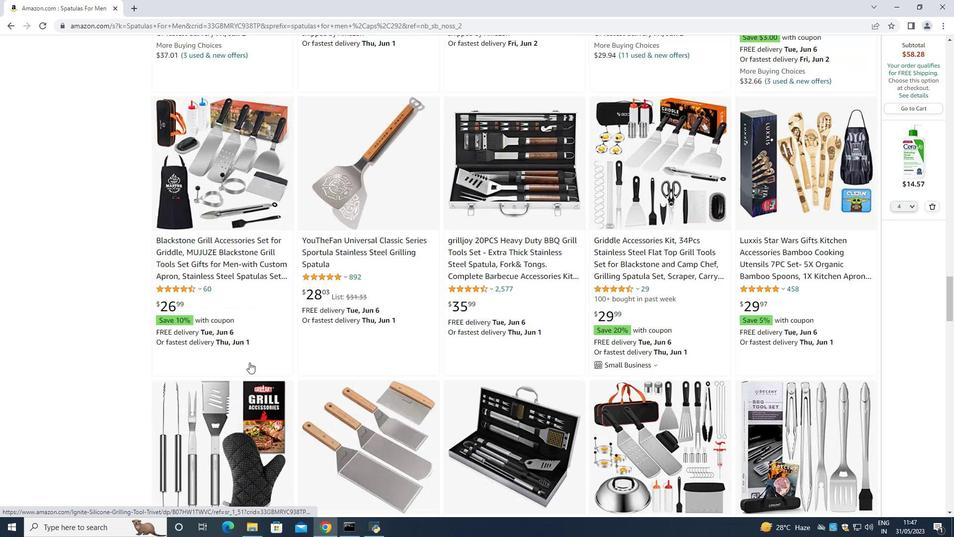 
Action: Mouse moved to (249, 362)
Screenshot: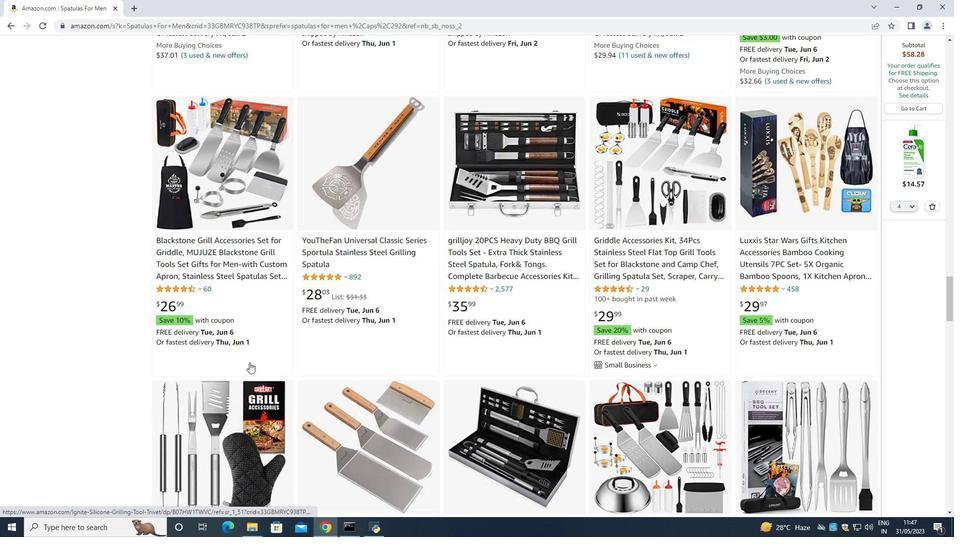 
Action: Mouse scrolled (249, 363) with delta (0, 0)
Screenshot: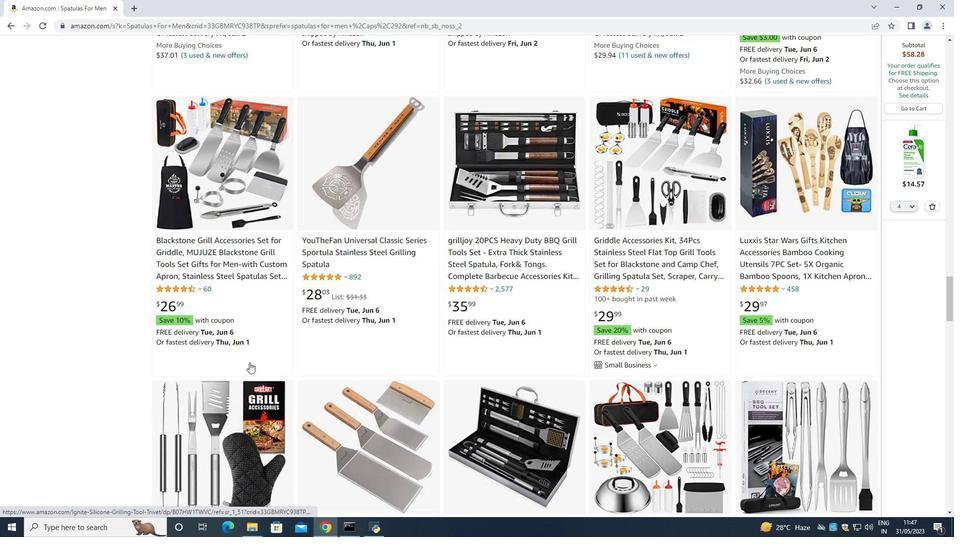 
Action: Mouse scrolled (249, 363) with delta (0, 0)
Screenshot: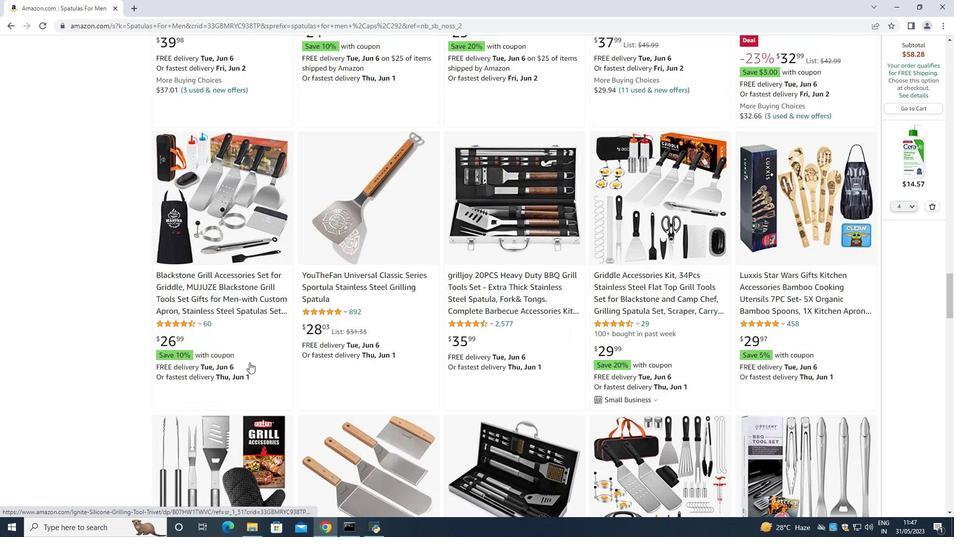 
Action: Mouse scrolled (249, 363) with delta (0, 0)
Screenshot: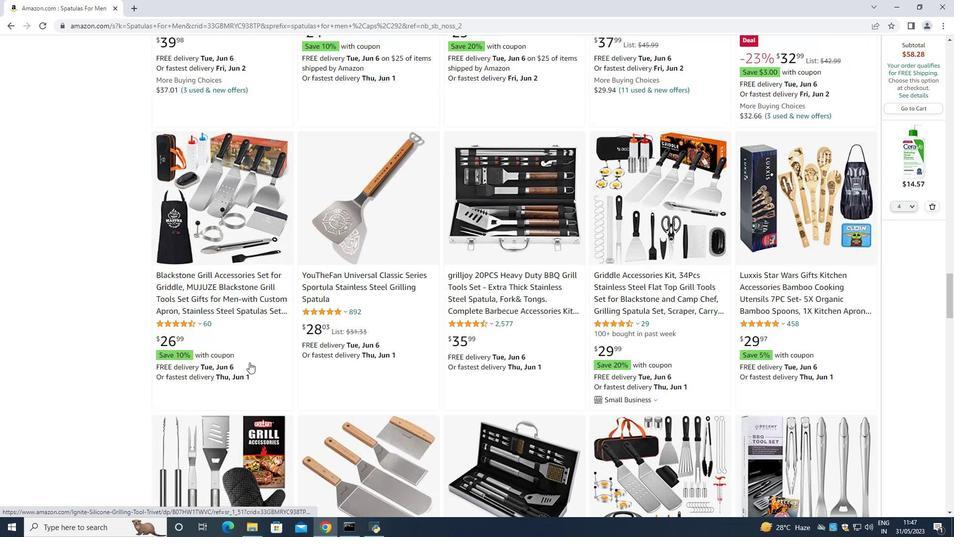 
Action: Mouse moved to (249, 364)
Screenshot: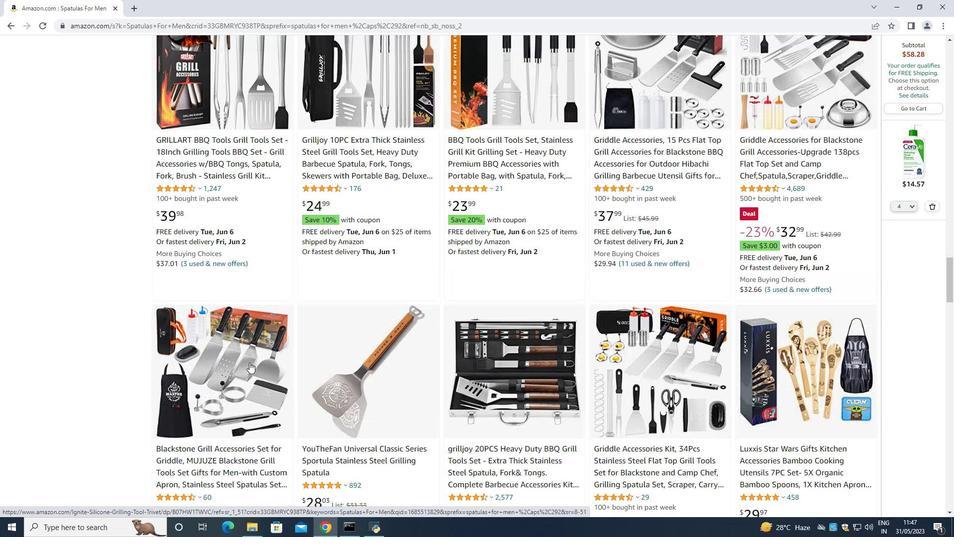 
Action: Mouse scrolled (249, 364) with delta (0, 0)
Screenshot: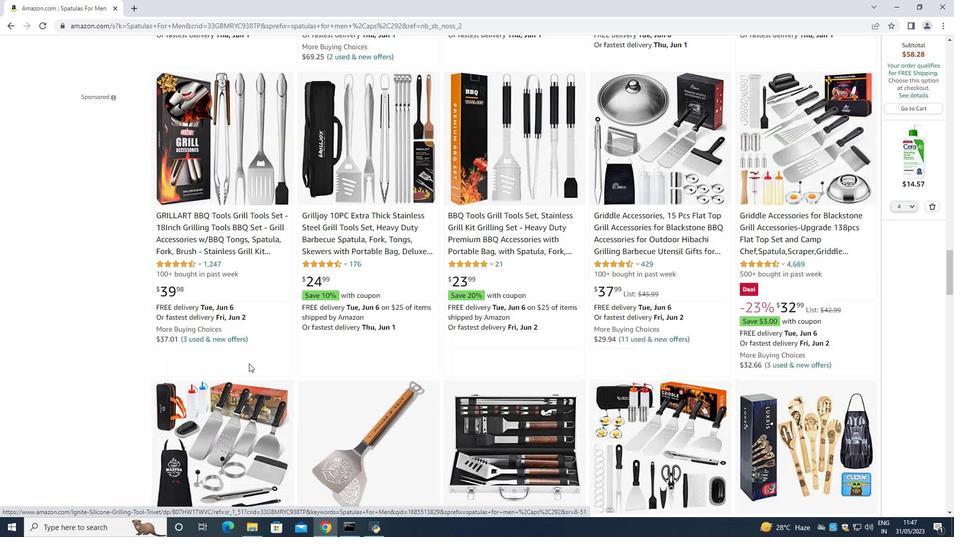 
Action: Mouse scrolled (249, 364) with delta (0, 0)
Screenshot: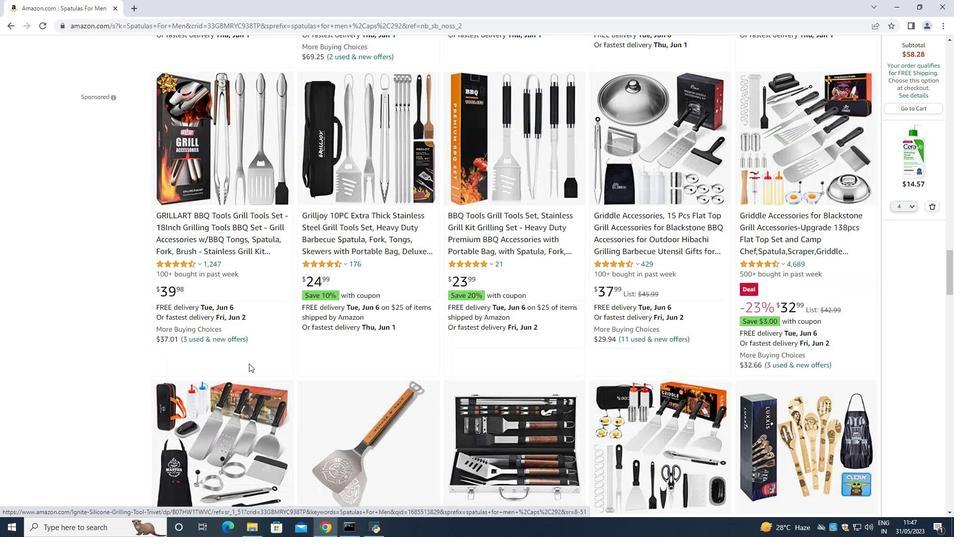 
Action: Mouse scrolled (249, 364) with delta (0, 0)
Screenshot: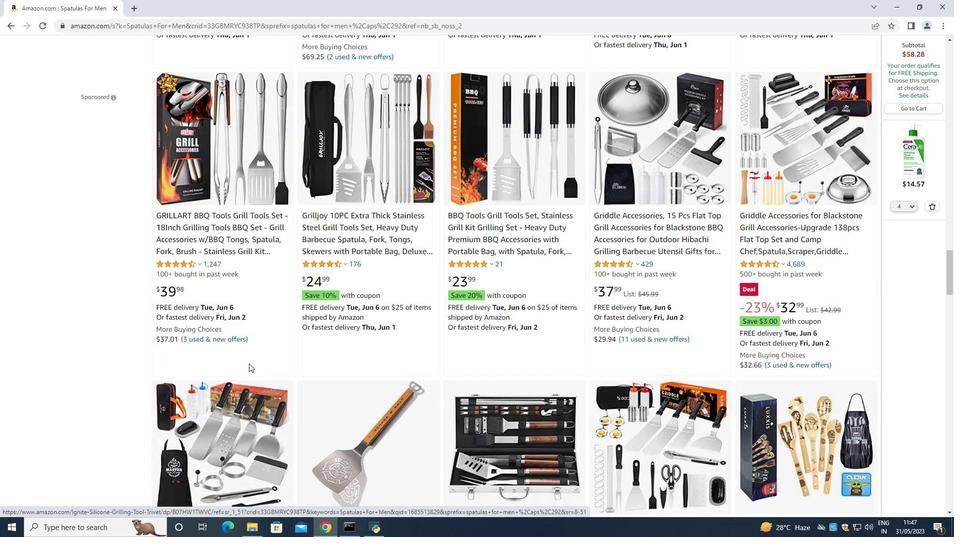
Action: Mouse scrolled (249, 364) with delta (0, 0)
Screenshot: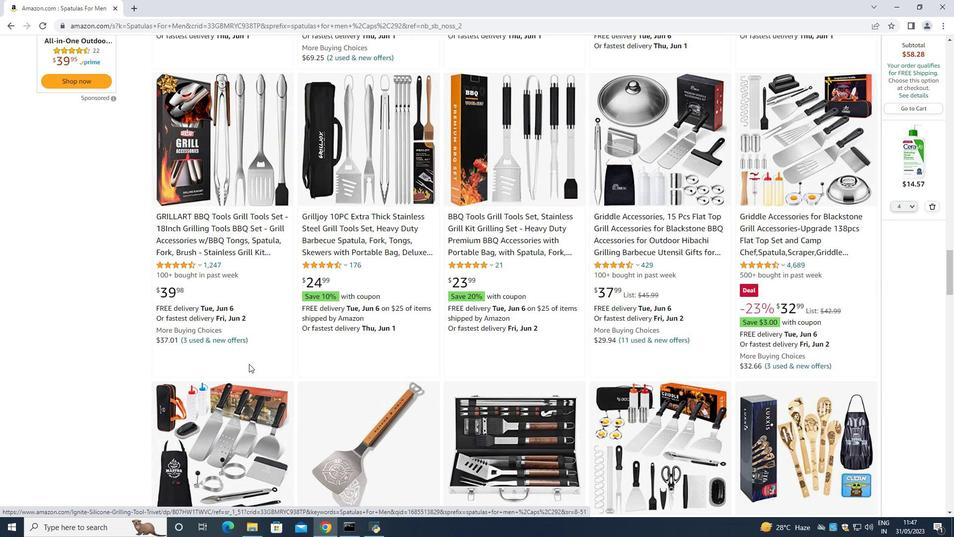 
Action: Mouse scrolled (249, 364) with delta (0, 0)
Screenshot: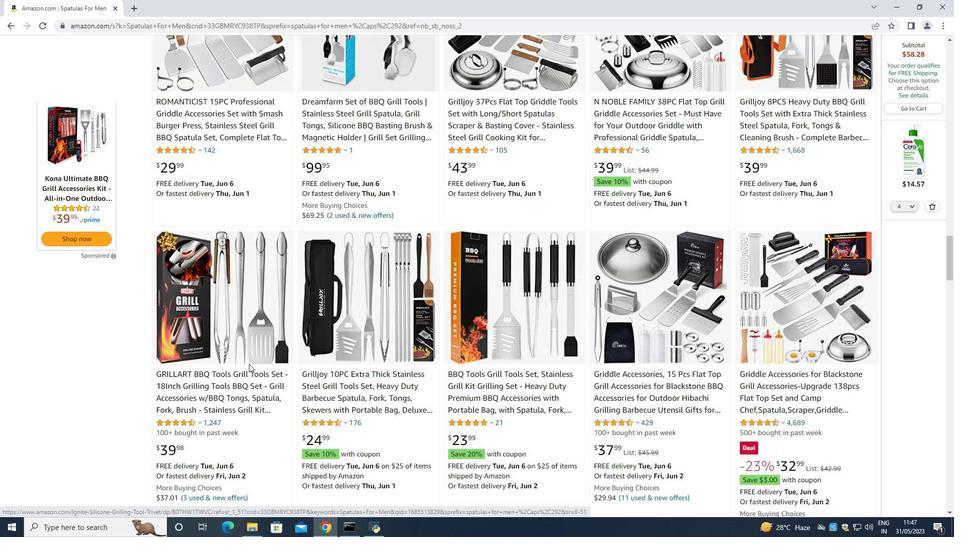 
Action: Mouse scrolled (249, 364) with delta (0, 0)
Screenshot: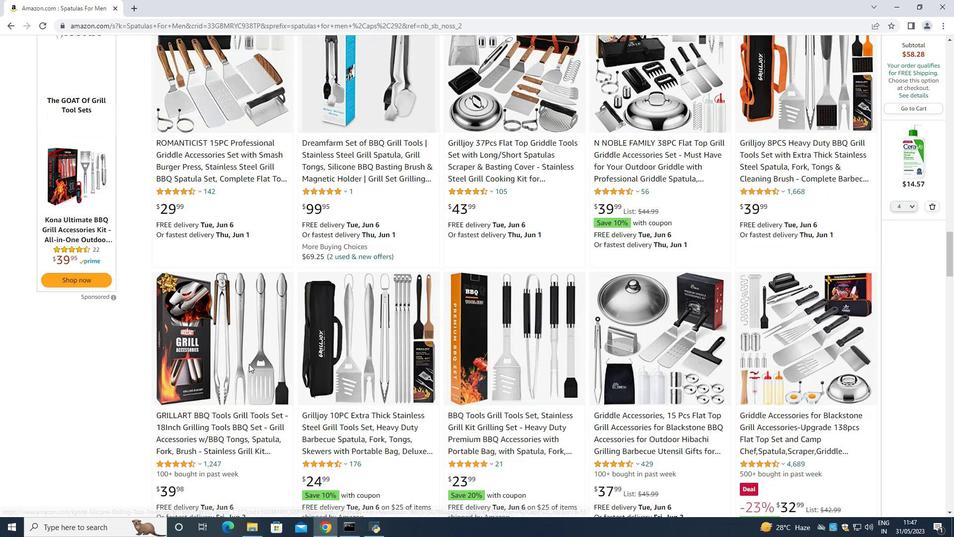 
Action: Mouse moved to (249, 365)
Screenshot: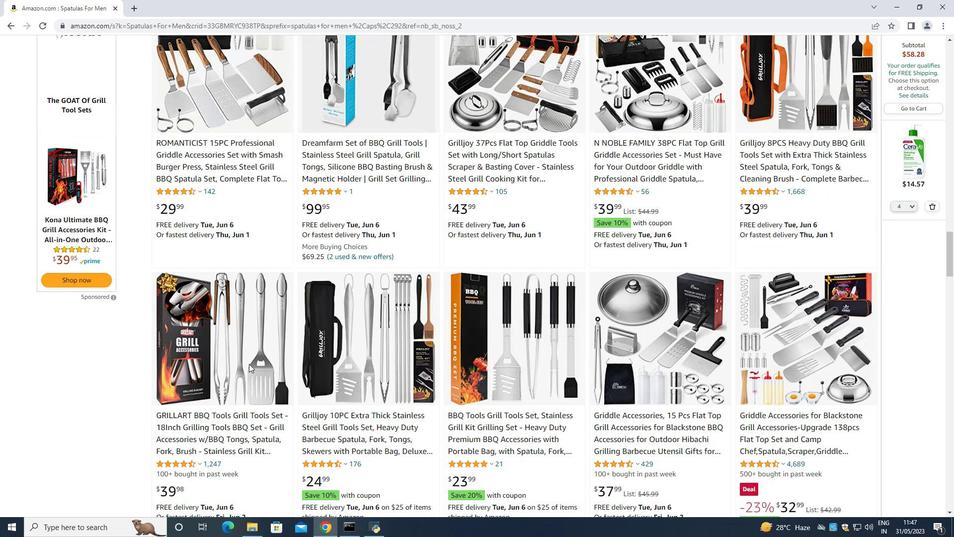 
Action: Mouse scrolled (249, 366) with delta (0, 0)
Screenshot: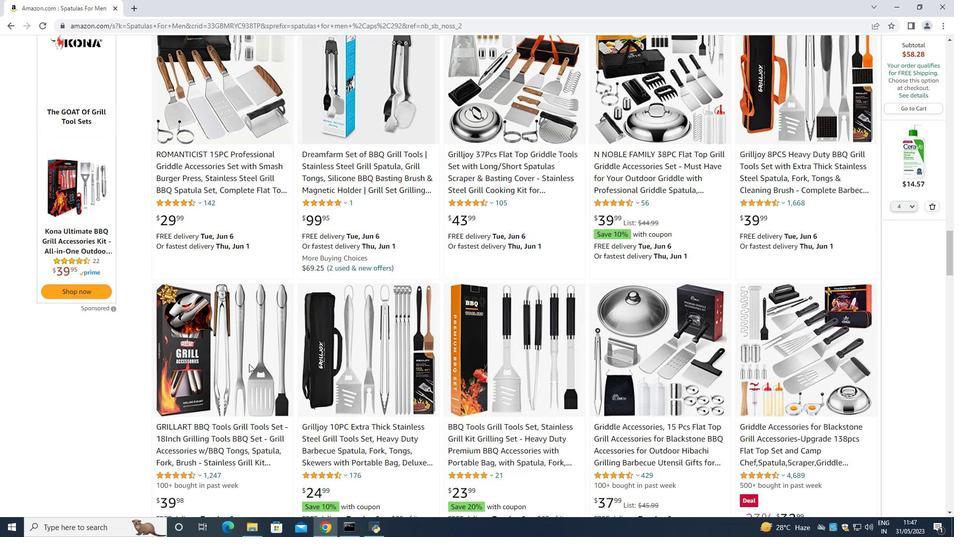 
Action: Mouse moved to (239, 367)
Screenshot: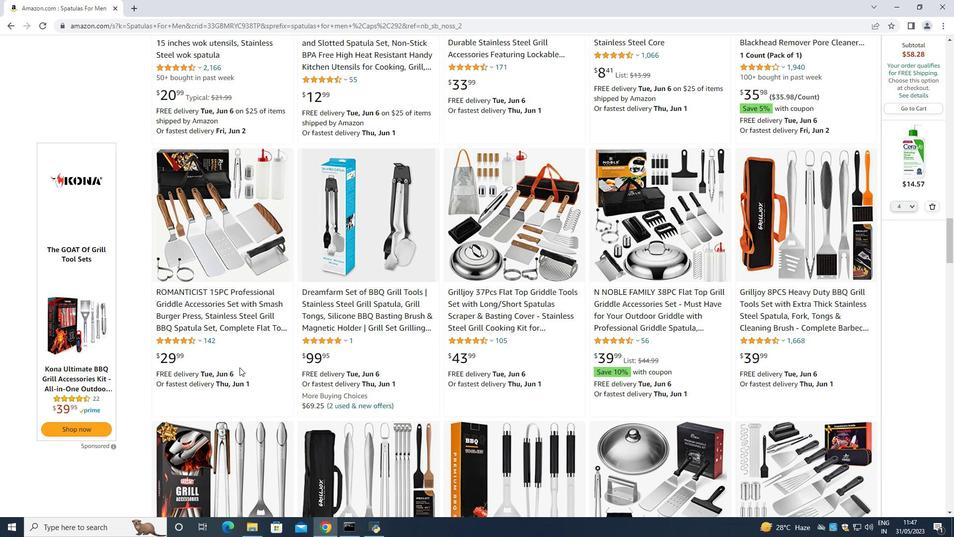 
Action: Mouse scrolled (239, 367) with delta (0, 0)
Screenshot: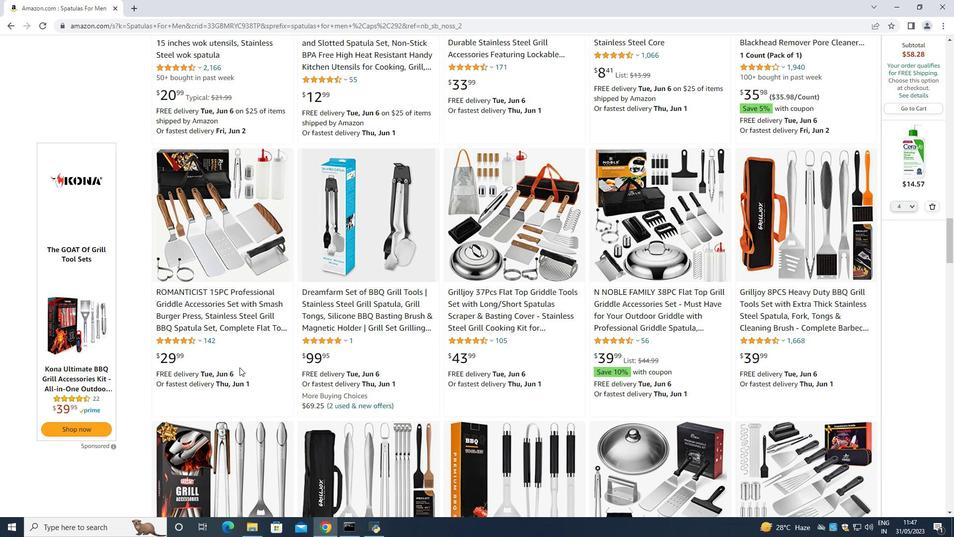 
Action: Mouse scrolled (239, 367) with delta (0, 0)
Screenshot: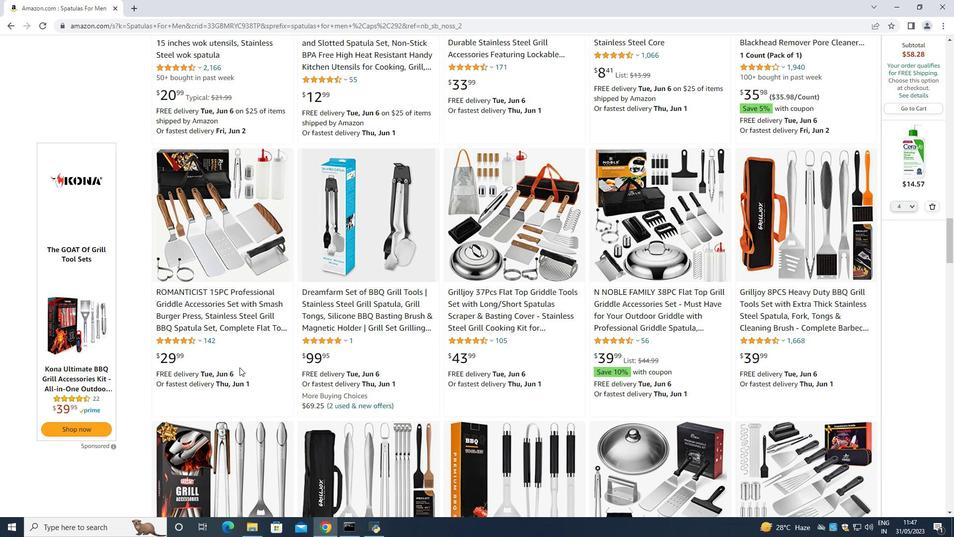 
Action: Mouse scrolled (239, 367) with delta (0, 0)
Screenshot: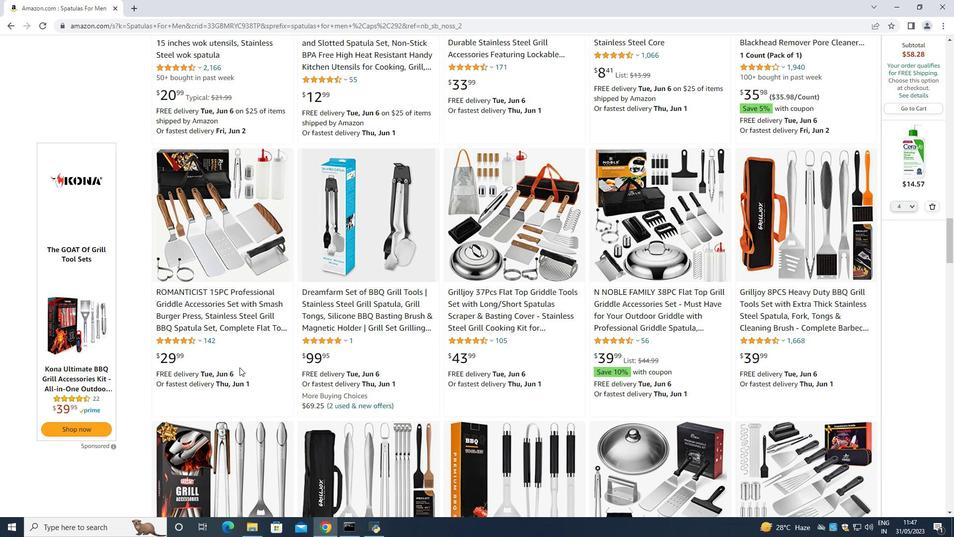 
Action: Mouse scrolled (239, 367) with delta (0, 0)
Screenshot: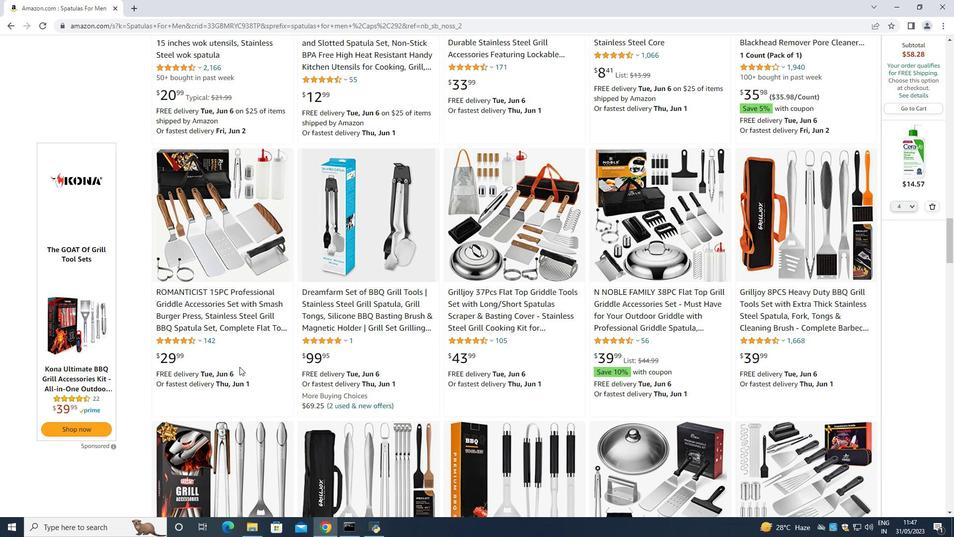 
Action: Mouse moved to (239, 369)
Screenshot: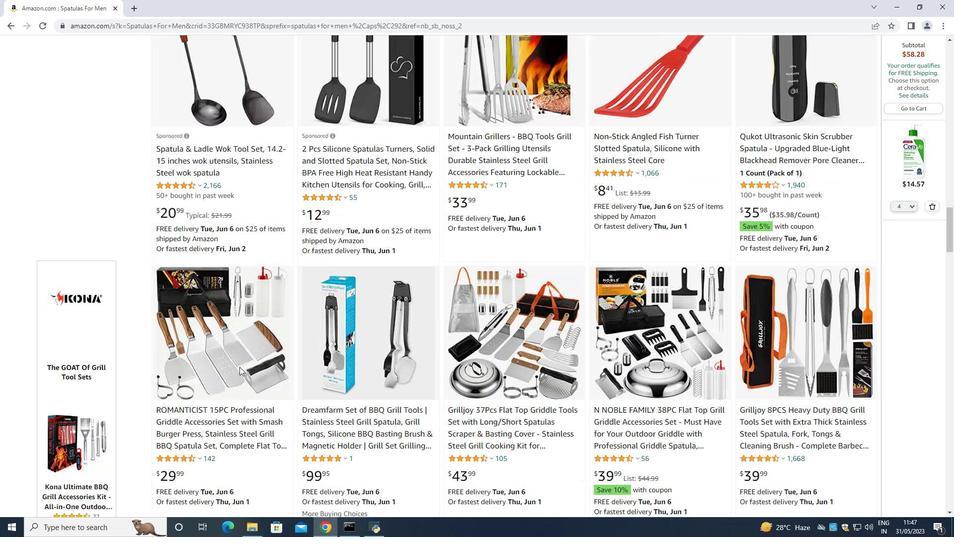 
Action: Mouse scrolled (239, 369) with delta (0, 0)
Screenshot: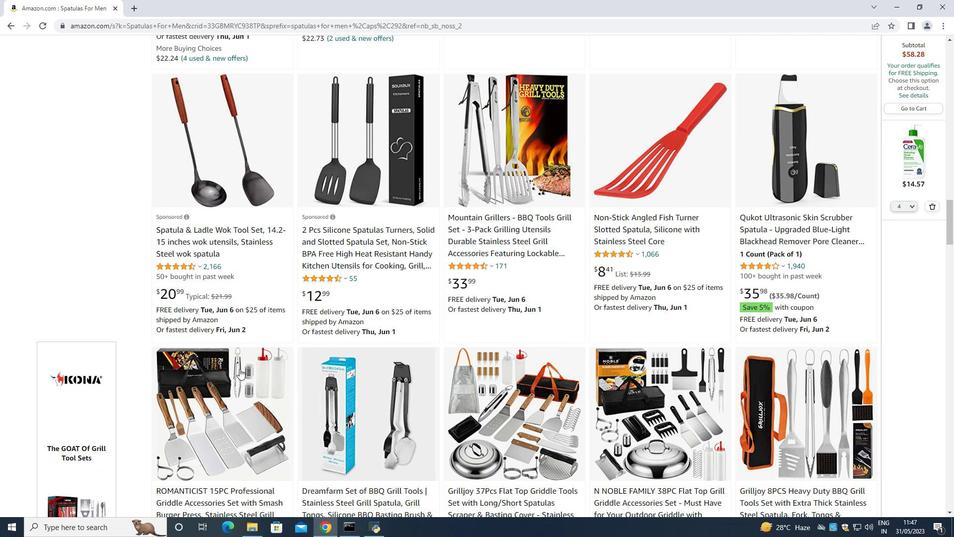 
Action: Mouse scrolled (239, 369) with delta (0, 0)
Screenshot: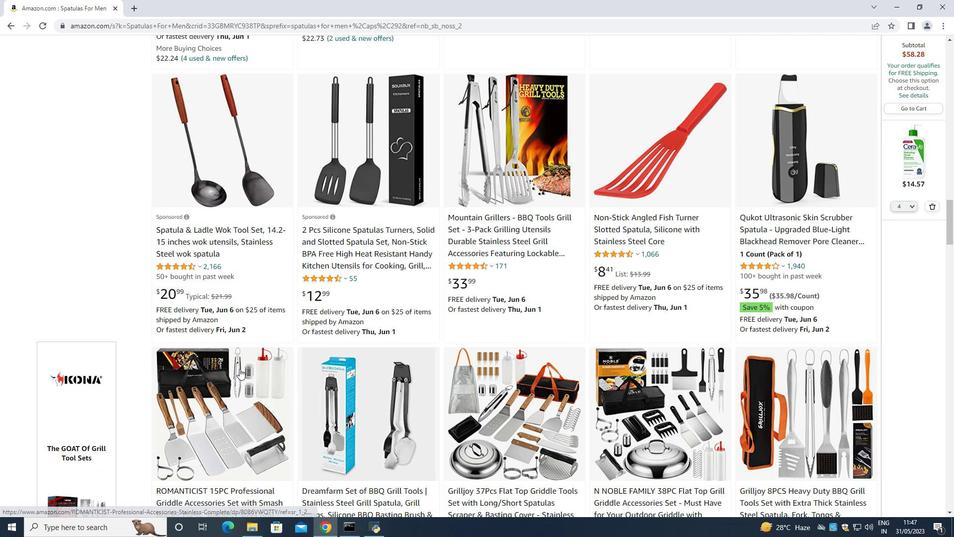 
Action: Mouse scrolled (239, 369) with delta (0, 0)
Screenshot: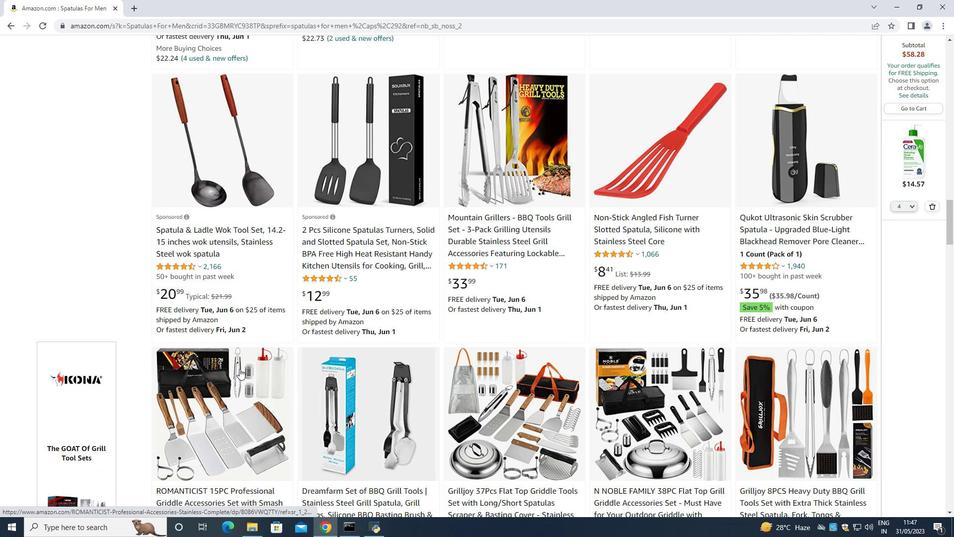 
Action: Mouse scrolled (239, 369) with delta (0, 0)
Screenshot: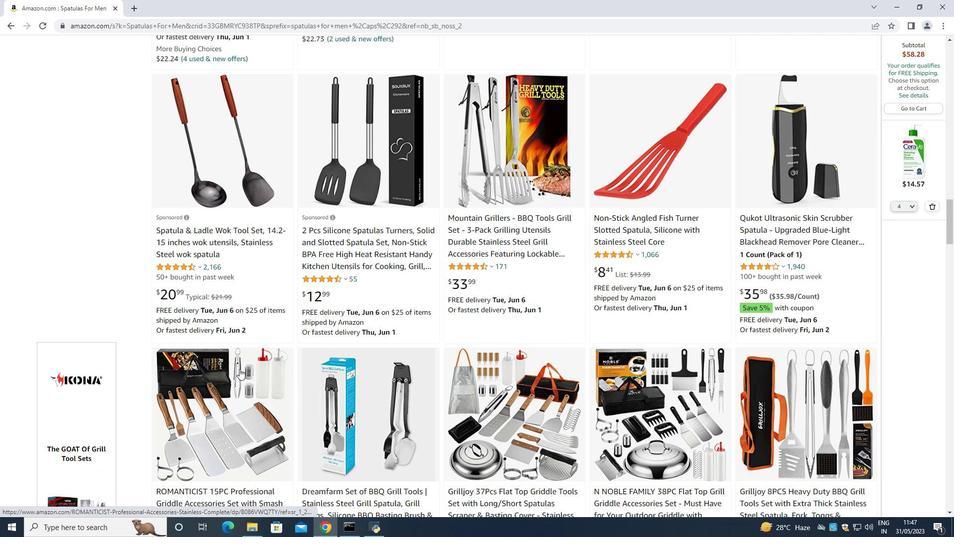 
Action: Mouse scrolled (239, 369) with delta (0, 0)
Screenshot: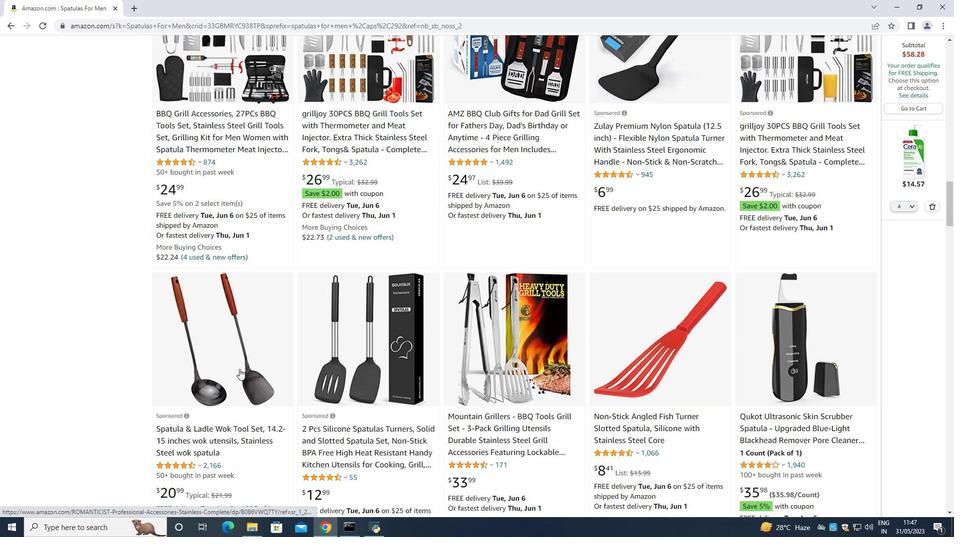 
Action: Mouse scrolled (239, 369) with delta (0, 0)
Screenshot: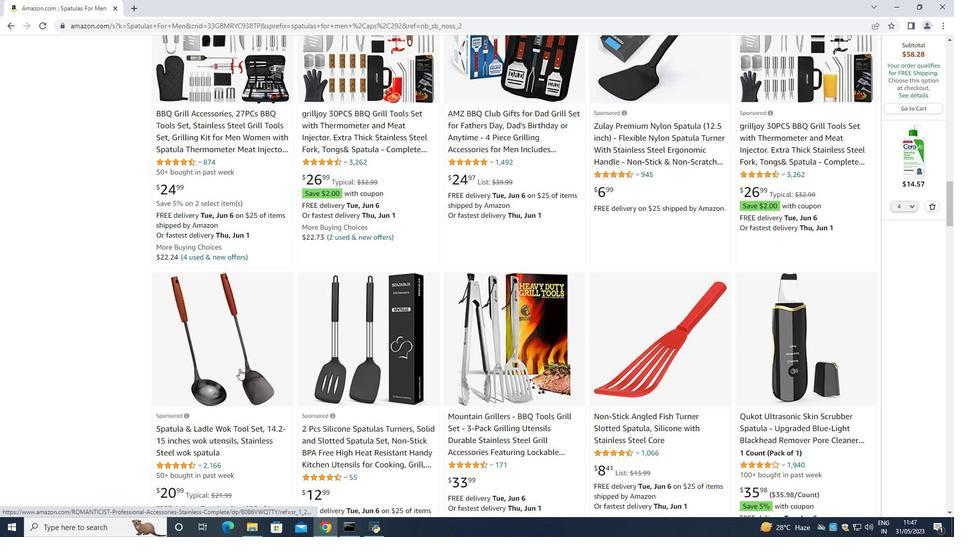 
Action: Mouse scrolled (239, 369) with delta (0, 0)
Screenshot: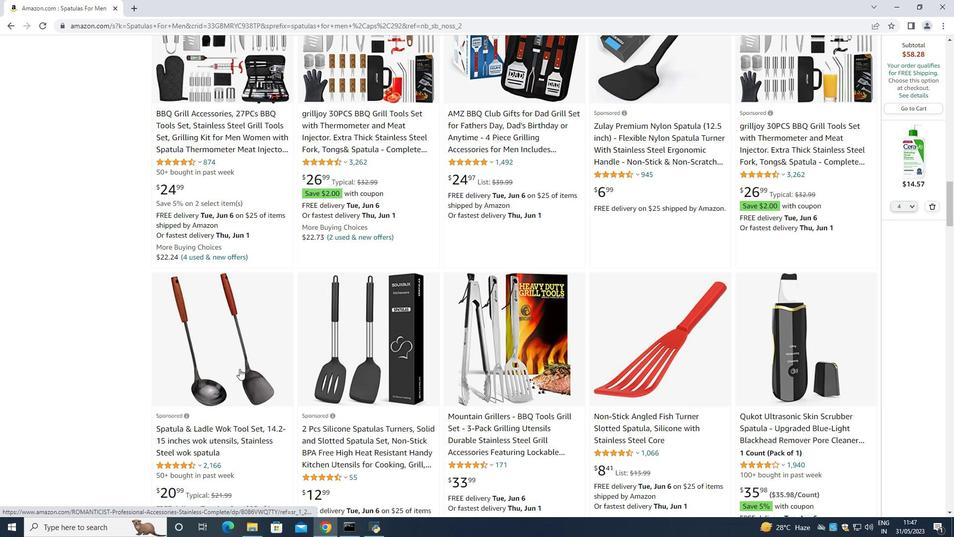 
Action: Mouse moved to (363, 281)
Screenshot: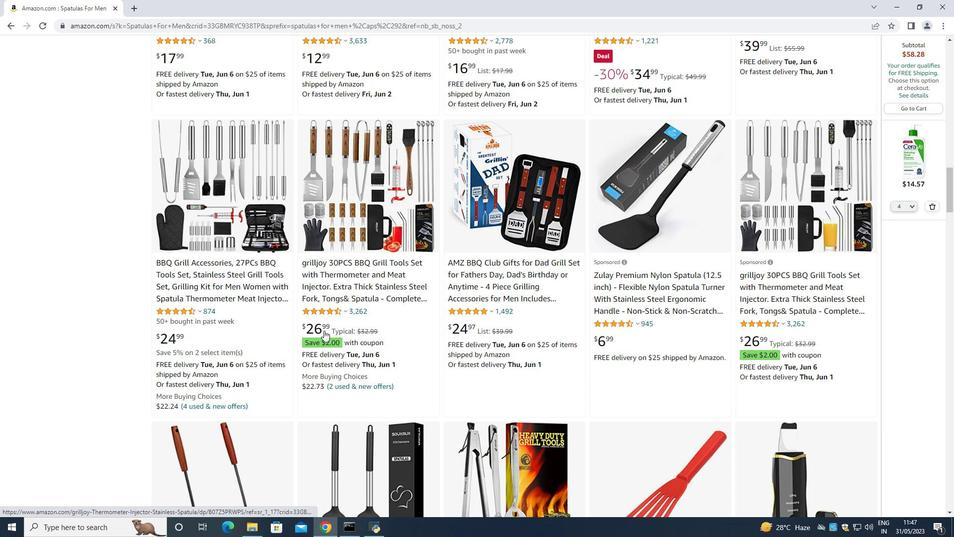 
Action: Mouse scrolled (363, 281) with delta (0, 0)
Screenshot: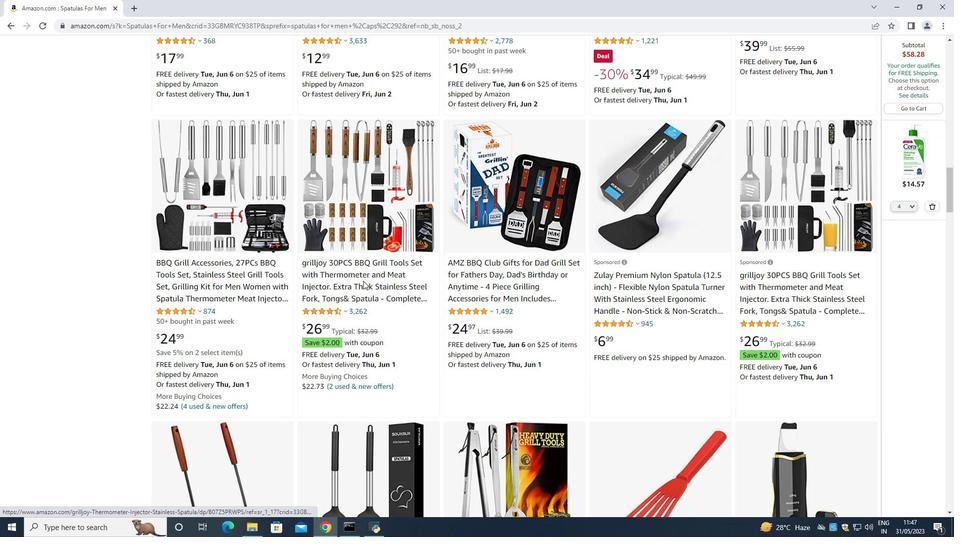
Action: Mouse scrolled (363, 281) with delta (0, 0)
Screenshot: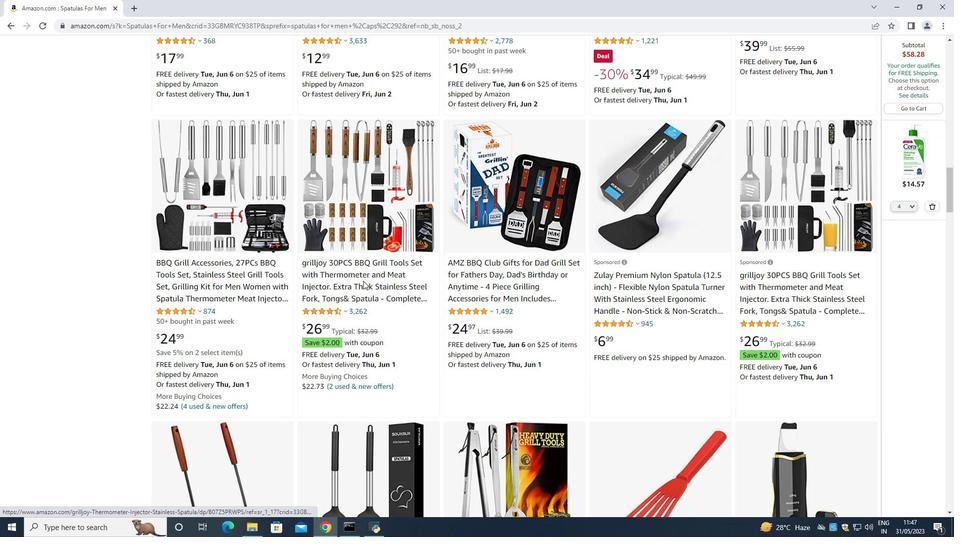 
Action: Mouse scrolled (363, 281) with delta (0, 0)
Screenshot: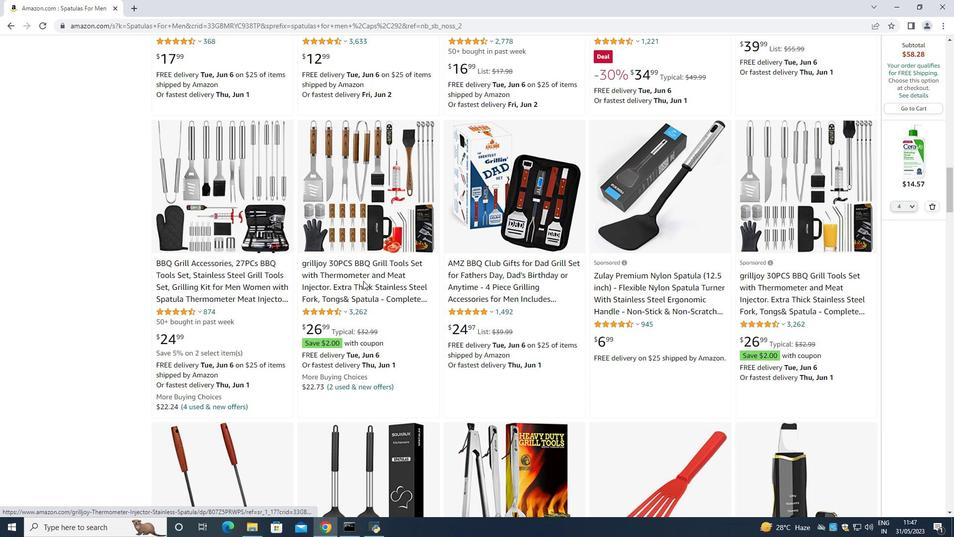 
Action: Mouse scrolled (363, 281) with delta (0, 0)
Screenshot: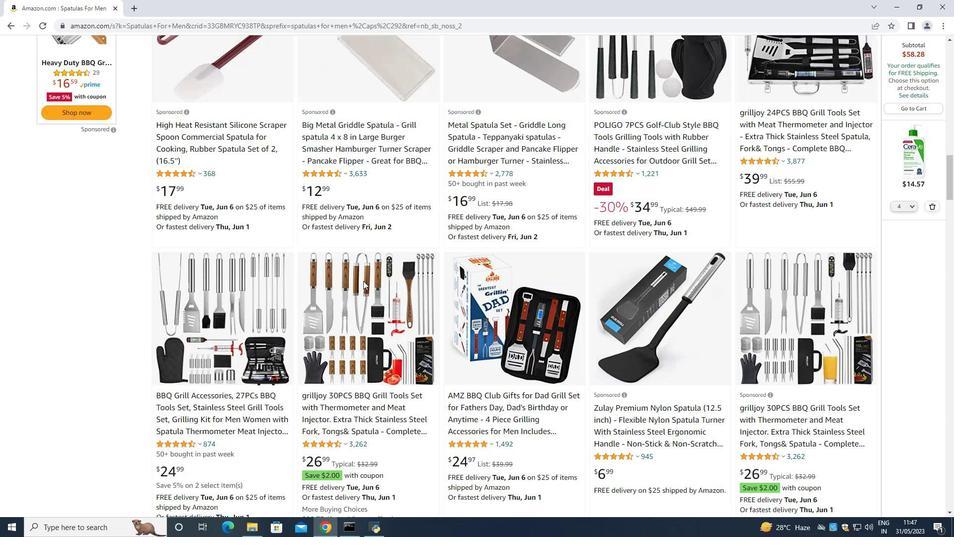 
Action: Mouse scrolled (363, 281) with delta (0, 0)
Screenshot: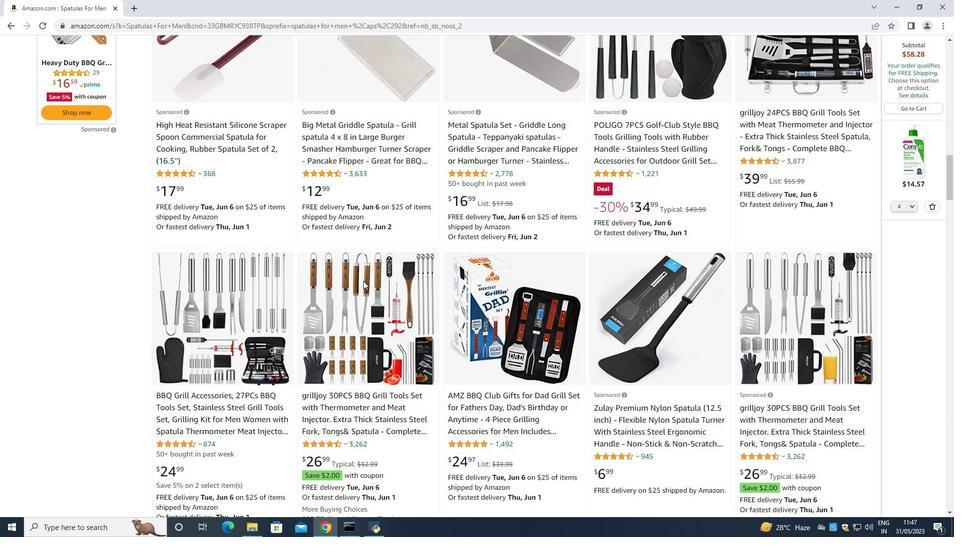 
Action: Mouse scrolled (363, 281) with delta (0, 0)
Screenshot: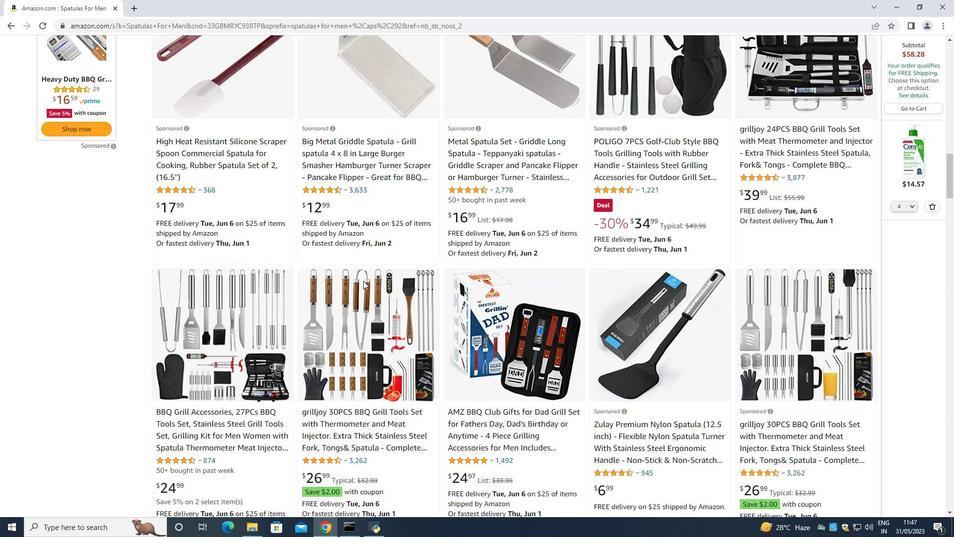 
Action: Mouse moved to (363, 281)
Screenshot: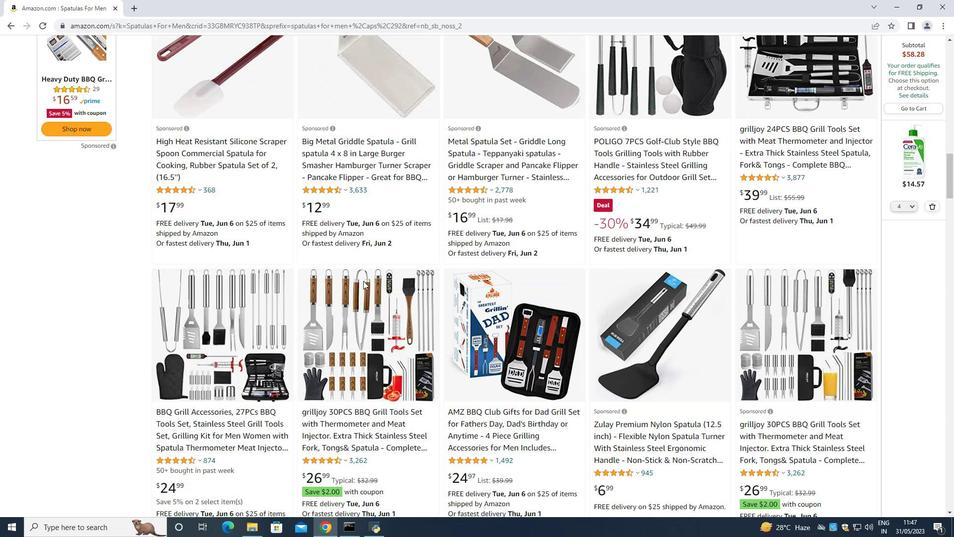 
Action: Mouse scrolled (363, 281) with delta (0, 0)
Screenshot: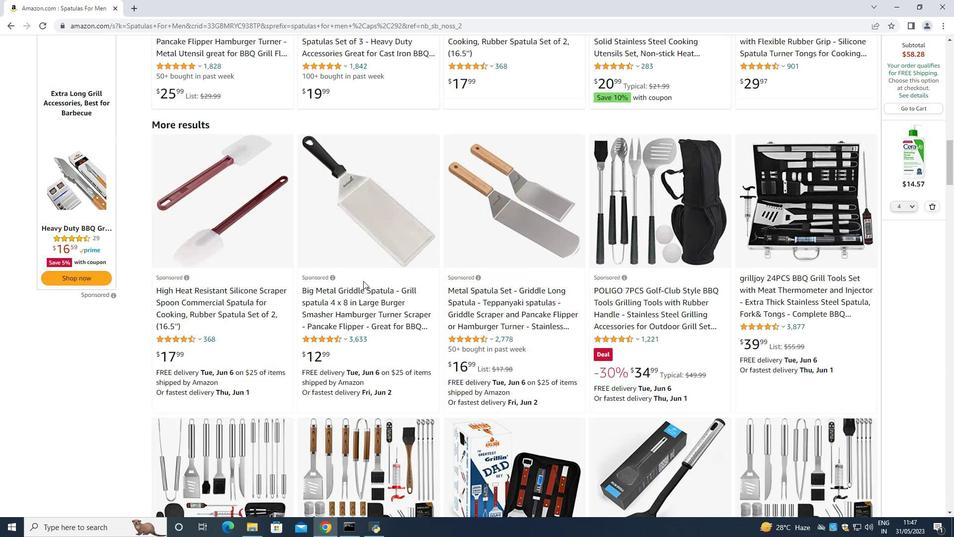 
Action: Mouse scrolled (363, 281) with delta (0, 0)
Screenshot: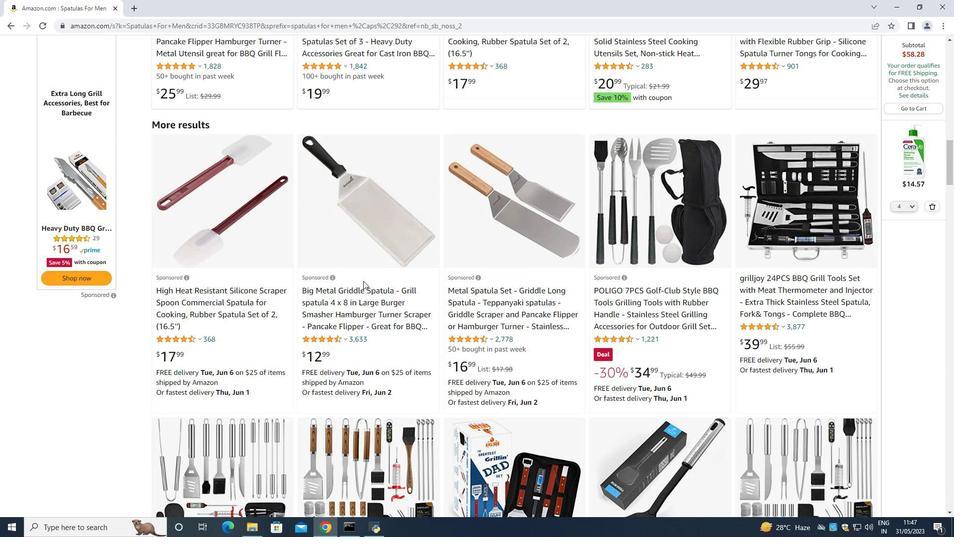 
Action: Mouse scrolled (363, 281) with delta (0, 0)
Screenshot: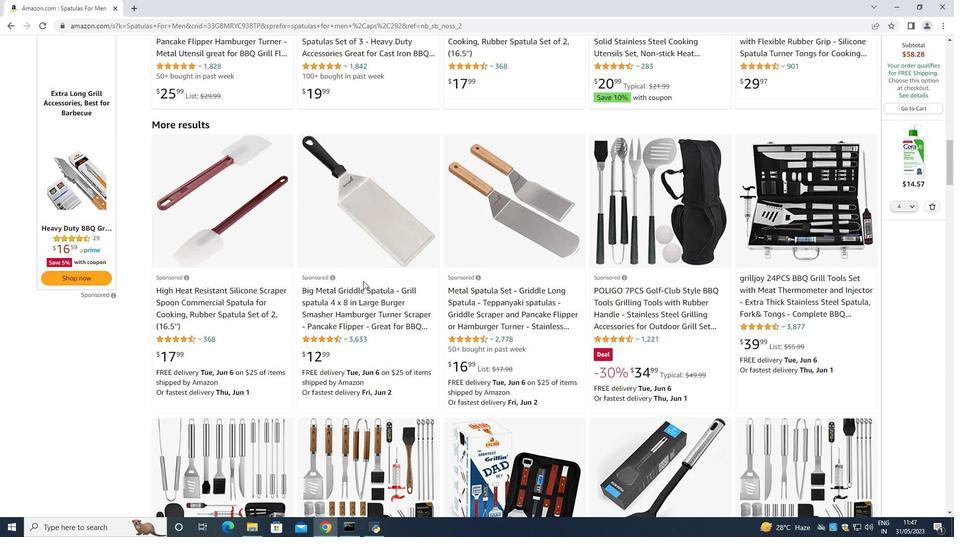 
Action: Mouse moved to (363, 280)
Screenshot: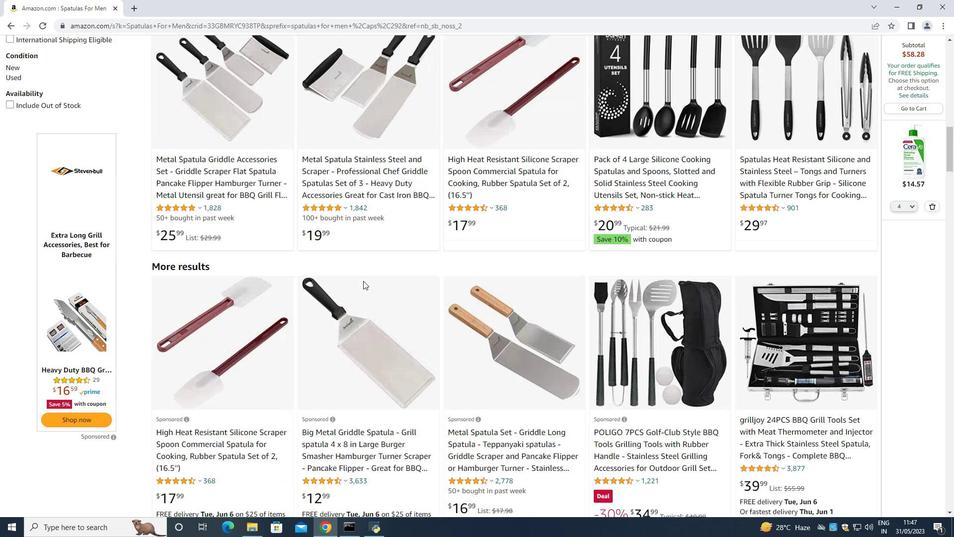 
Action: Mouse scrolled (363, 280) with delta (0, 0)
Screenshot: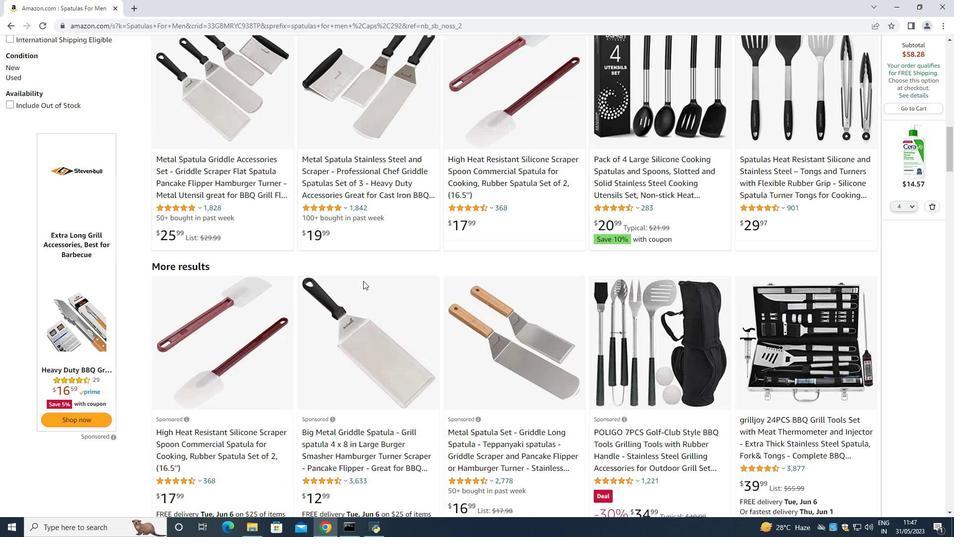 
Action: Mouse scrolled (363, 280) with delta (0, 0)
Screenshot: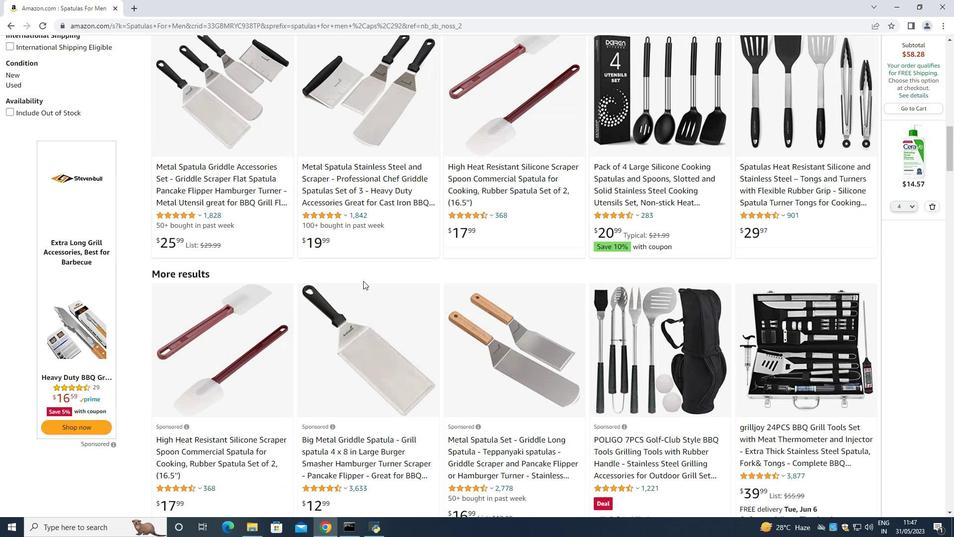 
Action: Mouse scrolled (363, 280) with delta (0, 0)
Screenshot: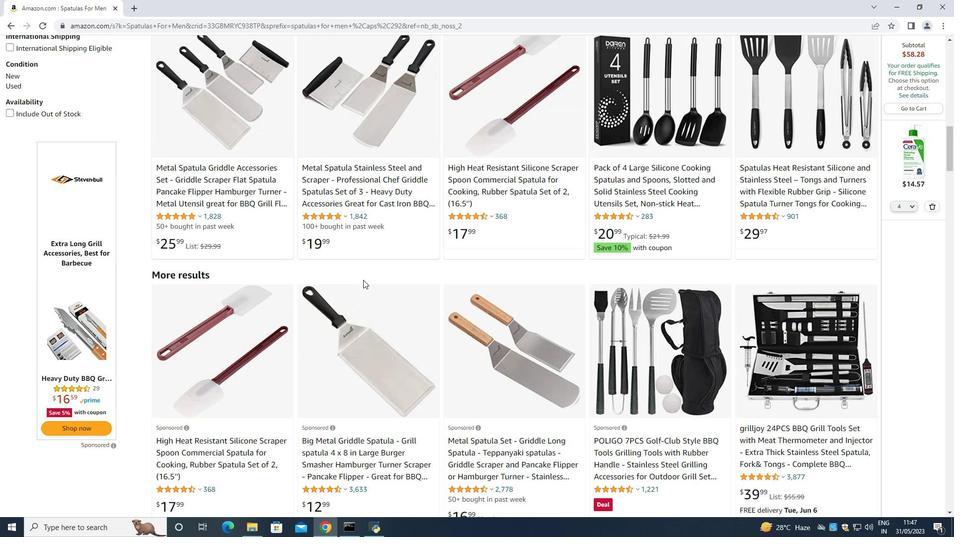 
Action: Mouse scrolled (363, 280) with delta (0, 0)
Screenshot: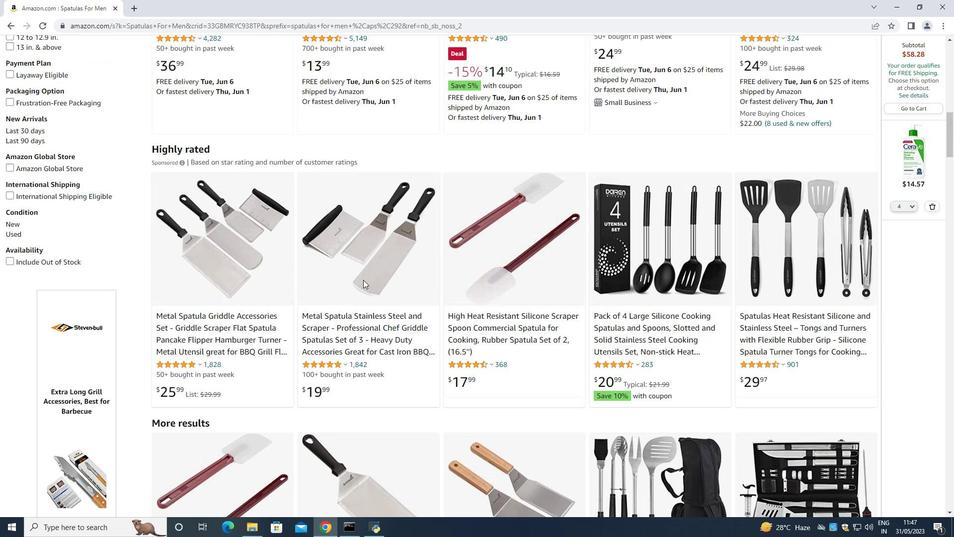 
Action: Mouse scrolled (363, 280) with delta (0, 0)
Screenshot: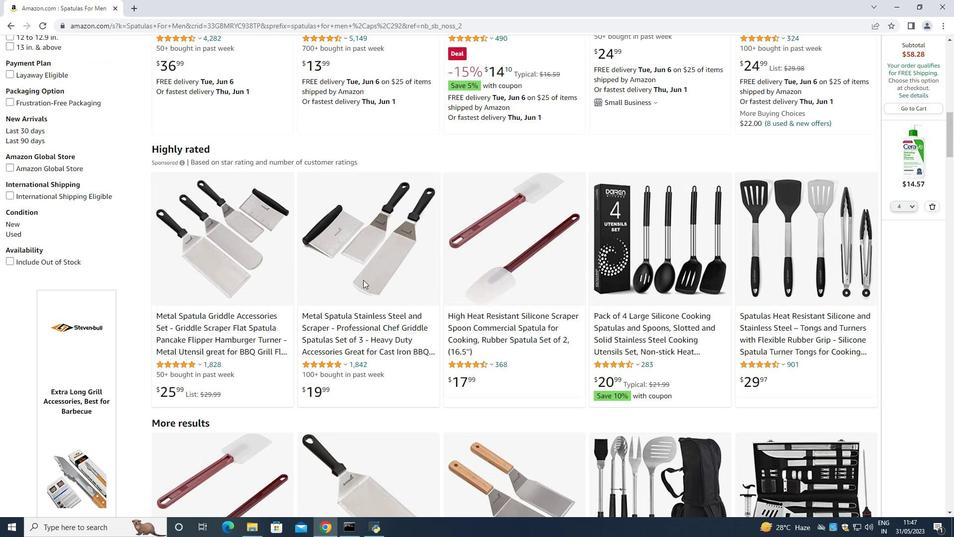 
Action: Mouse scrolled (363, 280) with delta (0, 0)
Screenshot: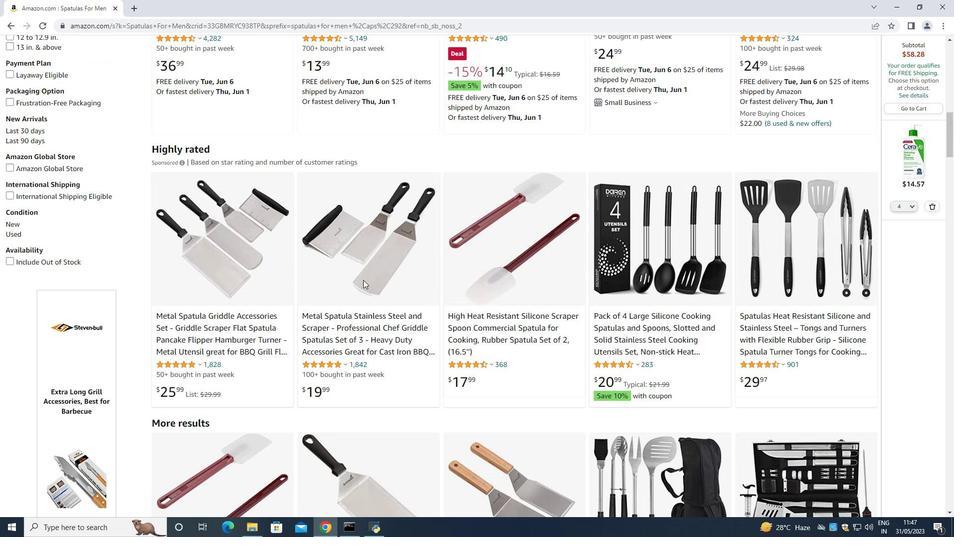 
Action: Mouse moved to (362, 279)
Screenshot: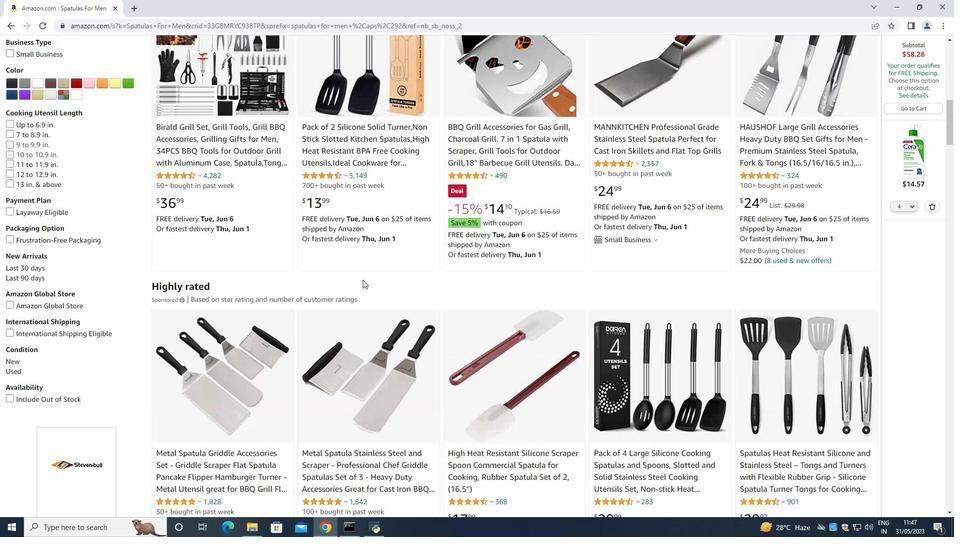 
Action: Mouse scrolled (362, 280) with delta (0, 0)
Screenshot: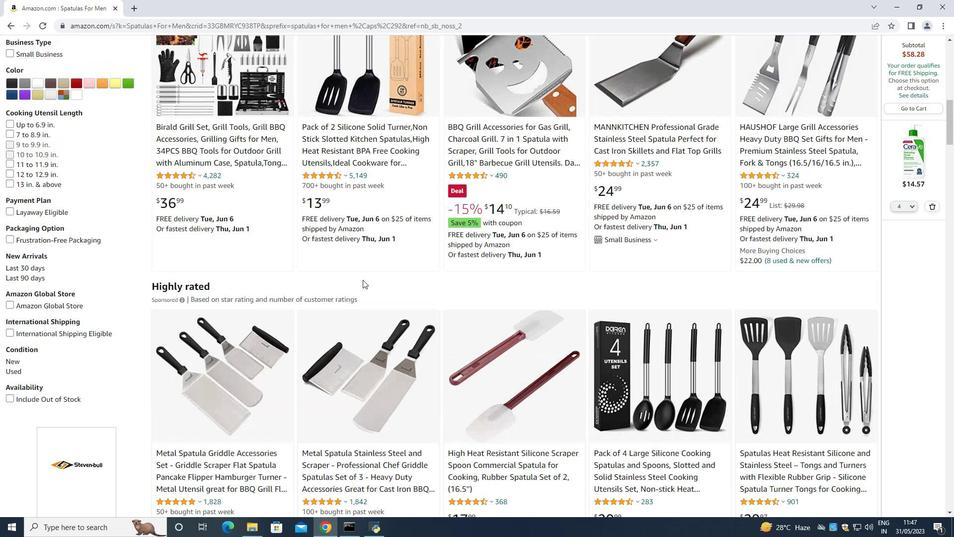 
Action: Mouse scrolled (362, 280) with delta (0, 0)
Screenshot: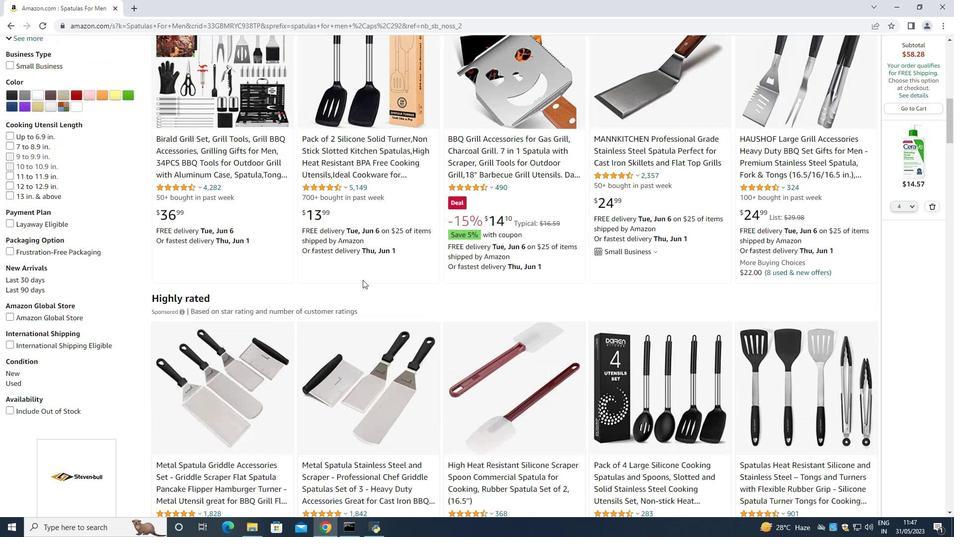 
Action: Mouse scrolled (362, 280) with delta (0, 0)
Screenshot: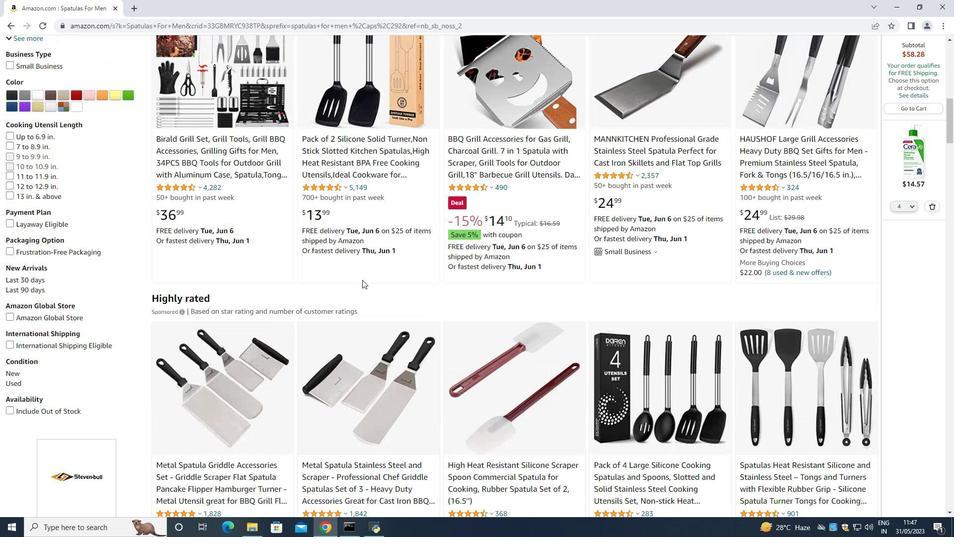 
Action: Mouse scrolled (362, 280) with delta (0, 0)
Screenshot: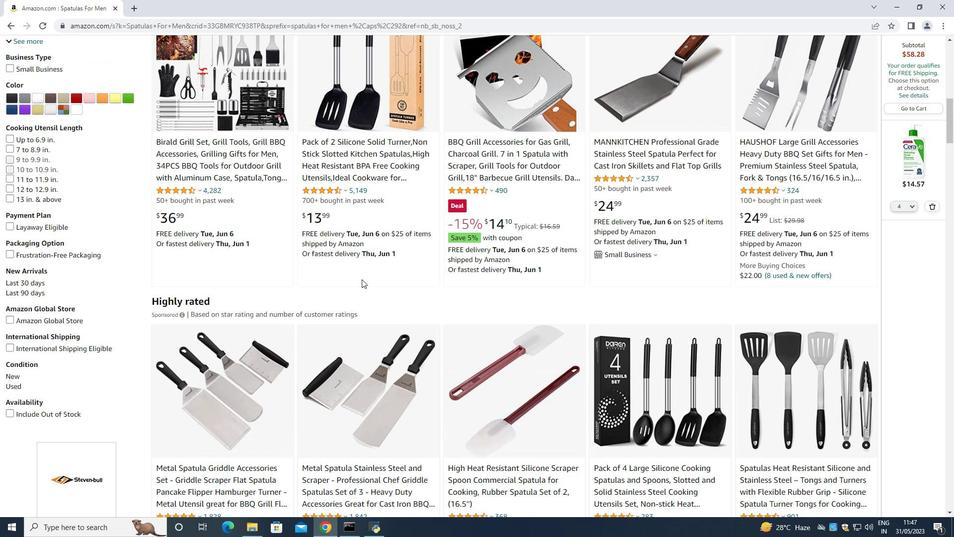 
Action: Mouse moved to (361, 279)
Screenshot: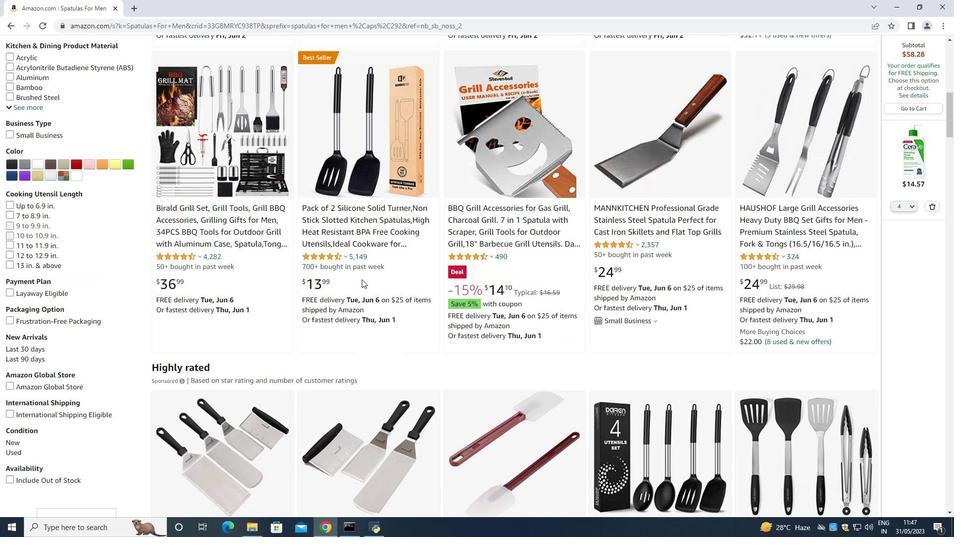 
Action: Mouse scrolled (361, 280) with delta (0, 0)
Screenshot: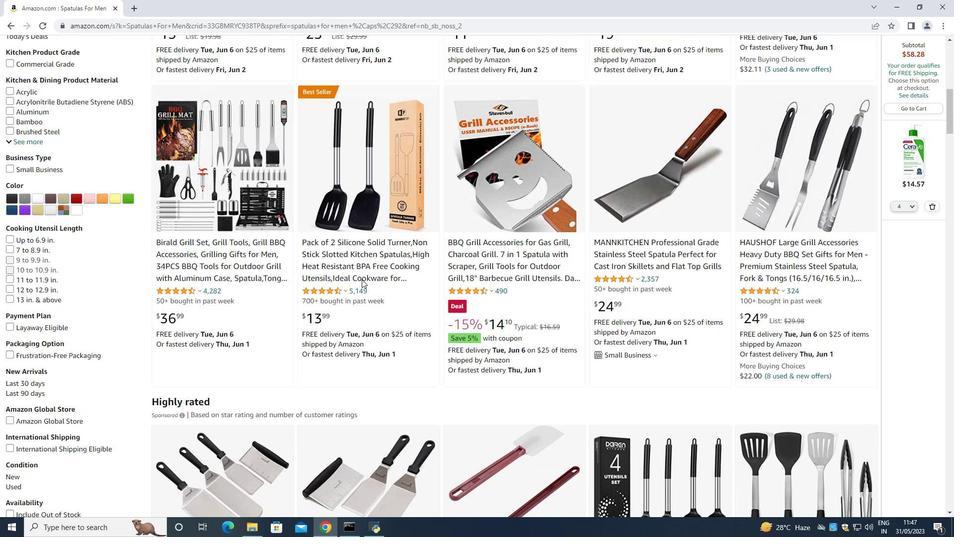 
Action: Mouse scrolled (361, 280) with delta (0, 0)
Screenshot: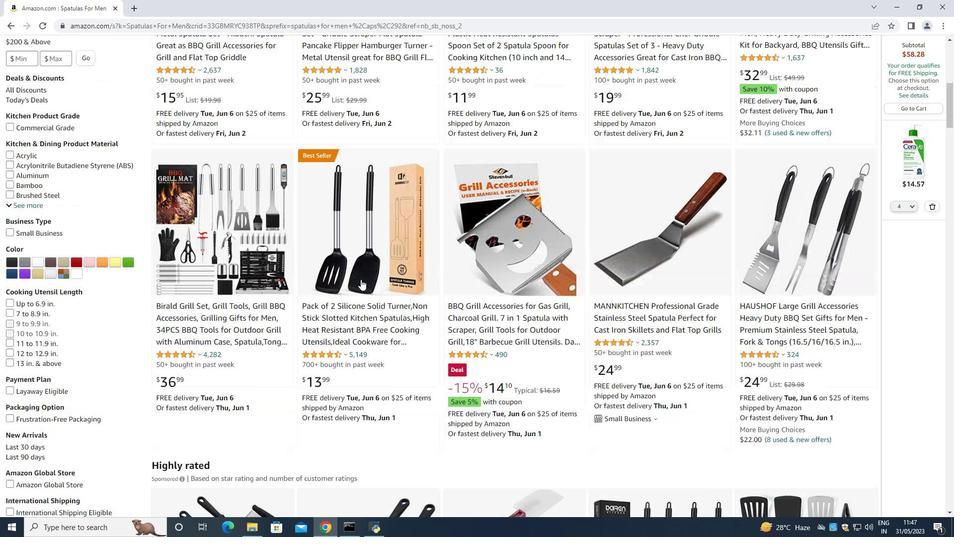 
Action: Mouse scrolled (361, 280) with delta (0, 0)
Screenshot: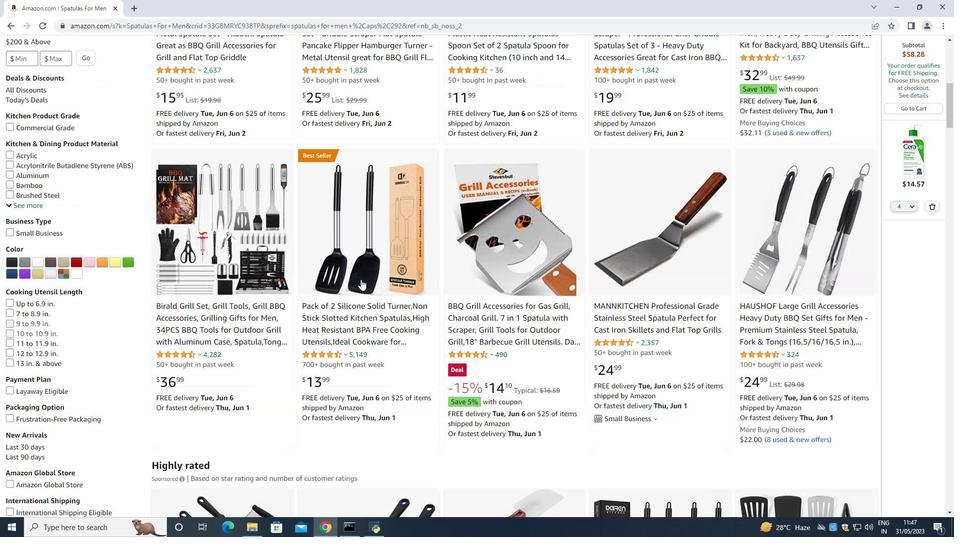 
Action: Mouse moved to (360, 279)
Screenshot: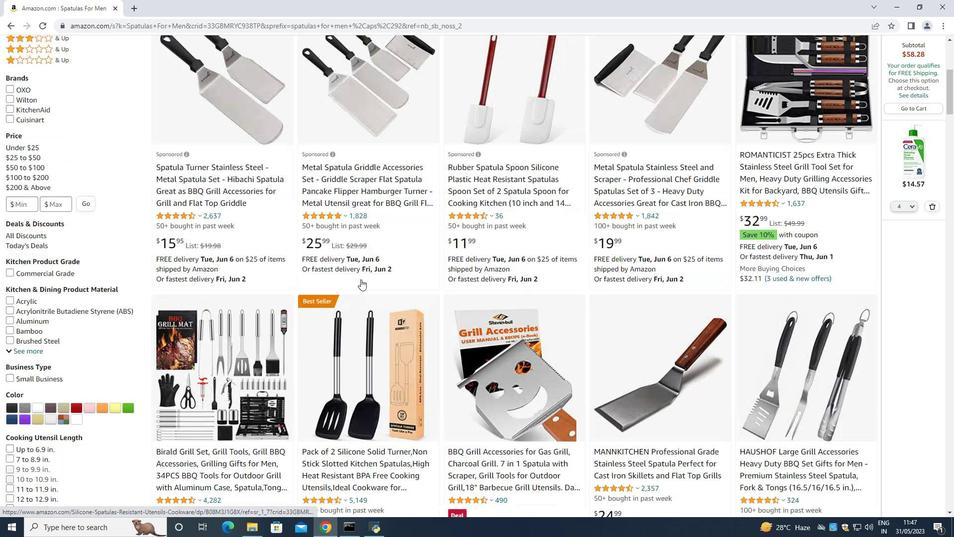 
Action: Mouse scrolled (360, 279) with delta (0, 0)
Screenshot: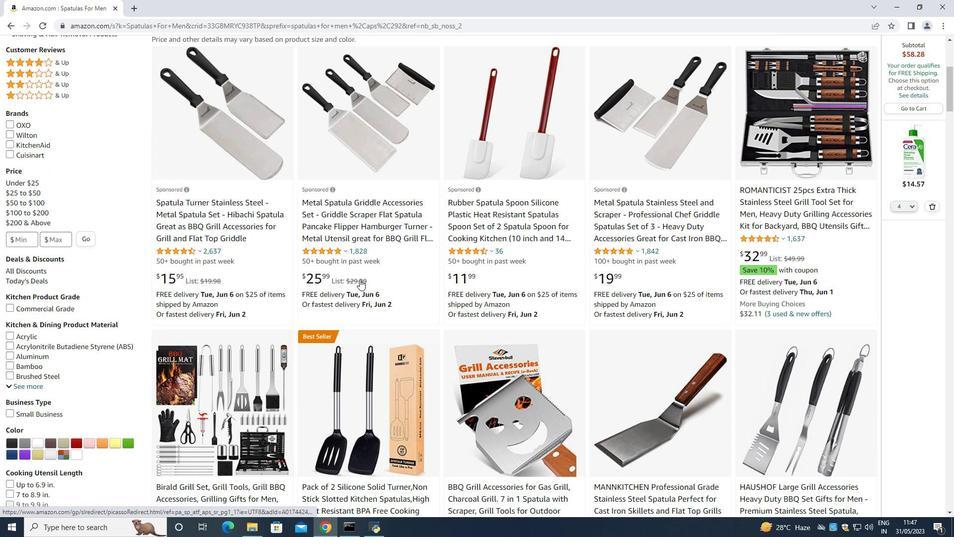 
Action: Mouse scrolled (360, 279) with delta (0, 0)
Screenshot: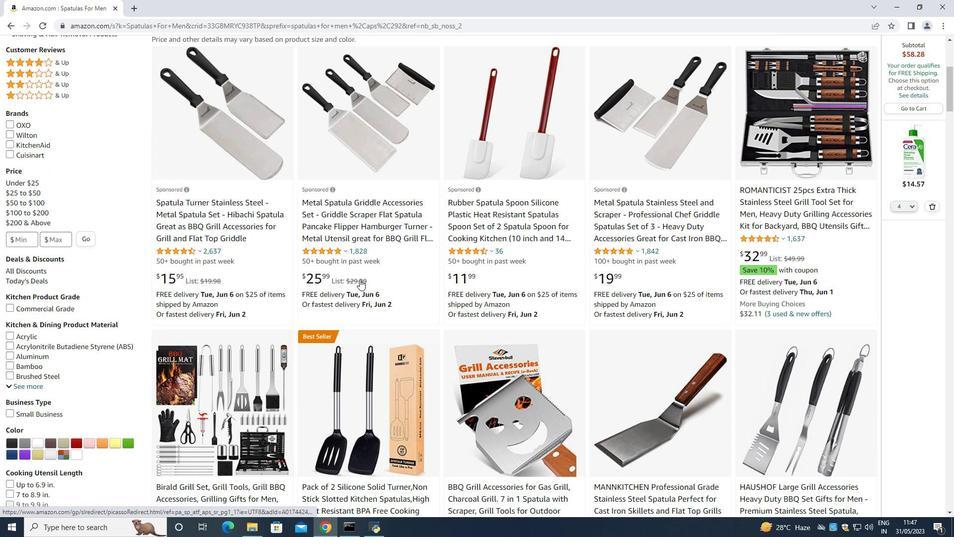 
Action: Mouse scrolled (360, 279) with delta (0, 0)
Screenshot: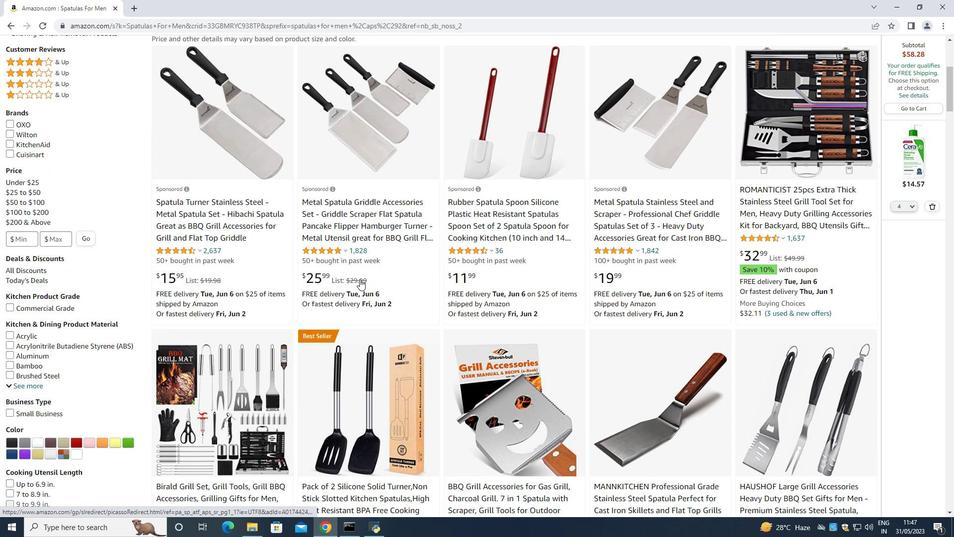 
Action: Mouse moved to (280, 356)
Screenshot: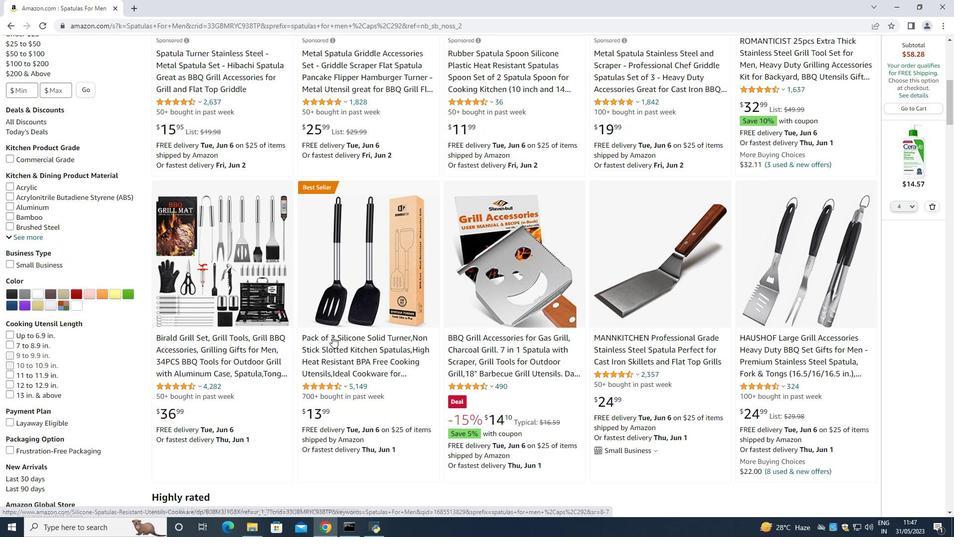 
Action: Mouse scrolled (280, 357) with delta (0, 0)
Screenshot: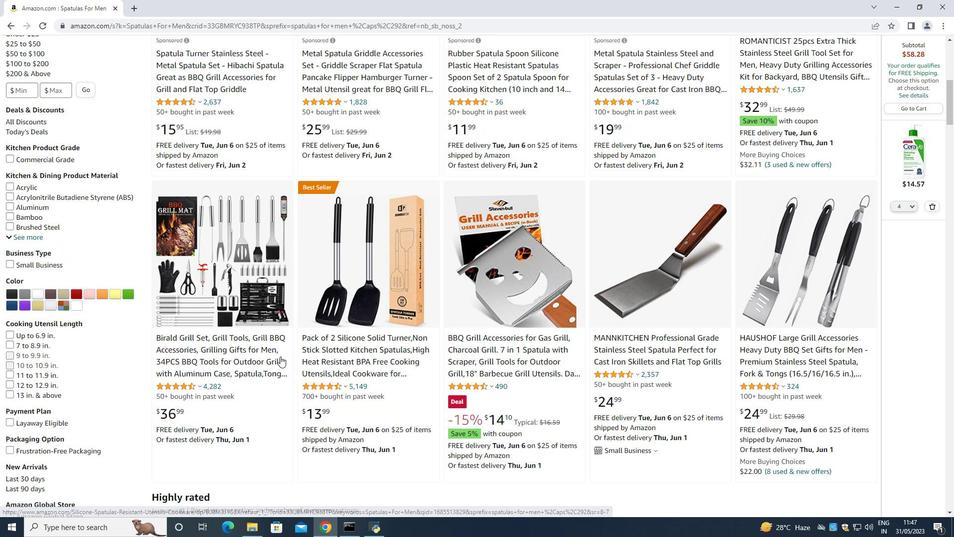 
Action: Mouse scrolled (280, 357) with delta (0, 0)
Screenshot: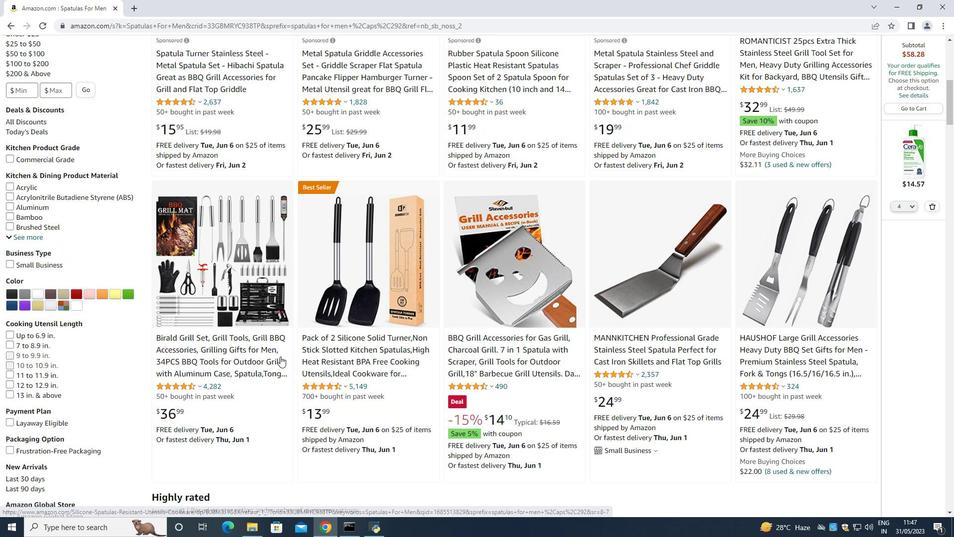 
Action: Mouse scrolled (280, 357) with delta (0, 0)
Screenshot: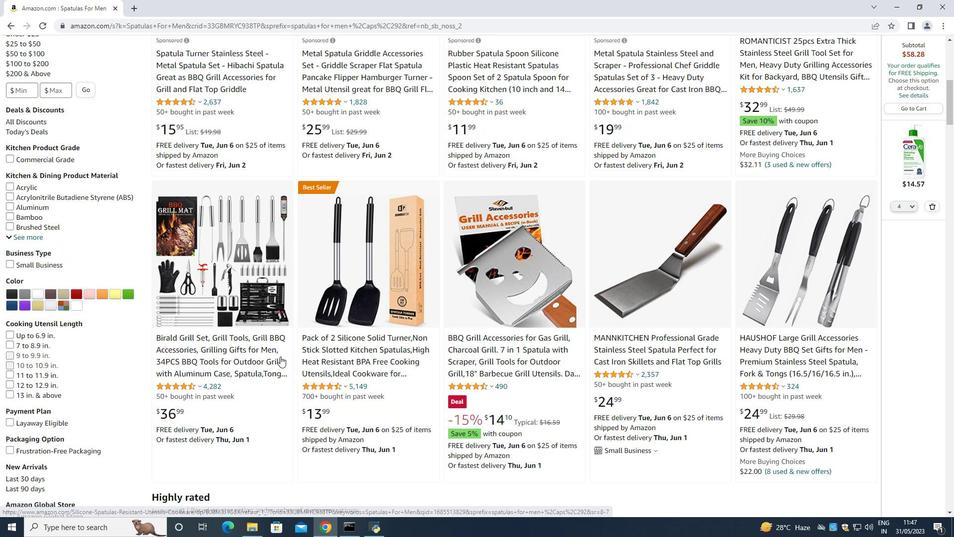 
Action: Mouse scrolled (280, 357) with delta (0, 0)
Screenshot: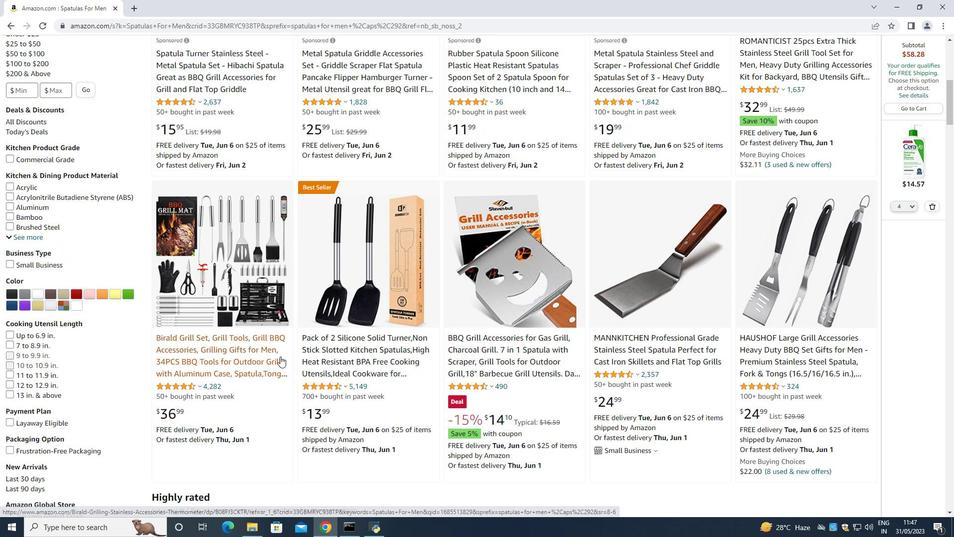 
Action: Mouse moved to (64, 408)
Screenshot: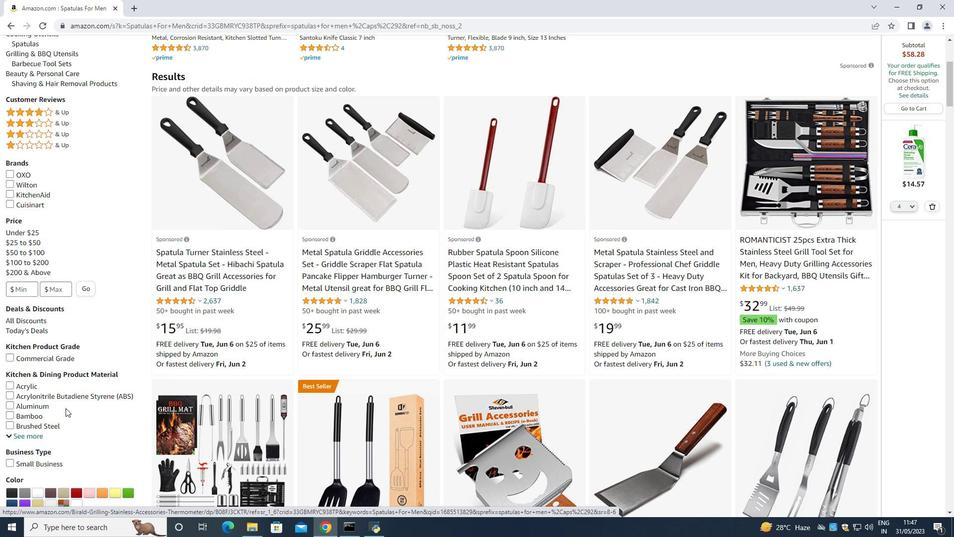 
Action: Mouse scrolled (64, 408) with delta (0, 0)
Screenshot: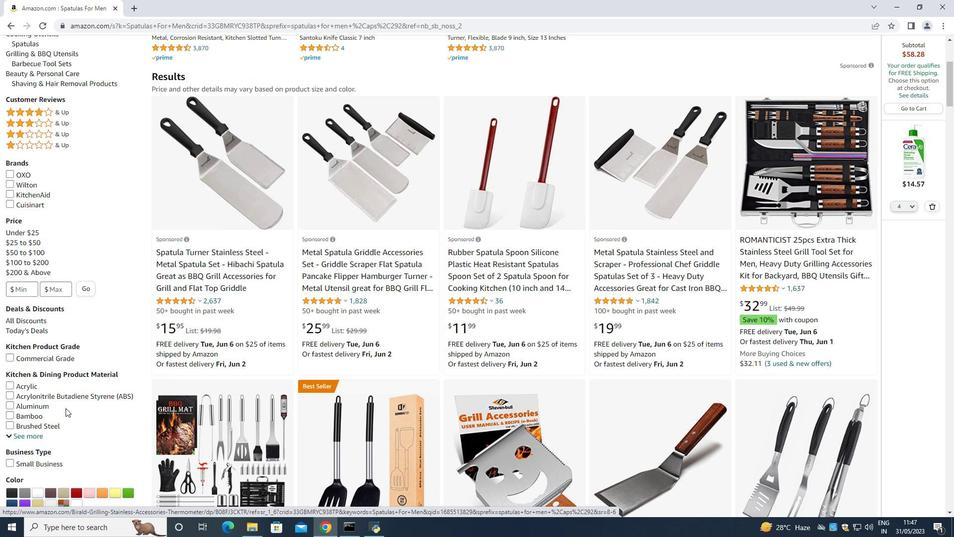 
Action: Mouse moved to (193, 293)
Screenshot: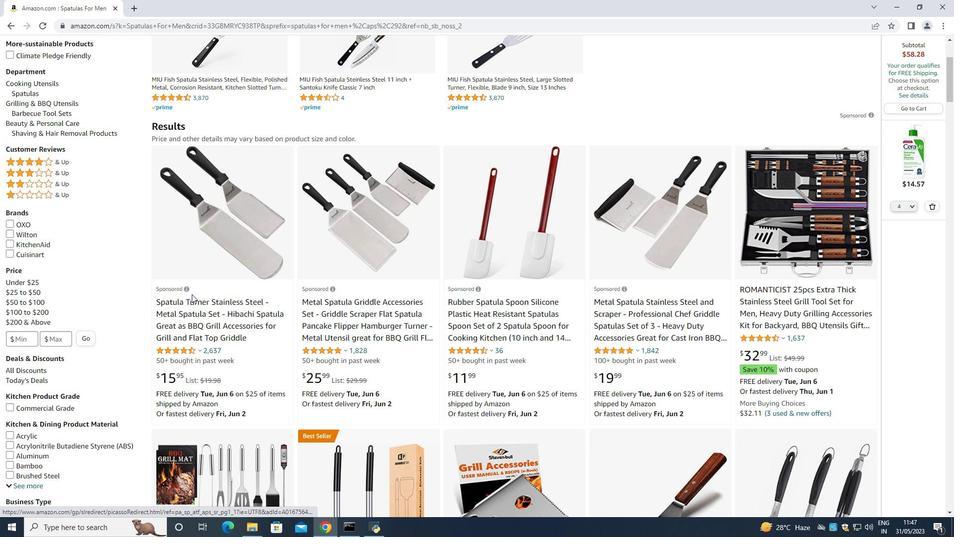 
Action: Mouse scrolled (193, 294) with delta (0, 0)
Screenshot: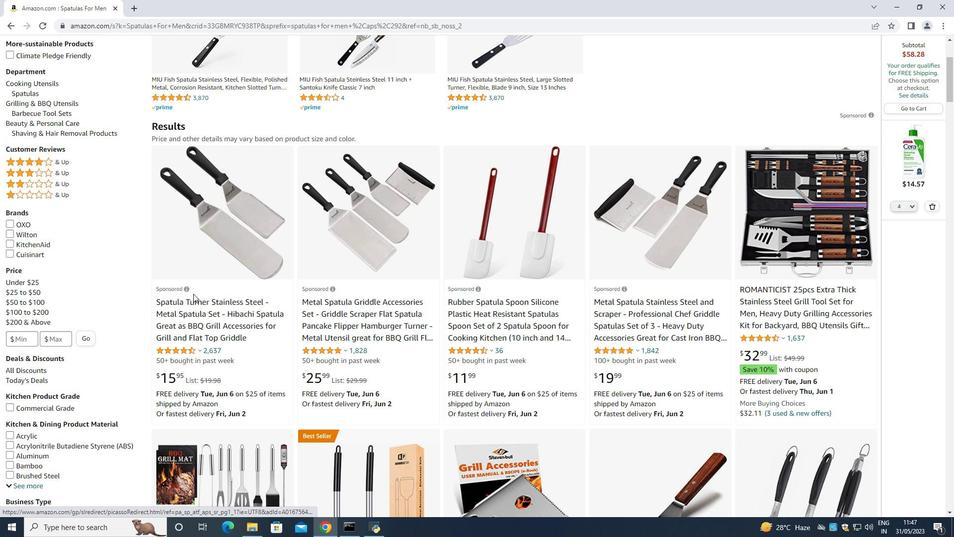 
Action: Mouse scrolled (193, 294) with delta (0, 0)
Screenshot: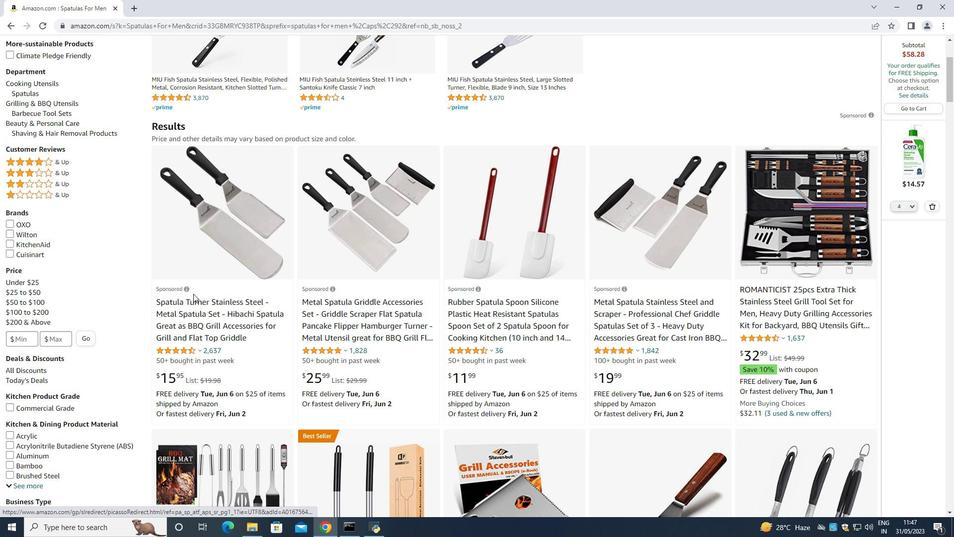 
Action: Mouse scrolled (193, 294) with delta (0, 0)
Screenshot: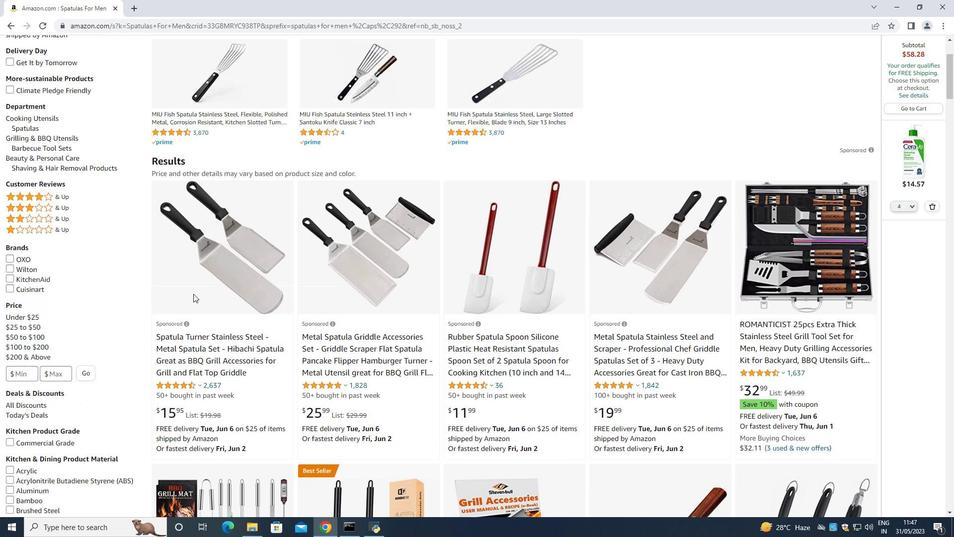 
Action: Mouse moved to (189, 293)
Screenshot: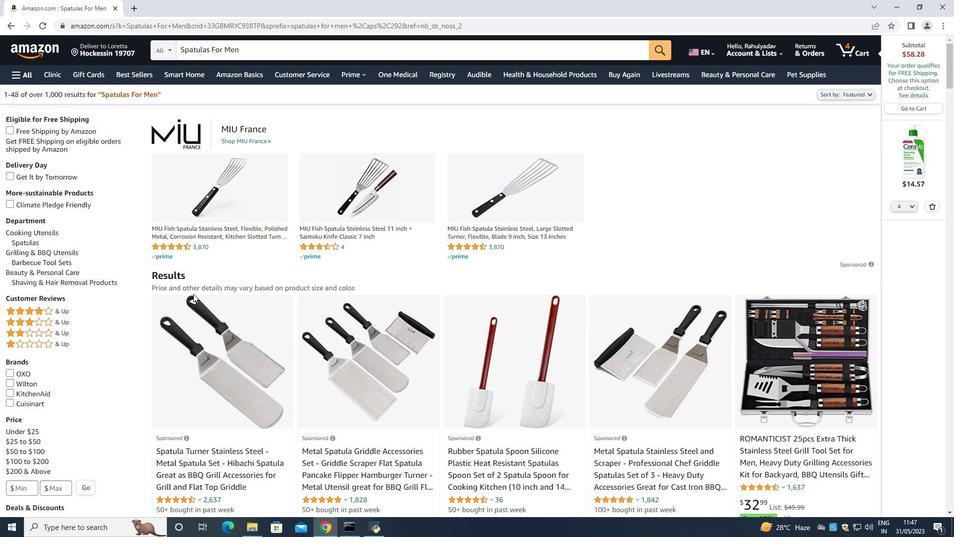 
Action: Mouse scrolled (189, 293) with delta (0, 0)
Screenshot: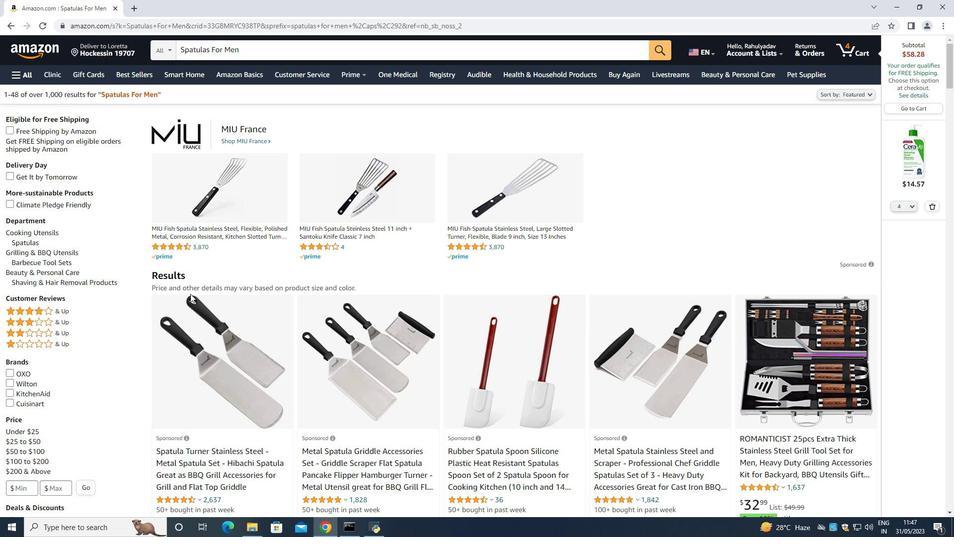 
Action: Mouse scrolled (189, 293) with delta (0, 0)
Screenshot: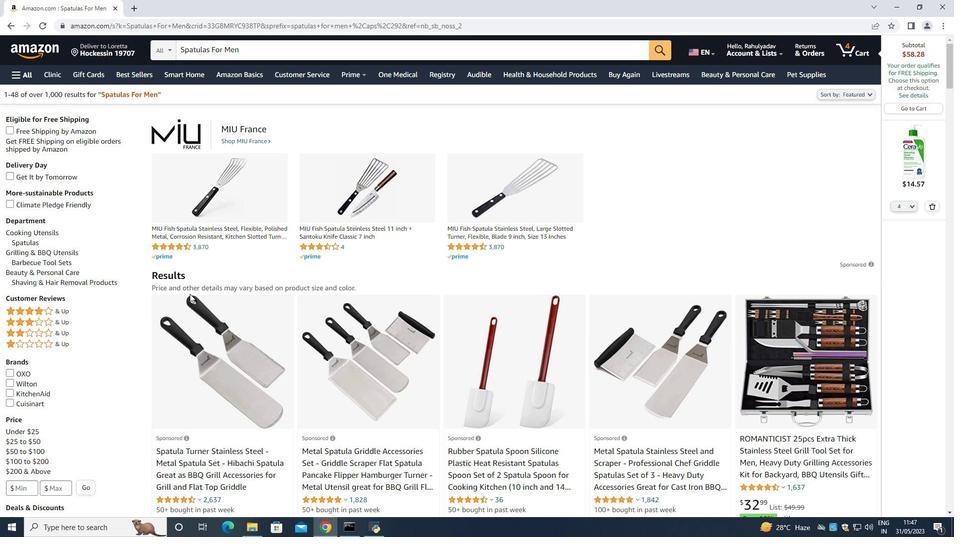 
Action: Mouse scrolled (189, 293) with delta (0, 0)
Screenshot: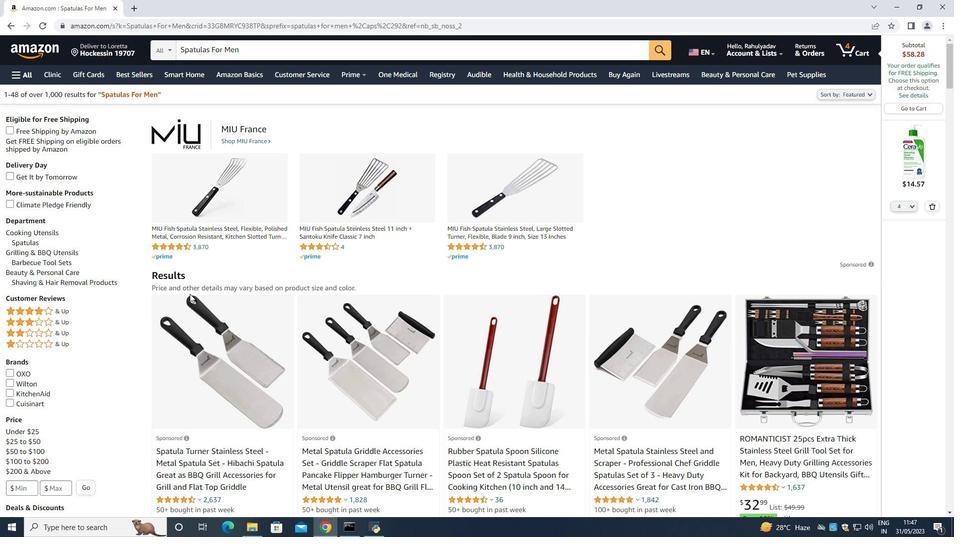 
Action: Mouse scrolled (189, 293) with delta (0, 0)
Screenshot: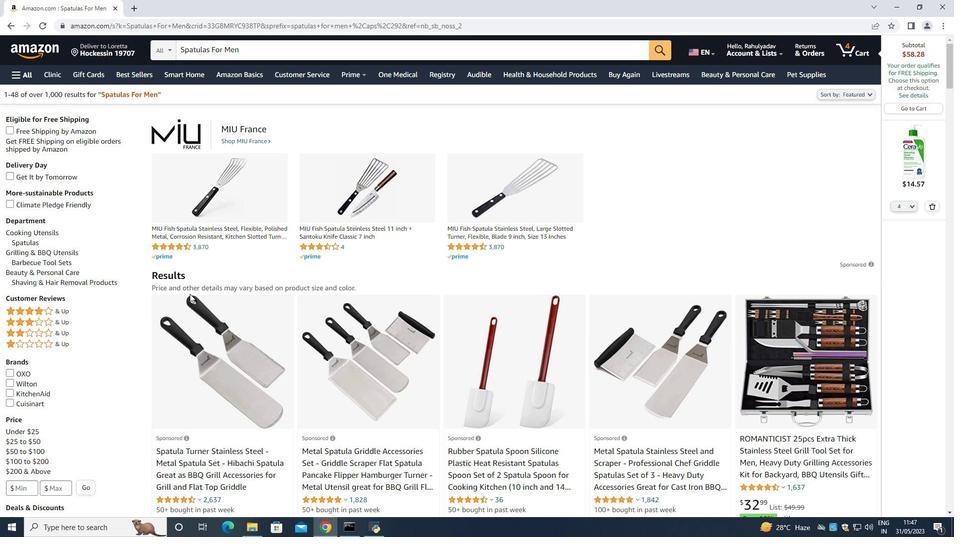 
Action: Mouse scrolled (189, 293) with delta (0, 0)
Screenshot: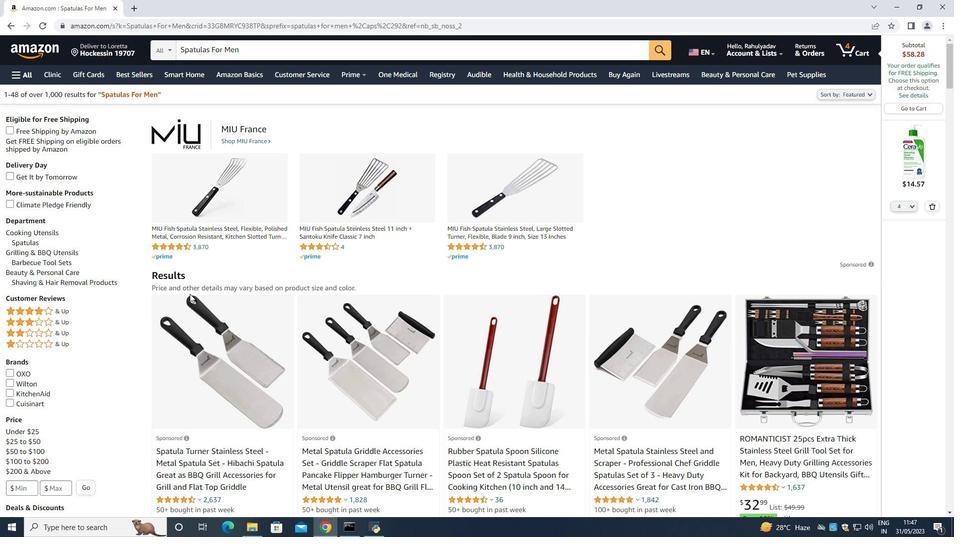 
Action: Mouse scrolled (189, 293) with delta (0, 0)
Screenshot: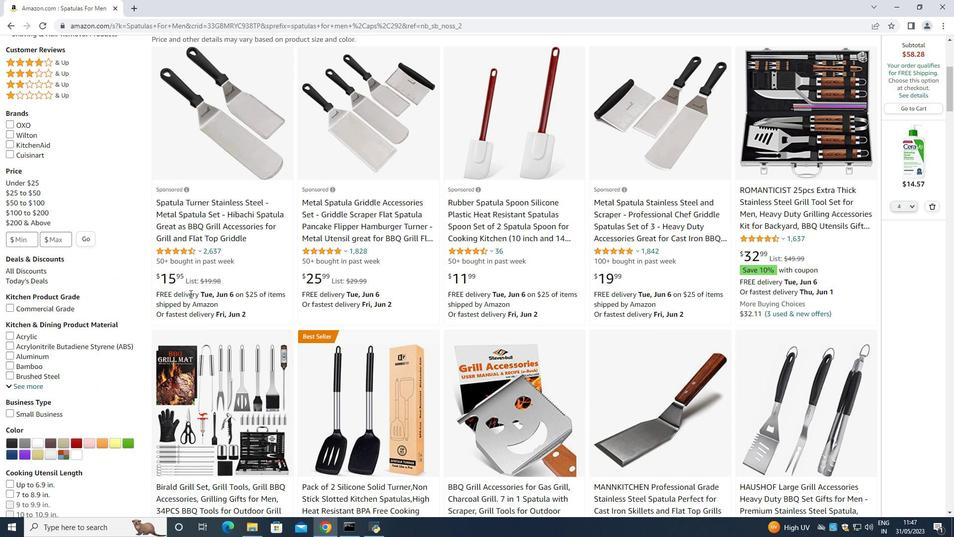 
Action: Mouse moved to (365, 380)
Screenshot: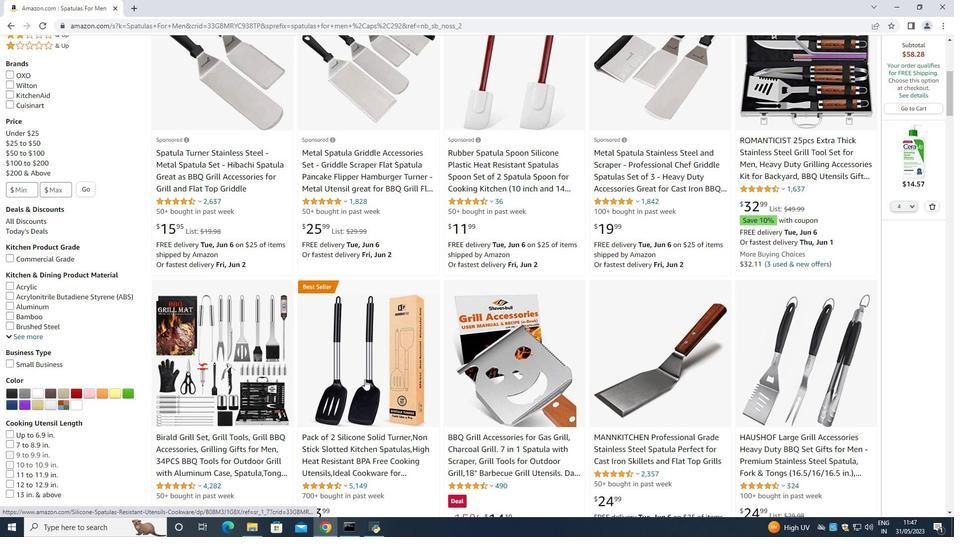 
Action: Mouse pressed left at (365, 380)
Screenshot: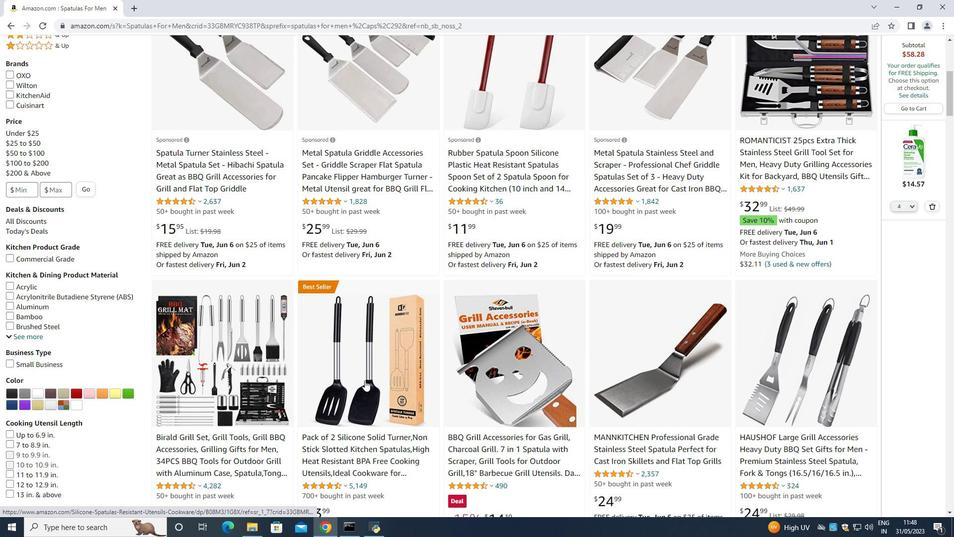 
Action: Mouse moved to (647, 351)
Screenshot: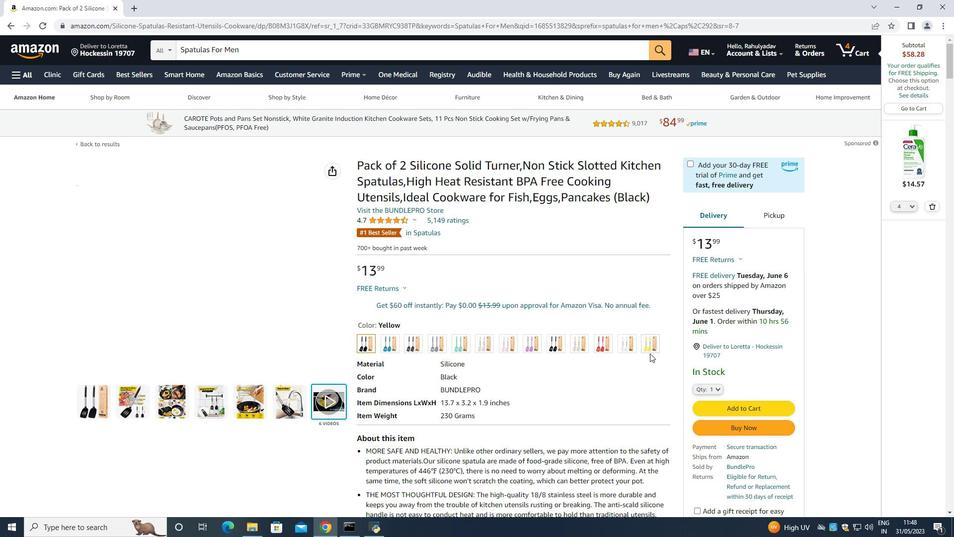 
Action: Mouse scrolled (647, 351) with delta (0, 0)
Screenshot: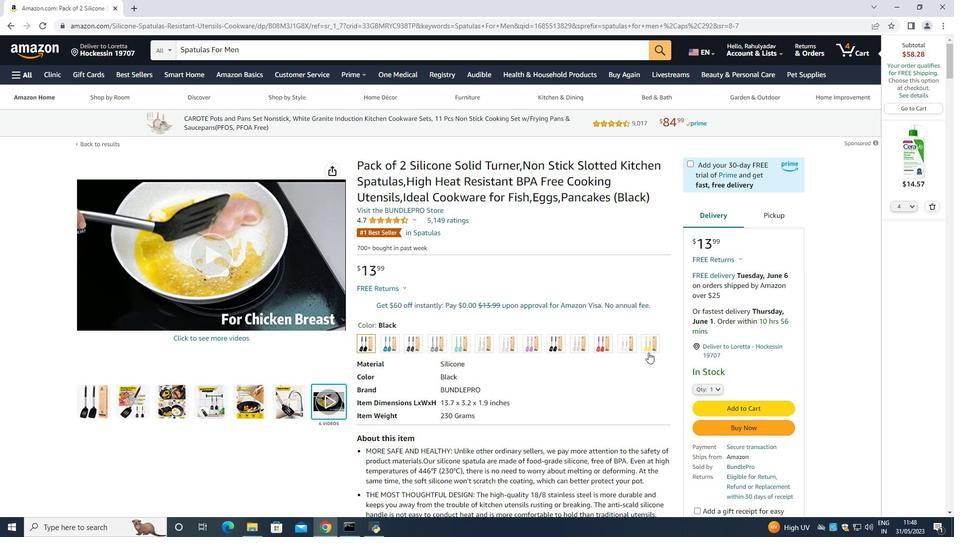 
Action: Mouse moved to (648, 349)
Screenshot: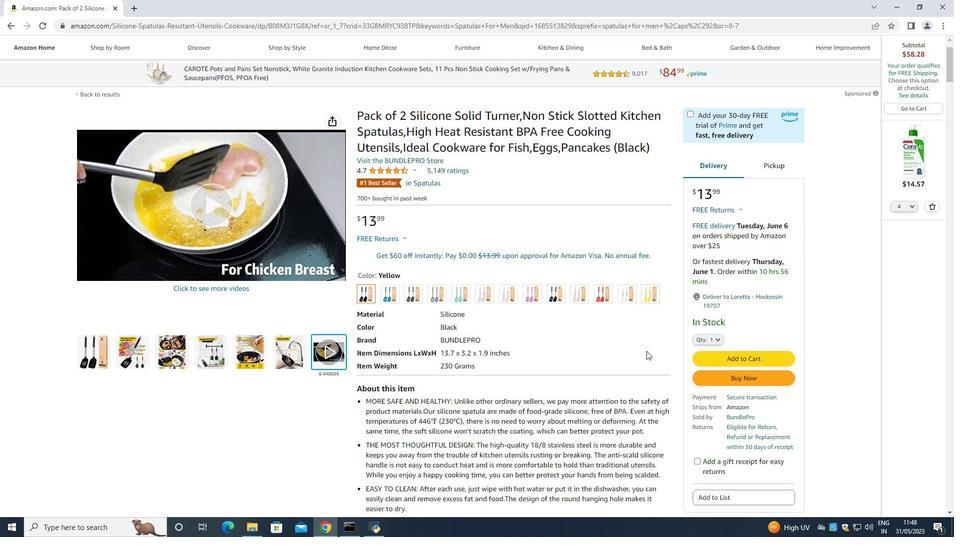 
Action: Mouse scrolled (647, 349) with delta (0, 0)
Screenshot: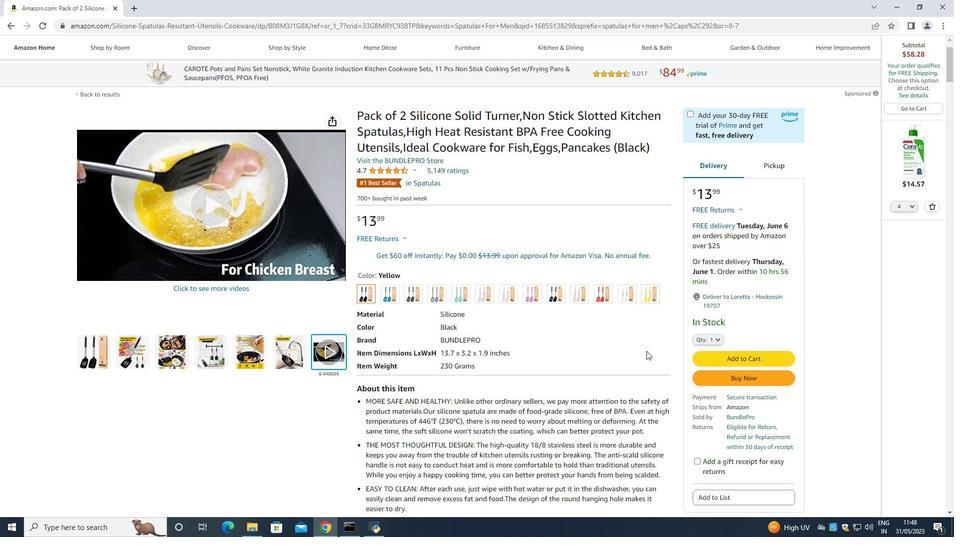 
Action: Mouse moved to (647, 332)
Screenshot: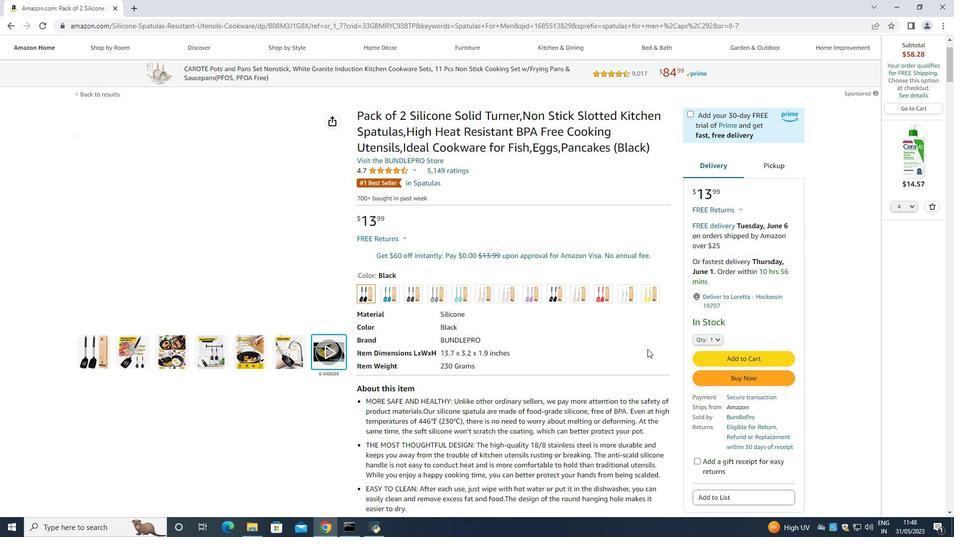 
Action: Mouse scrolled (649, 346) with delta (0, 0)
Screenshot: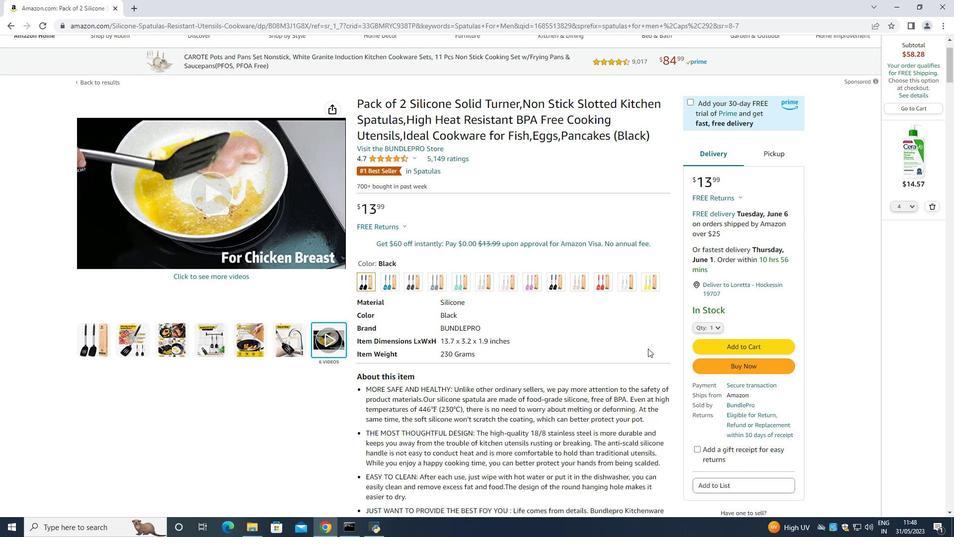 
Action: Mouse moved to (260, 308)
Screenshot: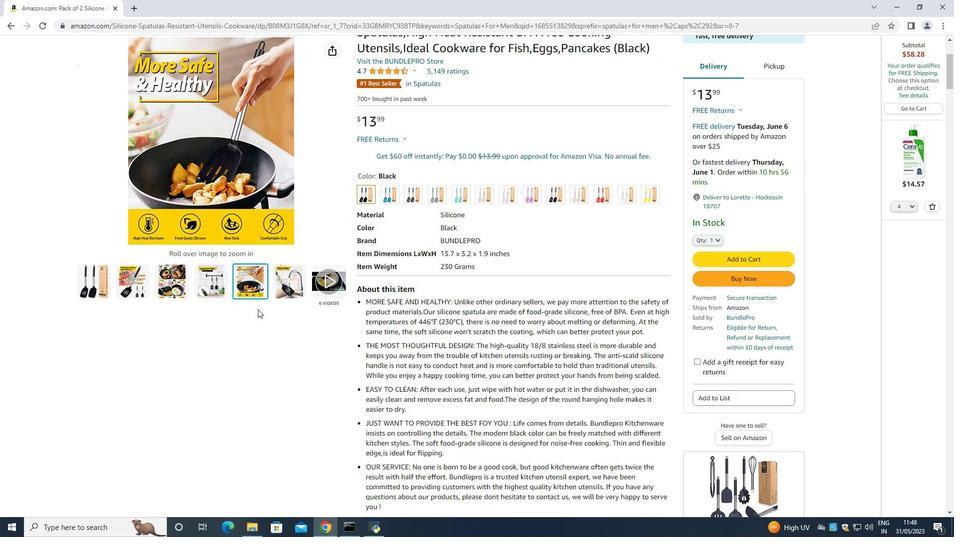 
Action: Mouse scrolled (260, 308) with delta (0, 0)
Screenshot: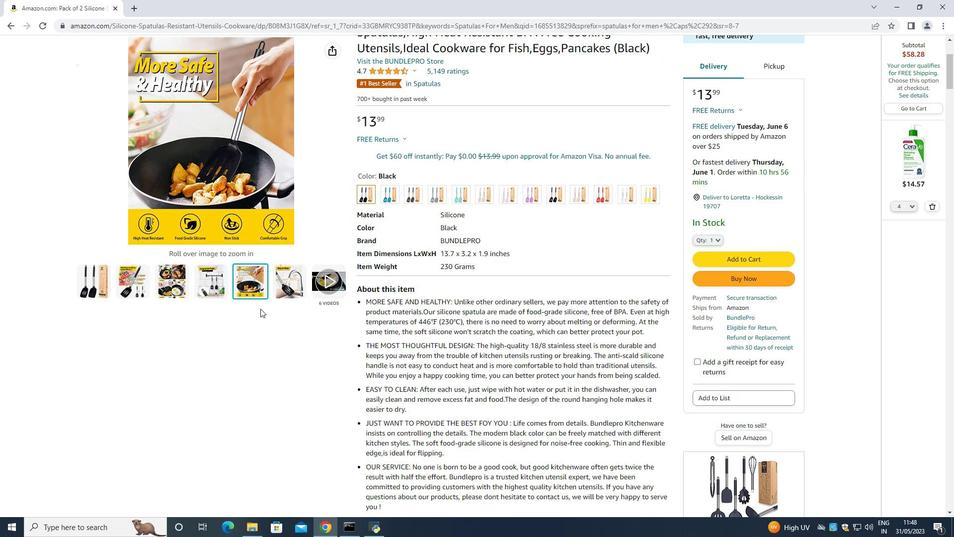 
Action: Mouse scrolled (260, 308) with delta (0, 0)
Screenshot: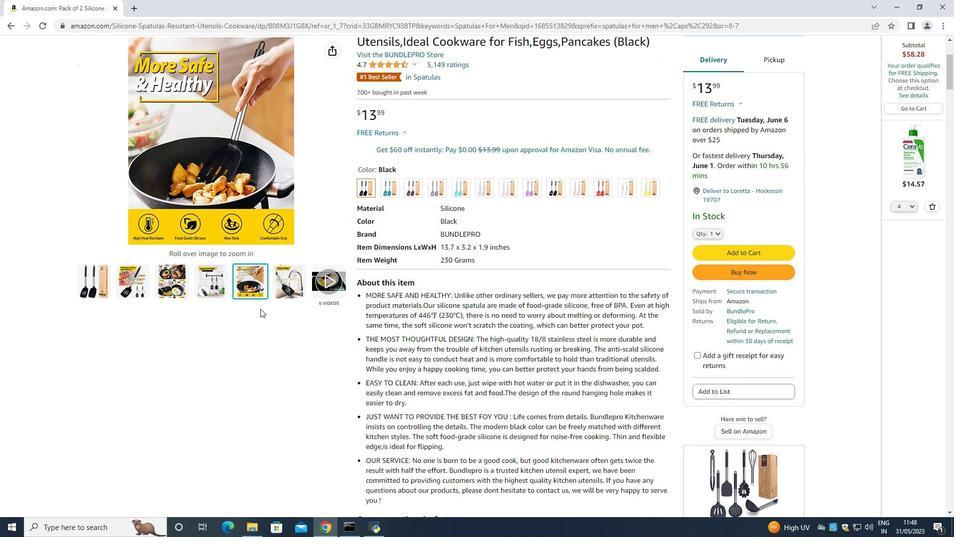 
Action: Mouse moved to (719, 138)
Screenshot: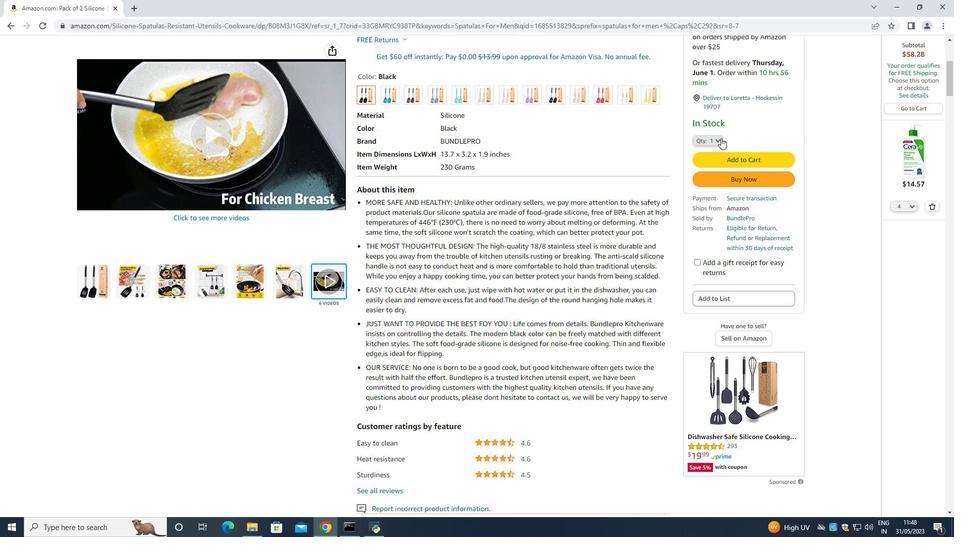 
Action: Mouse pressed left at (719, 138)
Screenshot: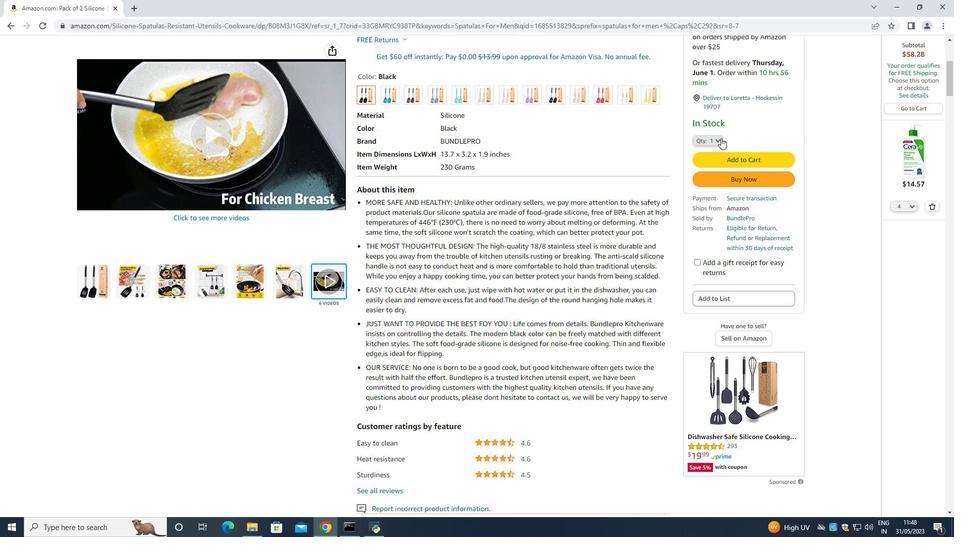 
Action: Mouse moved to (701, 191)
Screenshot: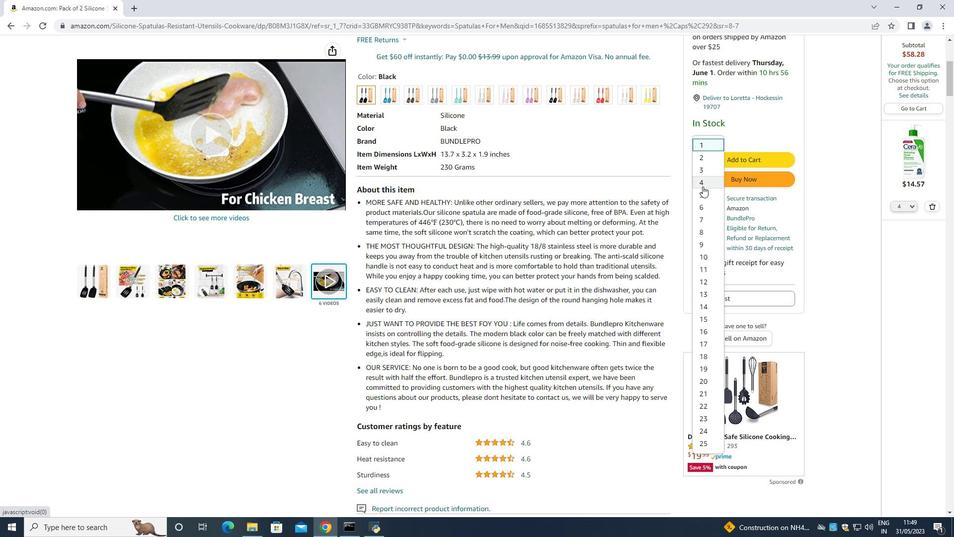 
Action: Mouse pressed left at (701, 191)
Screenshot: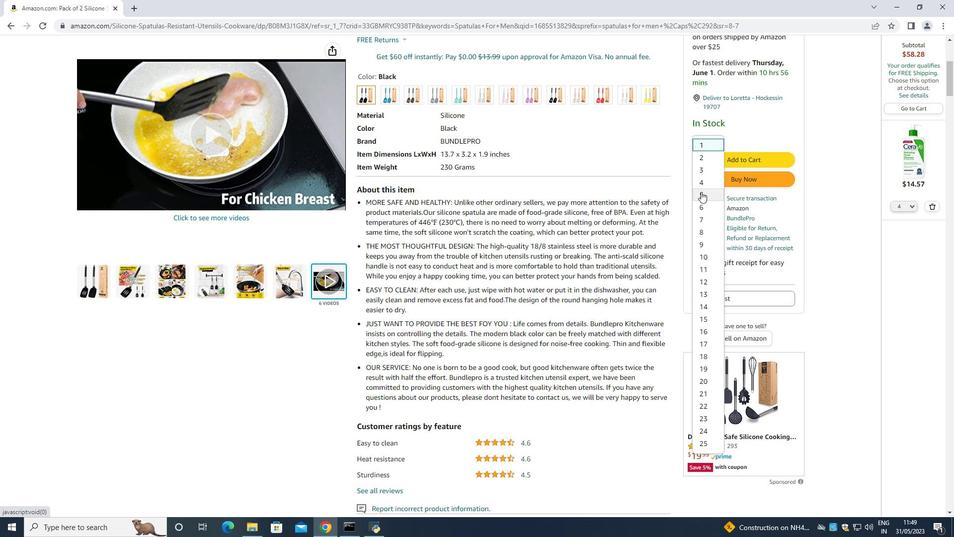 
Action: Mouse moved to (742, 158)
Screenshot: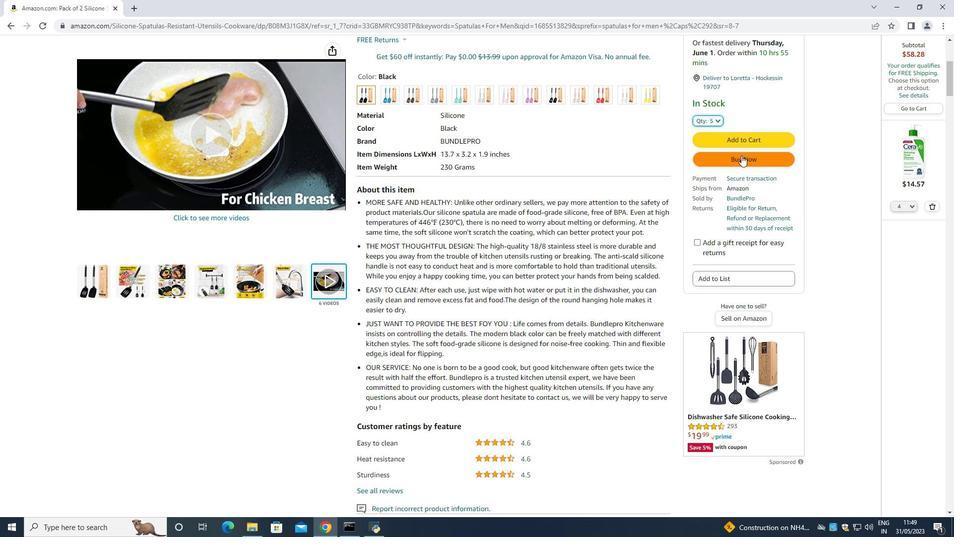 
Action: Mouse pressed left at (742, 158)
Screenshot: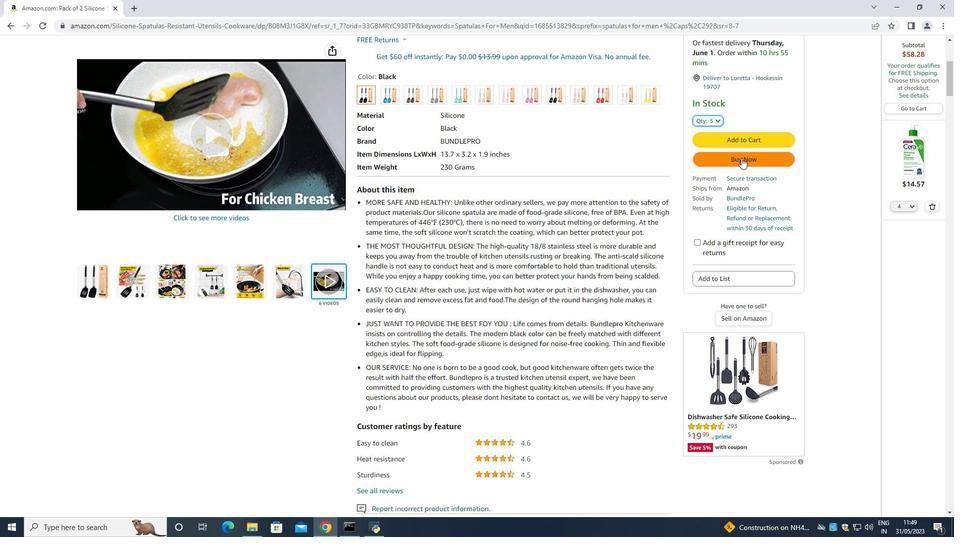 
Action: Mouse moved to (581, 82)
Screenshot: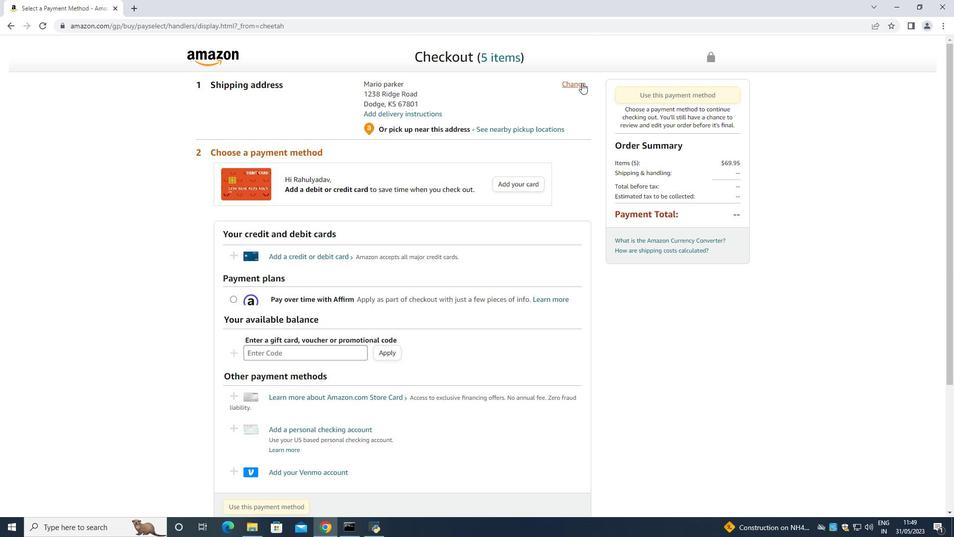 
Action: Mouse pressed left at (581, 82)
Screenshot: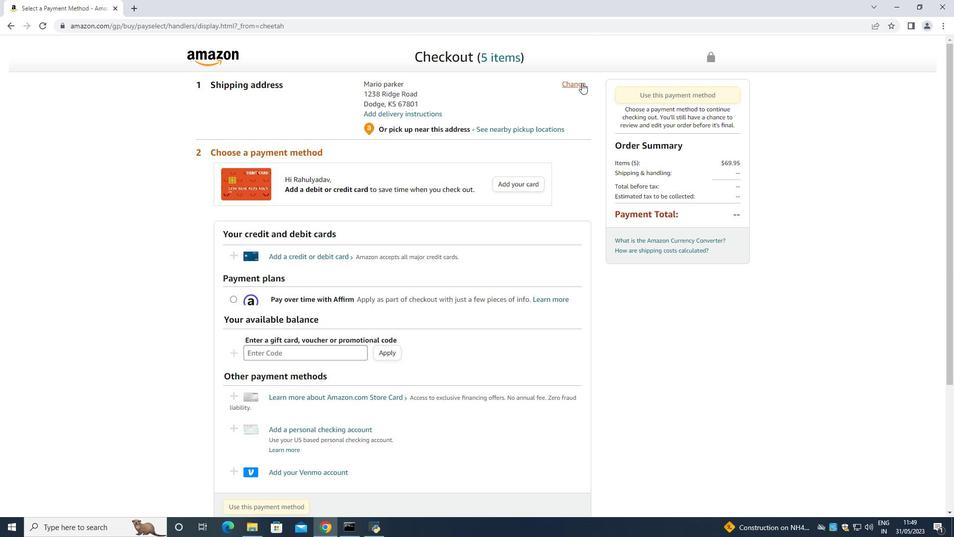 
Action: Mouse moved to (283, 211)
Screenshot: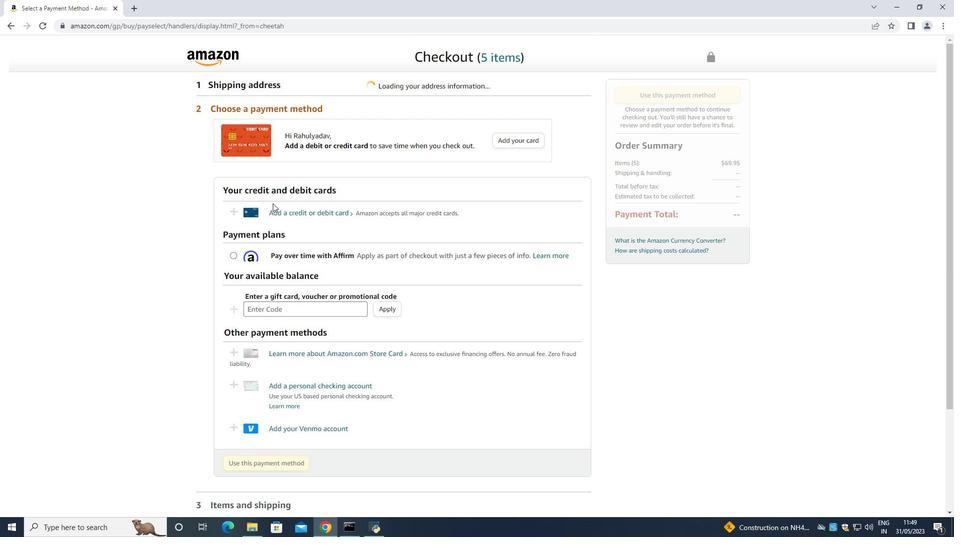 
Action: Key pressed <Key.down><Key.down><Key.down><Key.down><Key.down><Key.down><Key.down><Key.down><Key.down><Key.down><Key.down><Key.down><Key.down><Key.down><Key.down><Key.down><Key.down><Key.down><Key.right><Key.down><Key.down><Key.down><Key.down><Key.down><Key.down><Key.down><Key.down><Key.down><Key.down><Key.down><Key.down><Key.down><Key.down><Key.down><Key.down><Key.down><Key.down><Key.down><Key.down><Key.down><Key.down><Key.down><Key.down><Key.down><Key.down><Key.down><Key.down><Key.down><Key.down><Key.down><Key.down><Key.down><Key.down><Key.down><Key.down><Key.down><Key.down><Key.down><Key.down><Key.down><Key.down><Key.down><Key.down><Key.down><Key.down><Key.down><Key.down><Key.down><Key.down><Key.down><Key.down><Key.down><Key.down><Key.down><Key.down><Key.down><Key.down><Key.down><Key.down><Key.down><Key.down><Key.down><Key.down><Key.down><Key.down><Key.down><Key.down><Key.down><Key.down><Key.down><Key.down><Key.down><Key.down><Key.down><Key.down><Key.down><Key.down><Key.down><Key.down><Key.down><Key.down><Key.down><Key.down><Key.down><Key.down><Key.down><Key.down><Key.down><Key.down><Key.down><Key.down><Key.down><Key.down><Key.down><Key.down><Key.down><Key.down><Key.down><Key.down><Key.down><Key.down><Key.down><Key.down><Key.down><Key.down><Key.down><Key.down><Key.down><Key.down><Key.down><Key.down><Key.down><Key.down><Key.down><Key.down><Key.down><Key.down><Key.down><Key.down><Key.down><Key.down><Key.down><Key.down><Key.down><Key.down><Key.down><Key.down><Key.down><Key.down><Key.down><Key.down><Key.down><Key.down><Key.down><Key.down><Key.down><Key.down><Key.down><Key.down><Key.down><Key.down><Key.down><Key.down><Key.down><Key.down><Key.down><Key.down><Key.down><Key.down><Key.down><Key.down><Key.down><Key.down><Key.down><Key.down><Key.down><Key.down><Key.down><Key.down><Key.down><Key.down><Key.down><Key.down><Key.down><Key.down><Key.down><Key.down><Key.down><Key.down><Key.down><Key.down><Key.down><Key.down><Key.down><Key.down><Key.up>
Screenshot: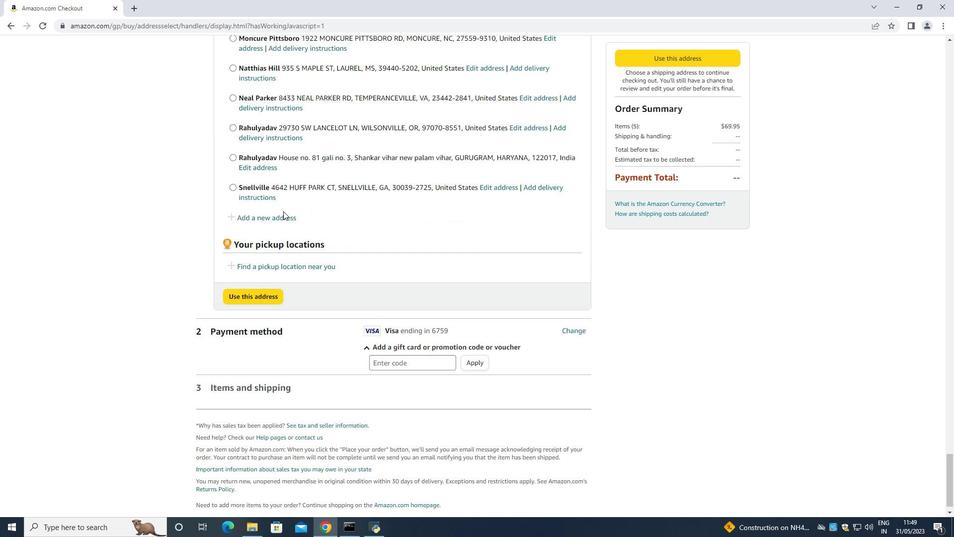 
Action: Mouse scrolled (283, 211) with delta (0, 0)
Screenshot: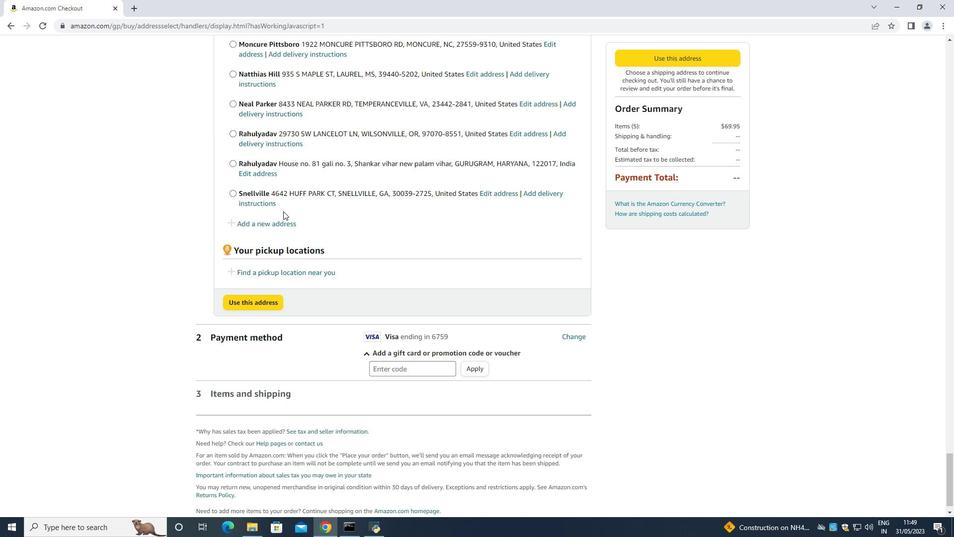 
Action: Mouse scrolled (283, 211) with delta (0, 0)
Screenshot: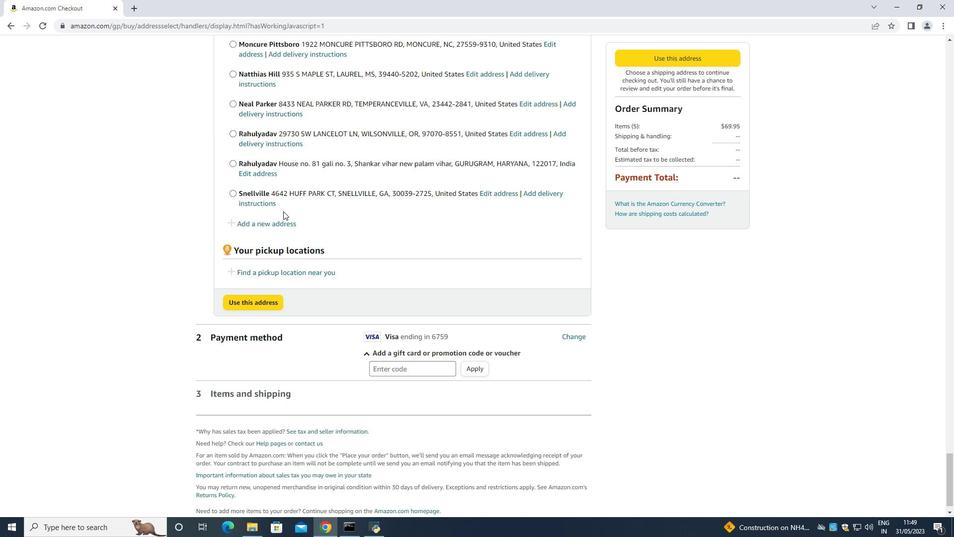 
Action: Mouse moved to (286, 210)
Screenshot: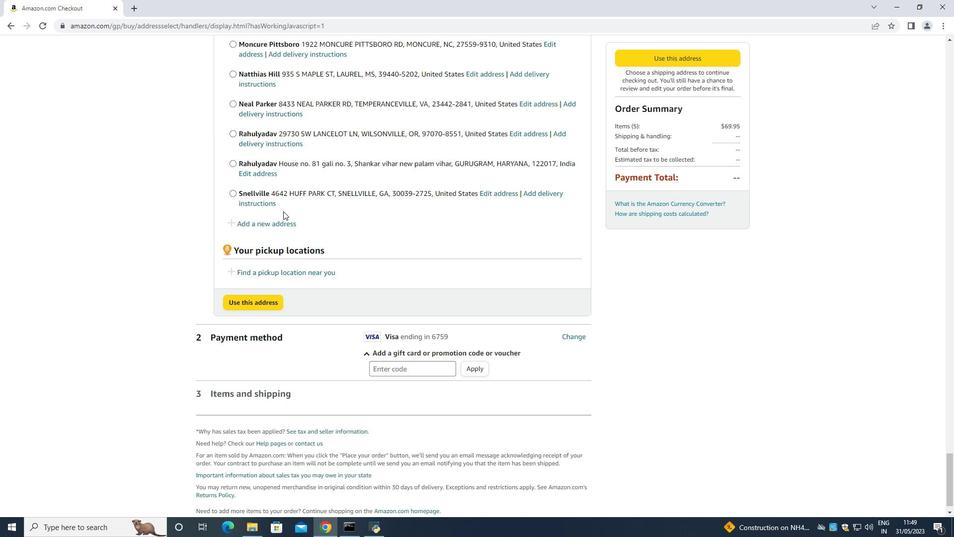 
Action: Mouse scrolled (286, 211) with delta (0, 0)
Screenshot: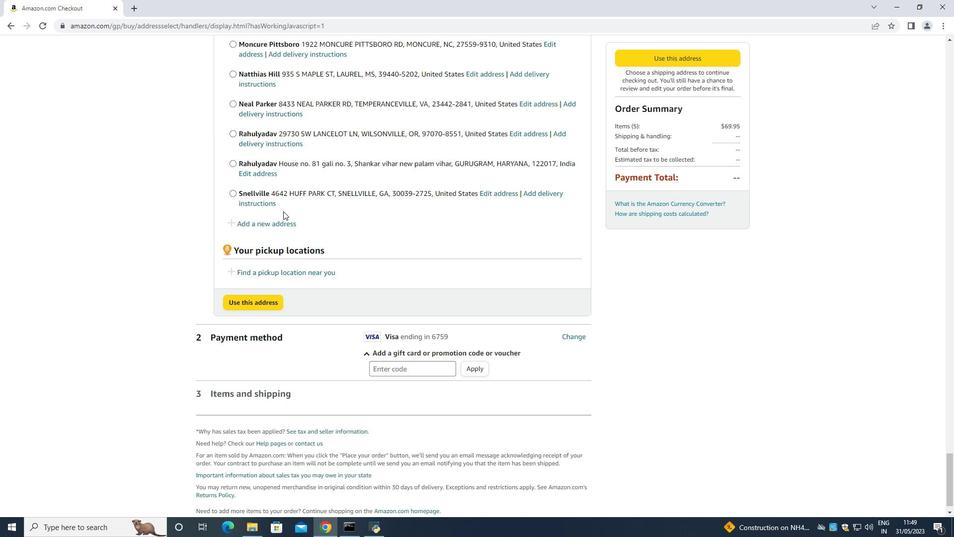 
Action: Mouse moved to (293, 209)
Screenshot: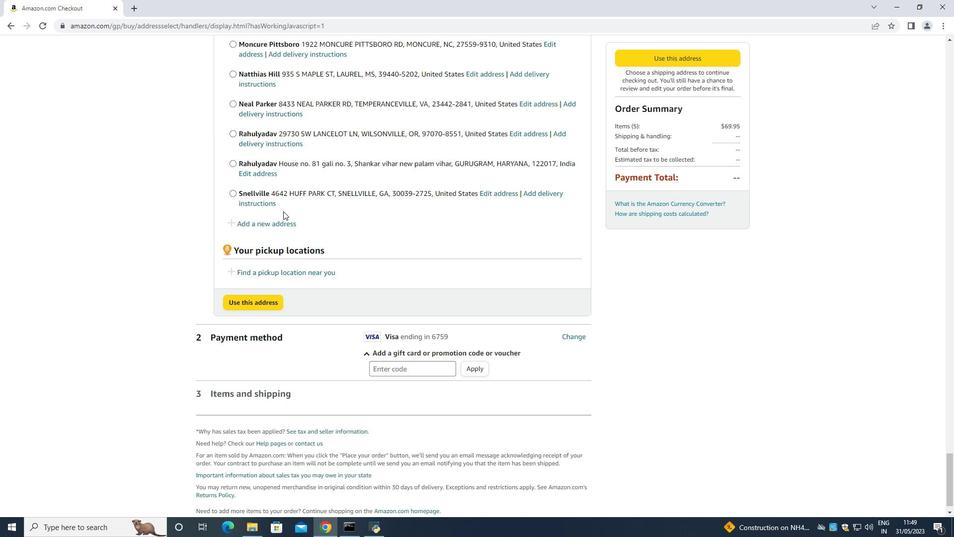 
Action: Mouse scrolled (291, 209) with delta (0, 0)
Screenshot: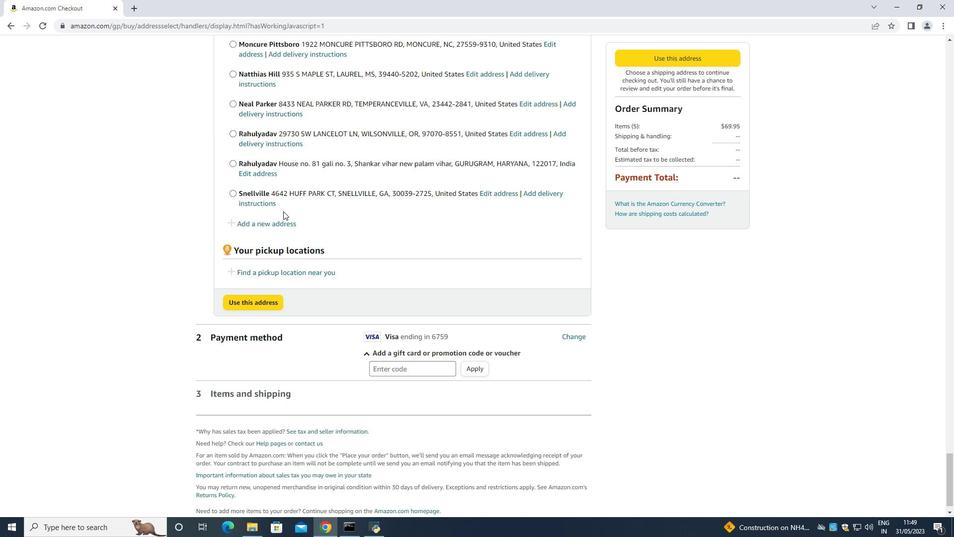 
Action: Mouse moved to (310, 243)
Screenshot: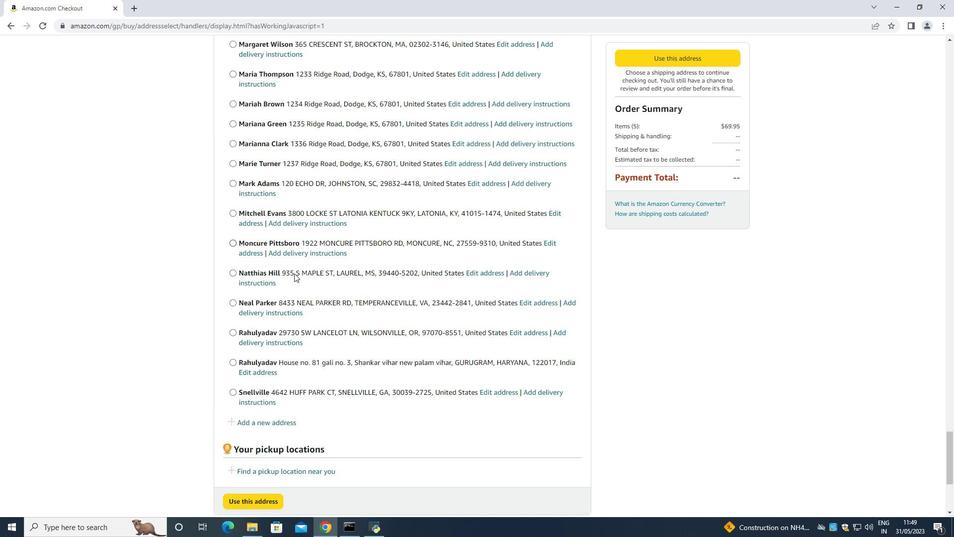 
Action: Mouse scrolled (310, 242) with delta (0, 0)
Screenshot: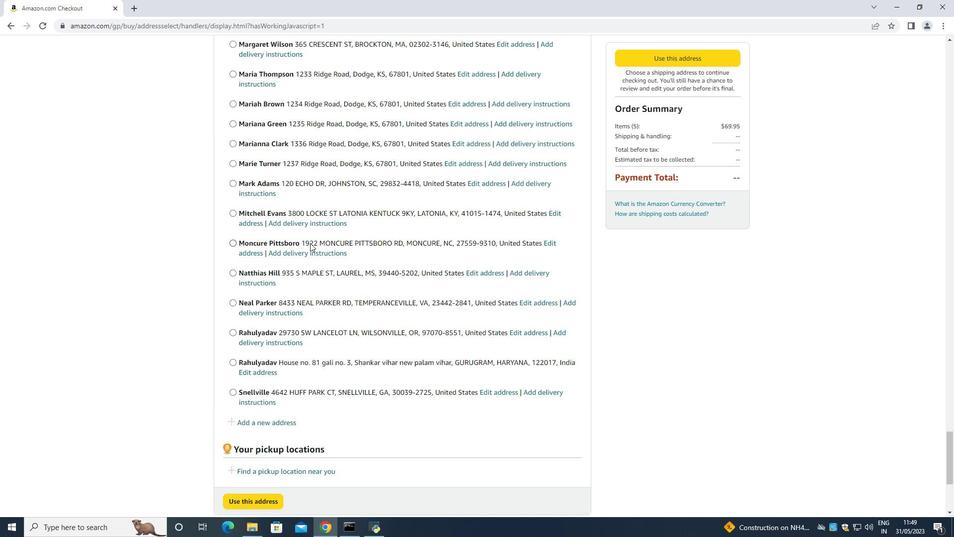 
Action: Mouse scrolled (310, 242) with delta (0, 0)
Screenshot: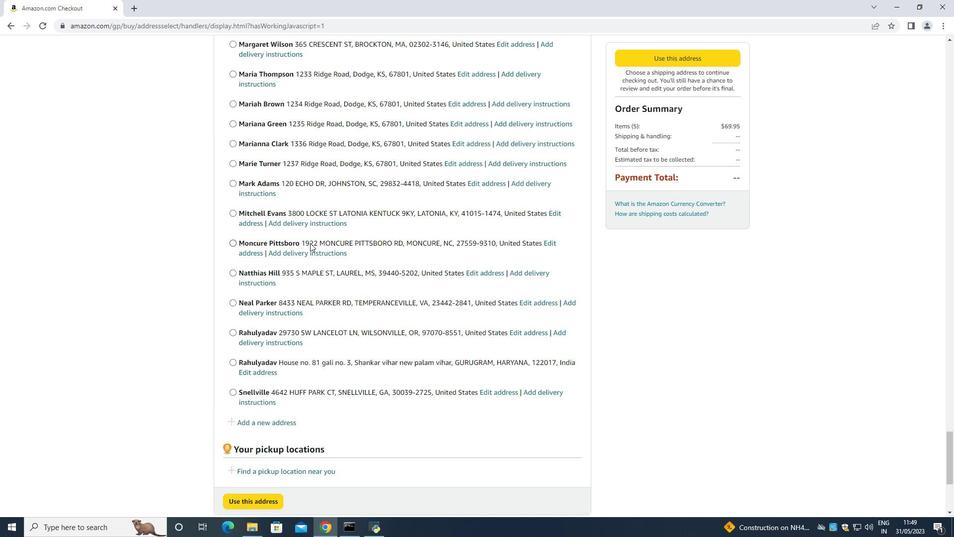 
Action: Mouse scrolled (310, 242) with delta (0, 0)
Screenshot: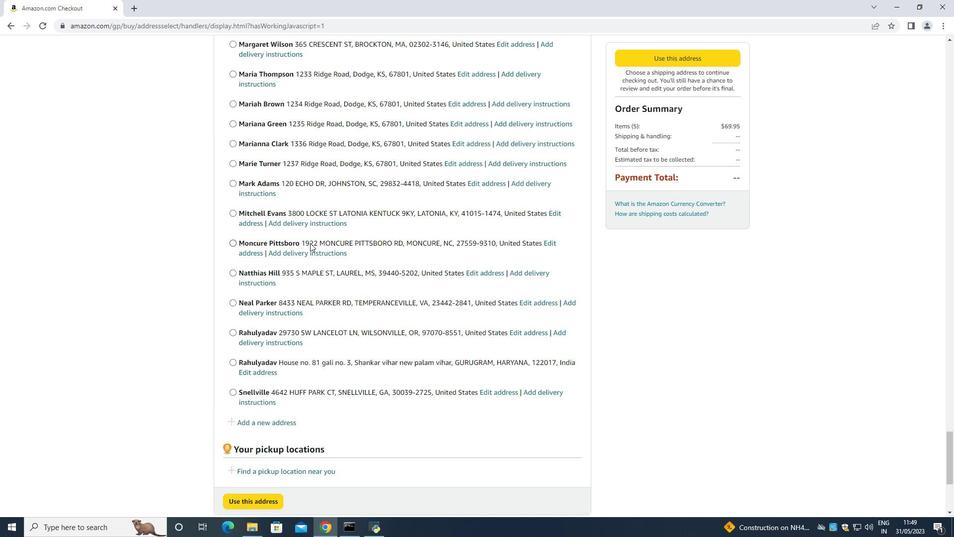 
Action: Mouse moved to (279, 271)
Screenshot: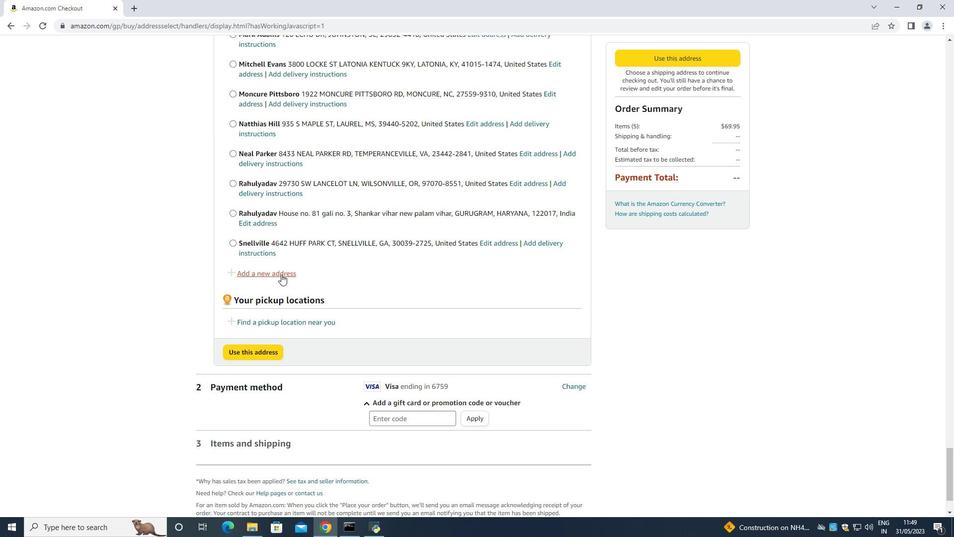 
Action: Mouse pressed left at (279, 271)
Screenshot: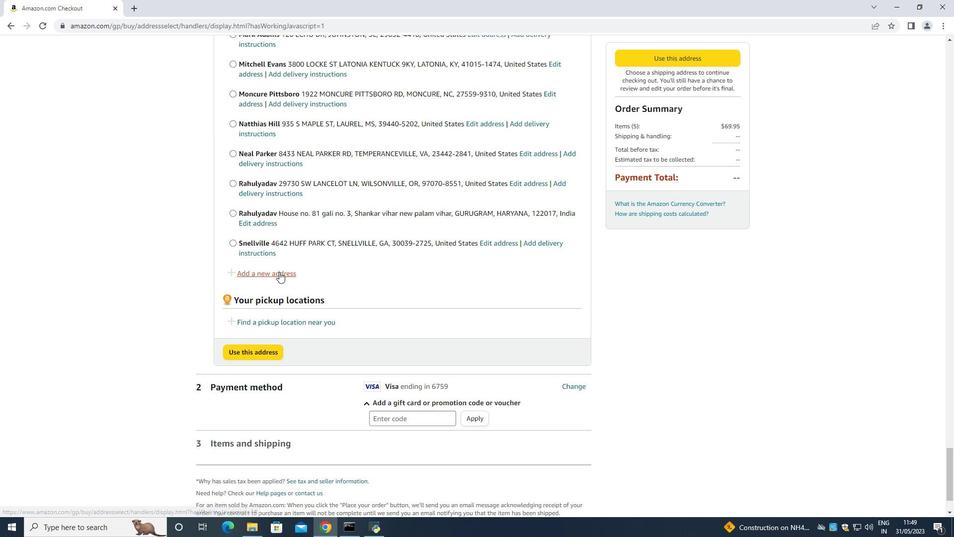 
Action: Mouse moved to (341, 243)
Screenshot: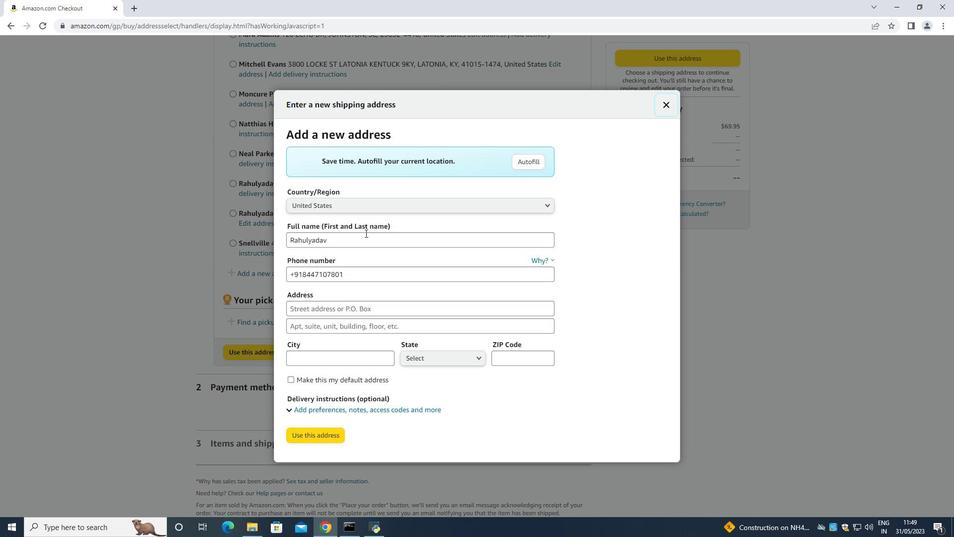 
Action: Mouse pressed left at (341, 243)
Screenshot: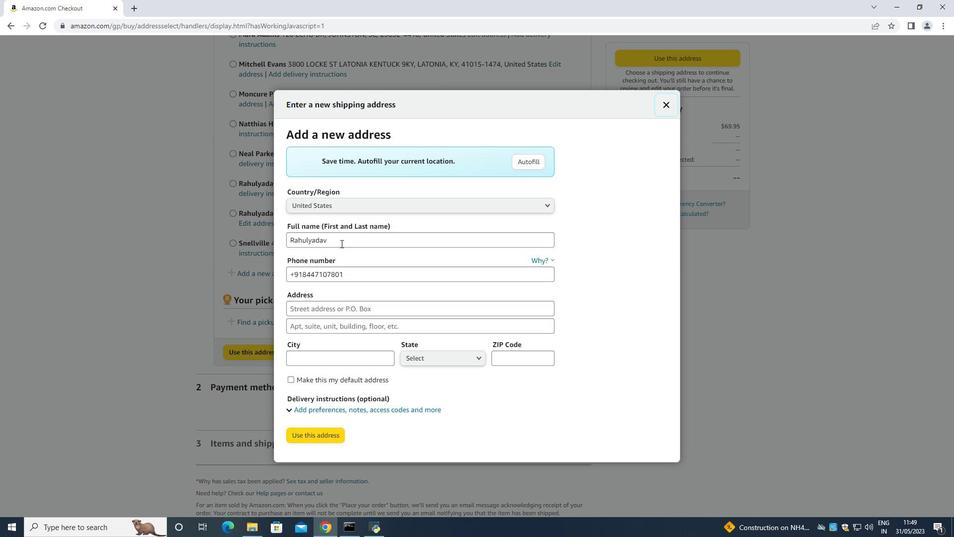
Action: Mouse moved to (340, 242)
Screenshot: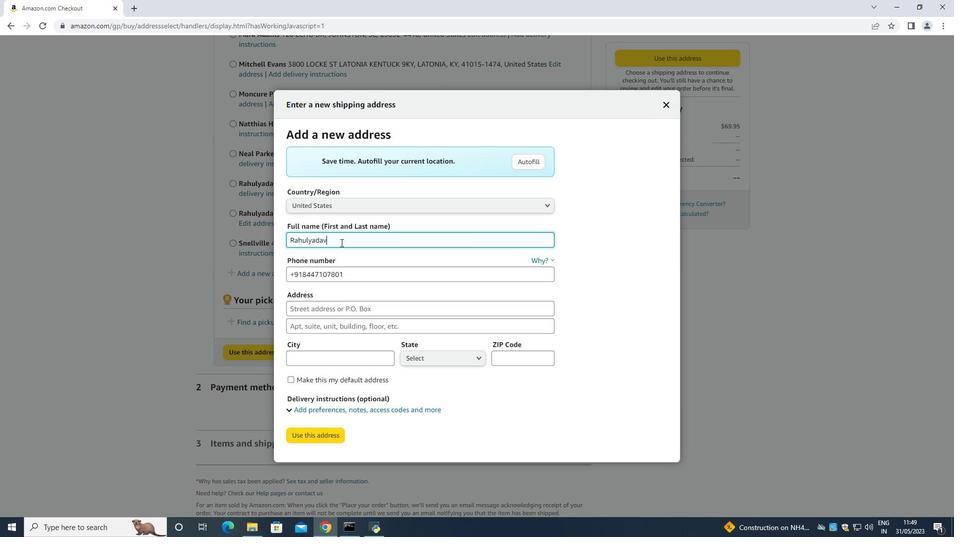 
Action: Key pressed <Key.backspace>
Screenshot: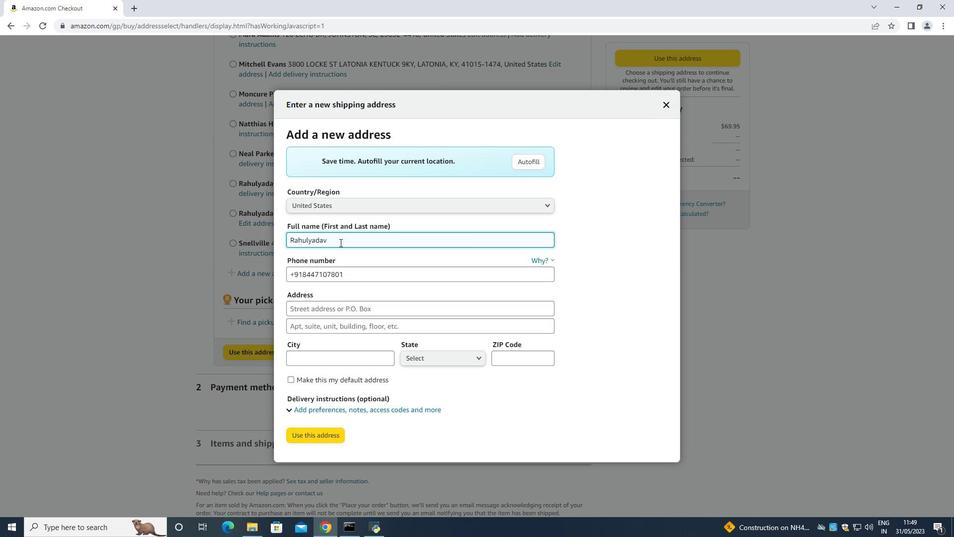 
Action: Mouse moved to (340, 244)
Screenshot: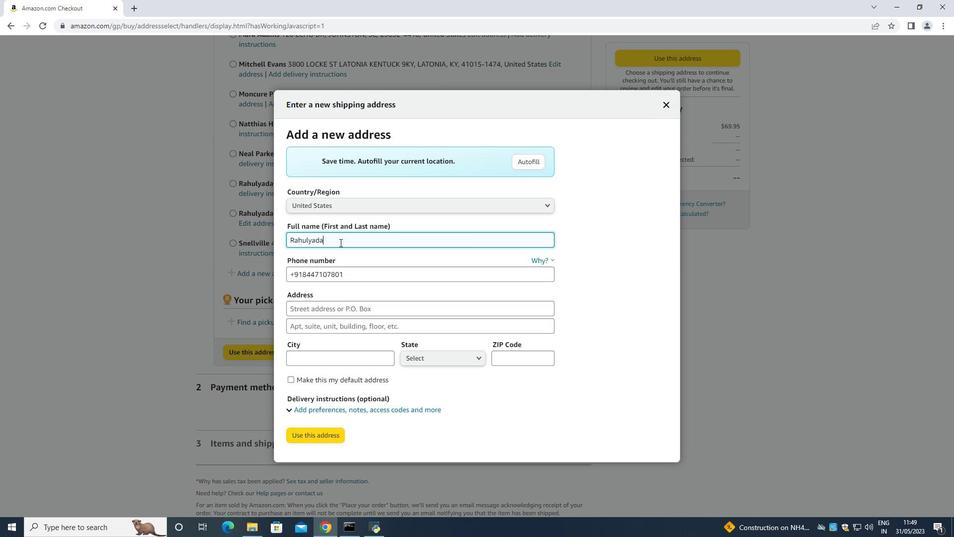 
Action: Key pressed <Key.backspace>
Screenshot: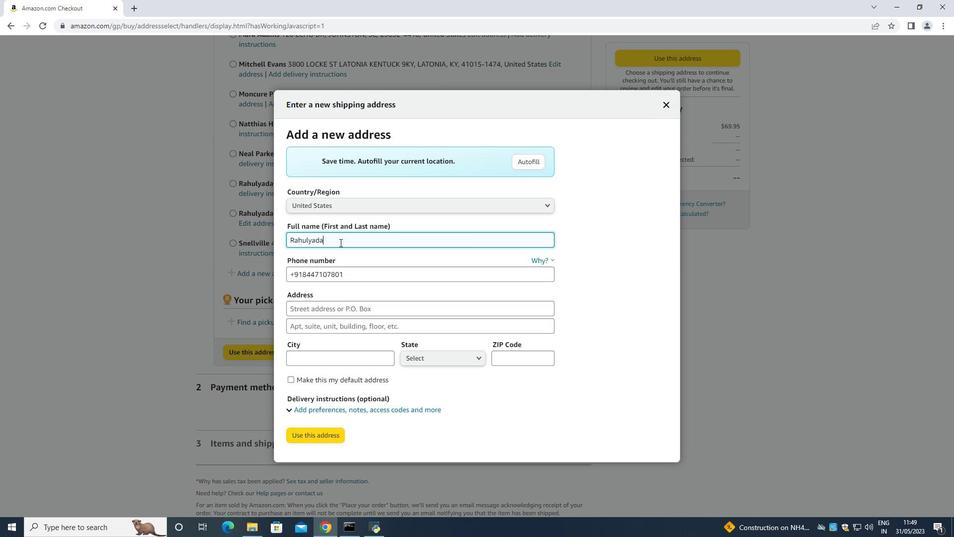 
Action: Mouse moved to (340, 244)
Screenshot: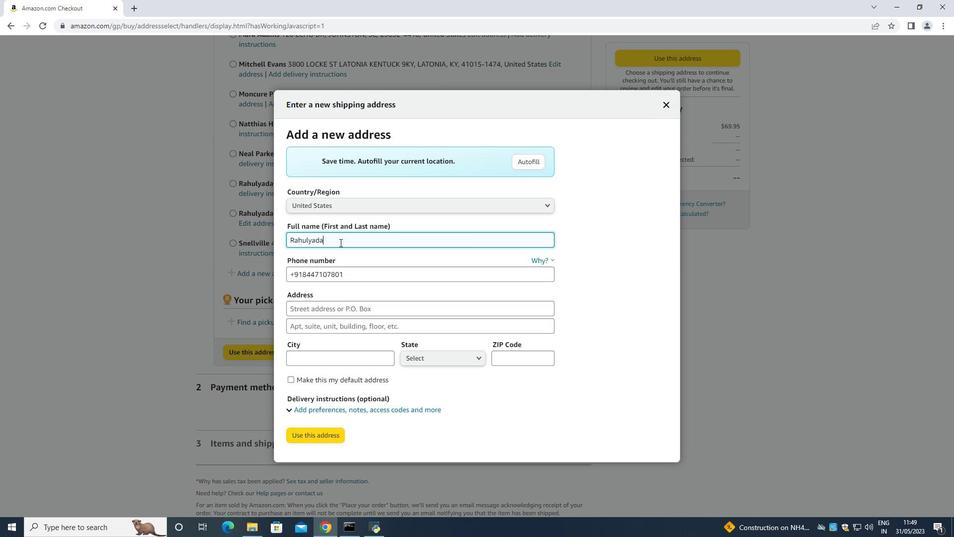 
Action: Key pressed <Key.backspace><Key.backspace><Key.backspace>
Screenshot: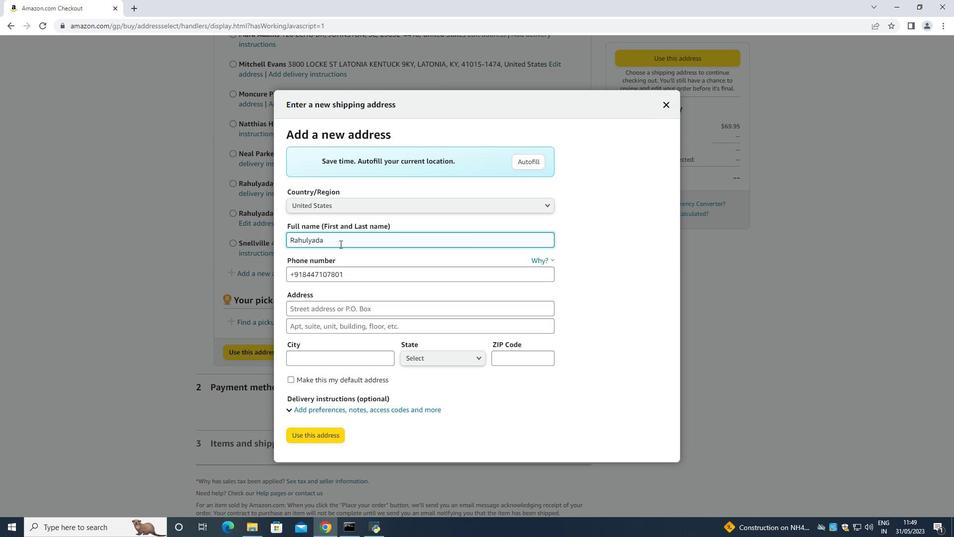 
Action: Mouse moved to (340, 245)
Screenshot: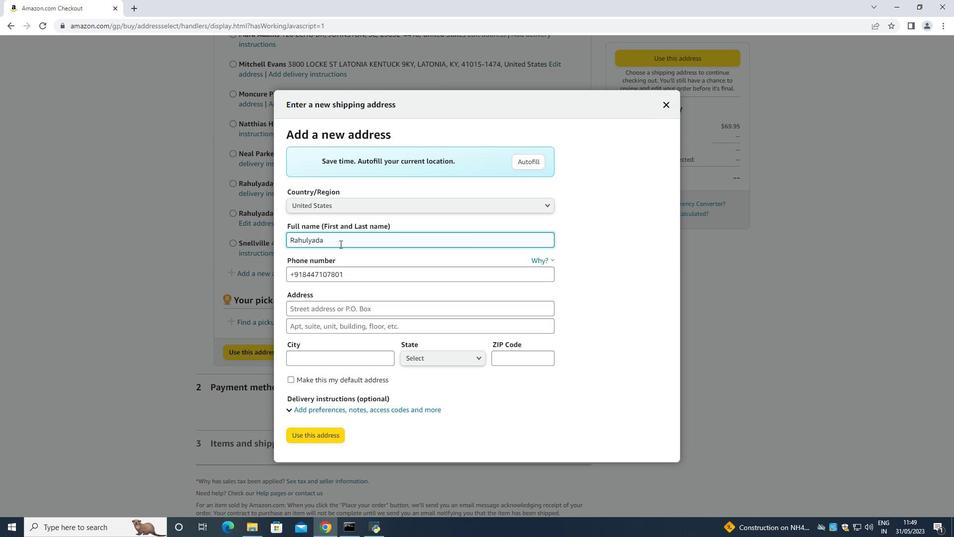 
Action: Key pressed <Key.backspace><Key.backspace><Key.backspace><Key.backspace><Key.backspace><Key.backspace><Key.backspace><Key.backspace><Key.backspace><Key.backspace><Key.backspace><Key.backspace><Key.backspace><Key.backspace><Key.backspace><Key.backspace><Key.backspace><Key.shift>Marisoi<Key.space><Key.shift>Hernandez<Key.space><Key.tab><Key.tab><Key.backspace>6205197251<Key.space><Key.tab>1339<Key.space><Key.shift>Ridge<Key.space><Key.caps_lock><Key.backspace>R<Key.caps_lock>o<Key.backspace><Key.backspace><Key.space><Key.caps_lock>R<Key.caps_lock>oad<Key.space><Key.tab><Key.tab><Key.shift>Dodge<Key.space><Key.tab>
Screenshot: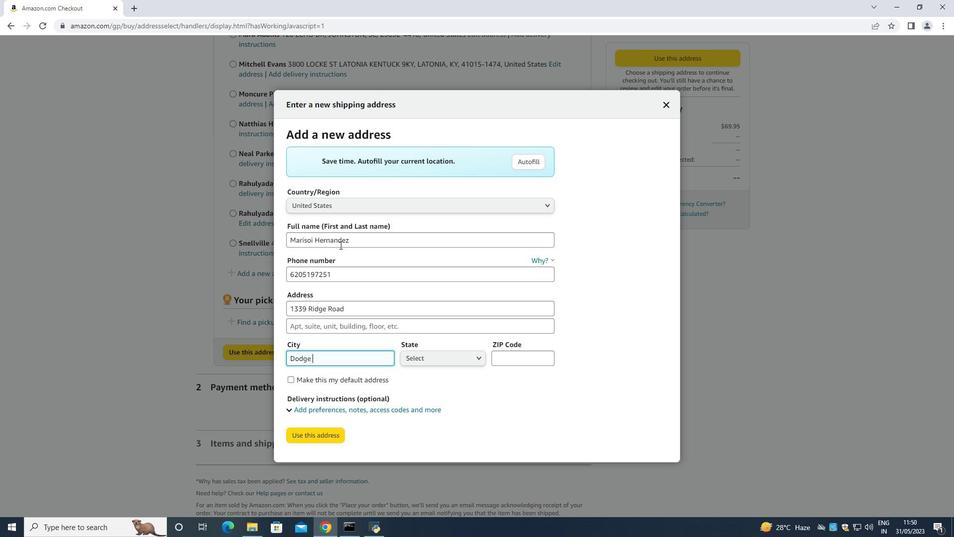 
Action: Mouse moved to (448, 348)
Screenshot: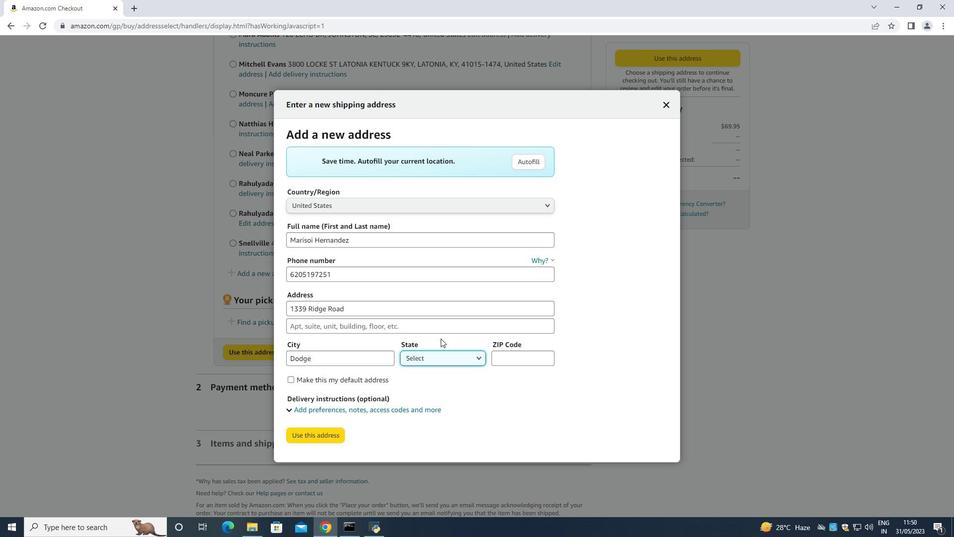 
Action: Mouse pressed left at (448, 348)
Screenshot: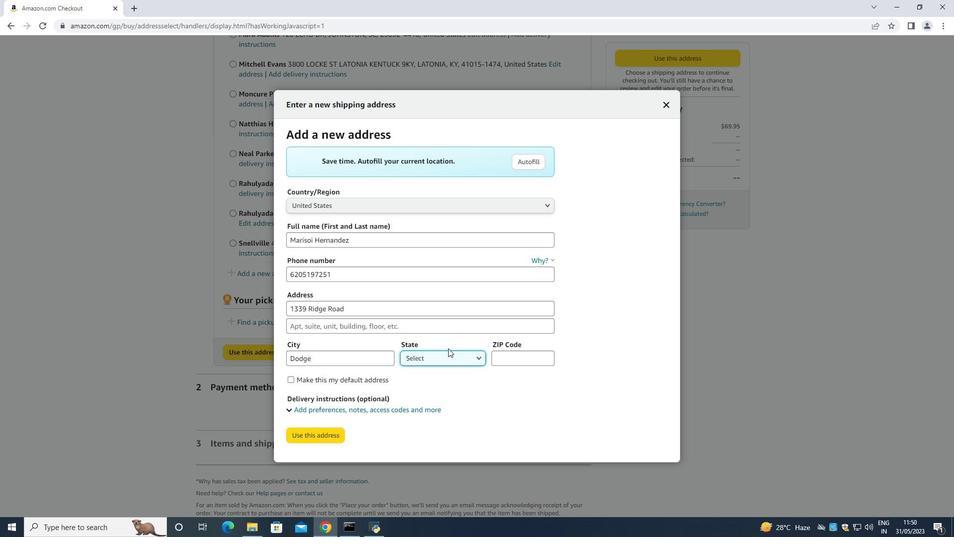 
Action: Mouse moved to (448, 356)
Screenshot: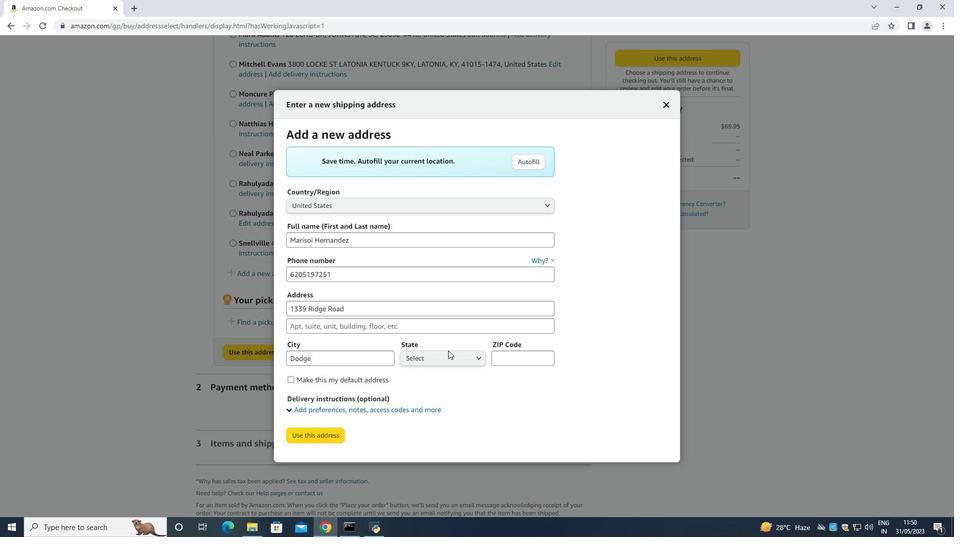 
Action: Mouse pressed left at (448, 356)
Screenshot: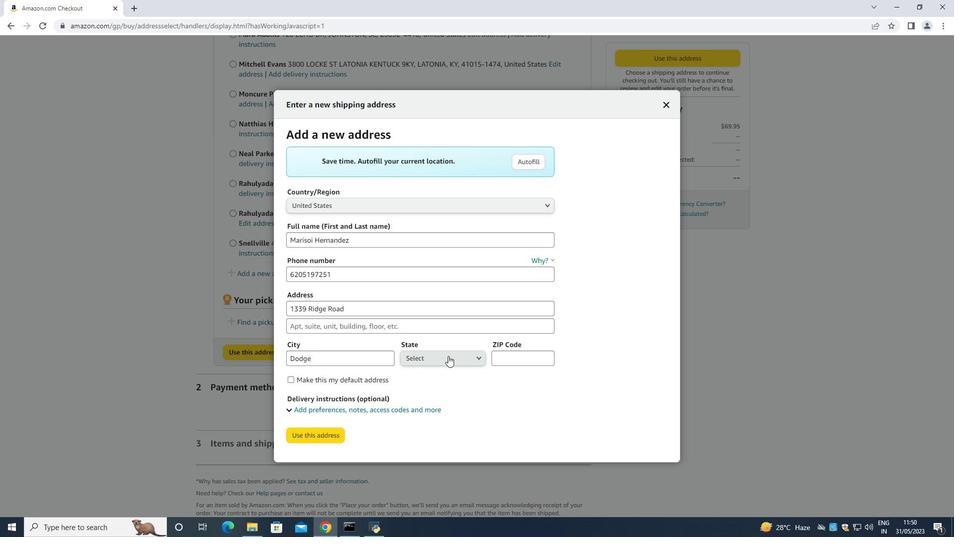 
Action: Mouse moved to (424, 301)
Screenshot: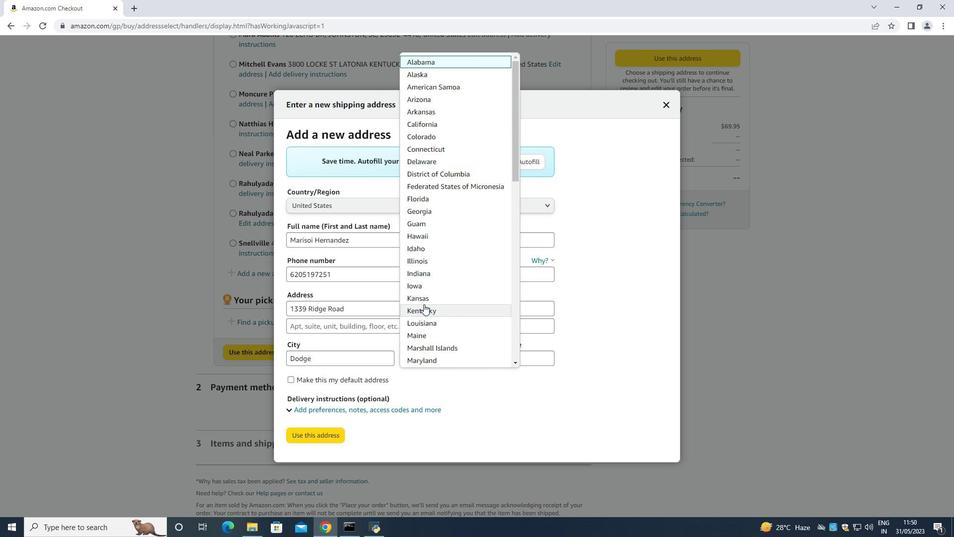 
Action: Mouse pressed left at (424, 301)
Screenshot: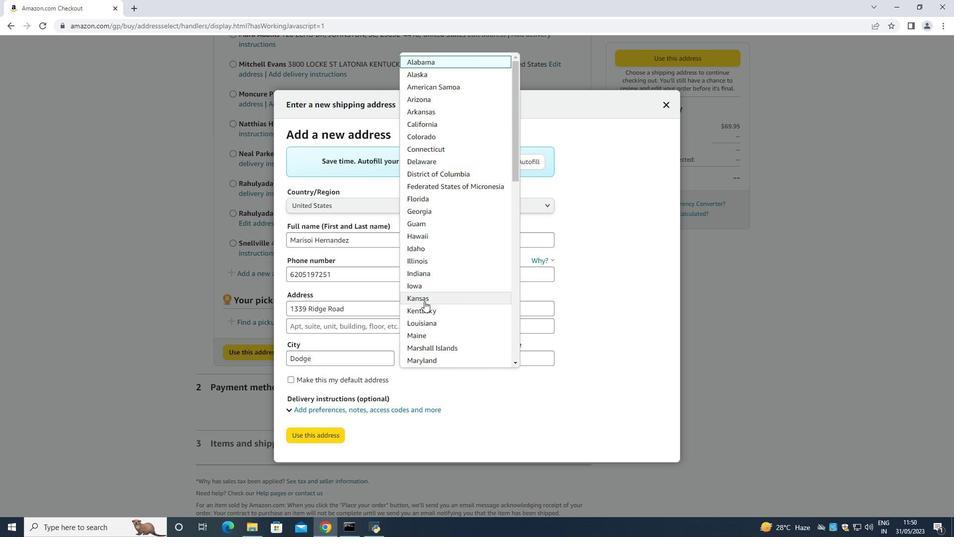
Action: Mouse moved to (508, 360)
Screenshot: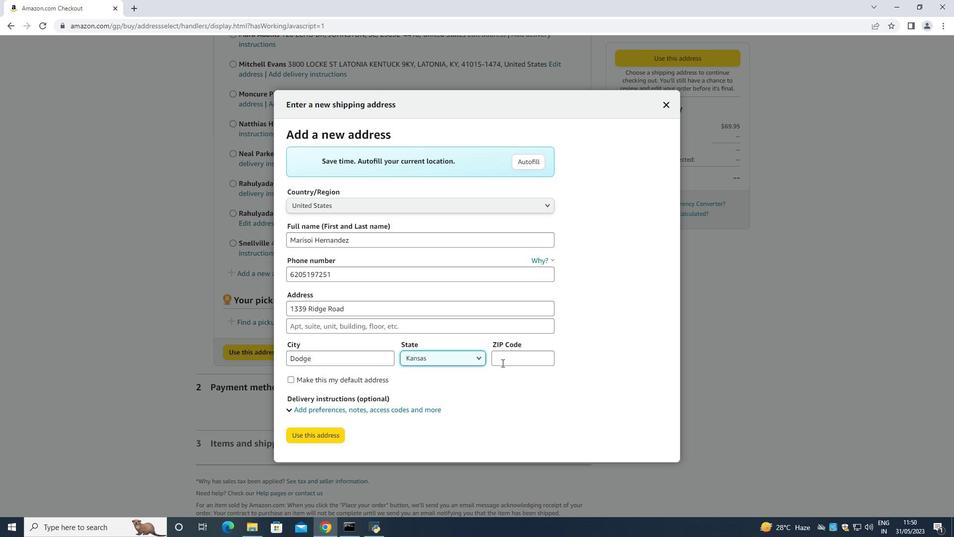 
Action: Mouse pressed left at (508, 360)
Screenshot: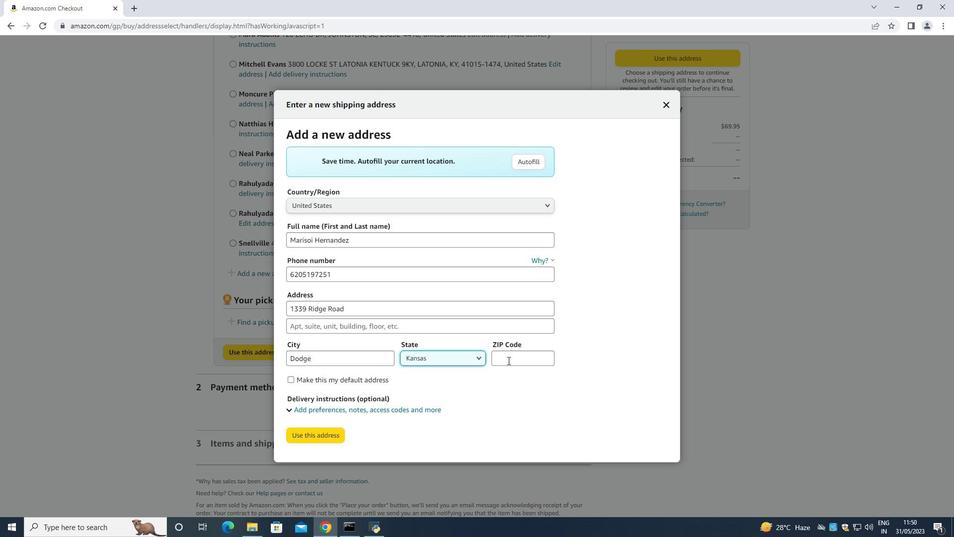 
Action: Mouse moved to (508, 360)
Screenshot: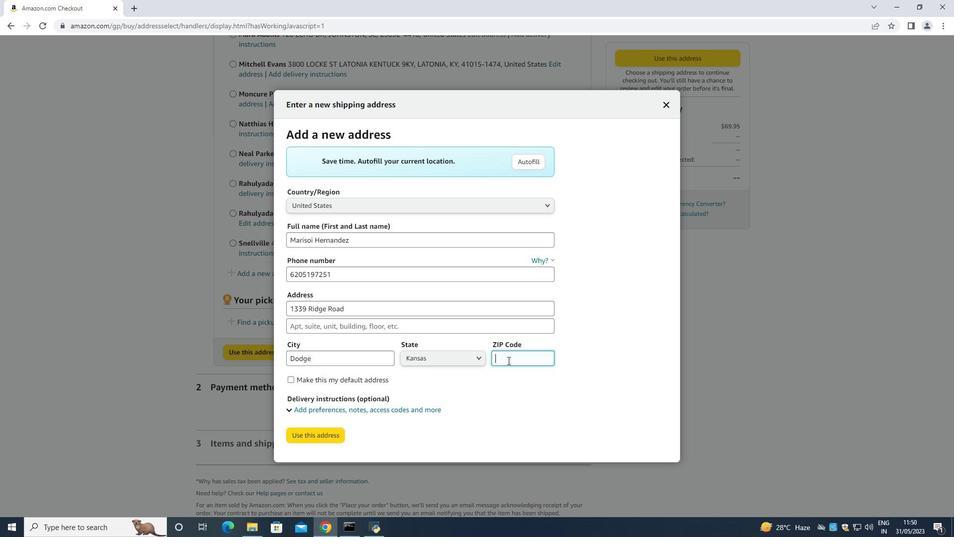 
Action: Key pressed 67801
Screenshot: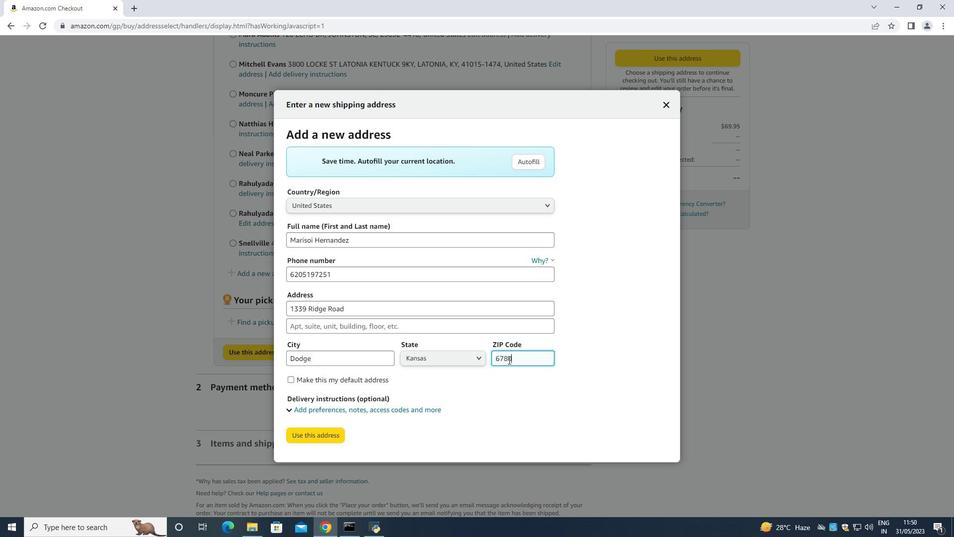 
Action: Mouse moved to (346, 378)
Screenshot: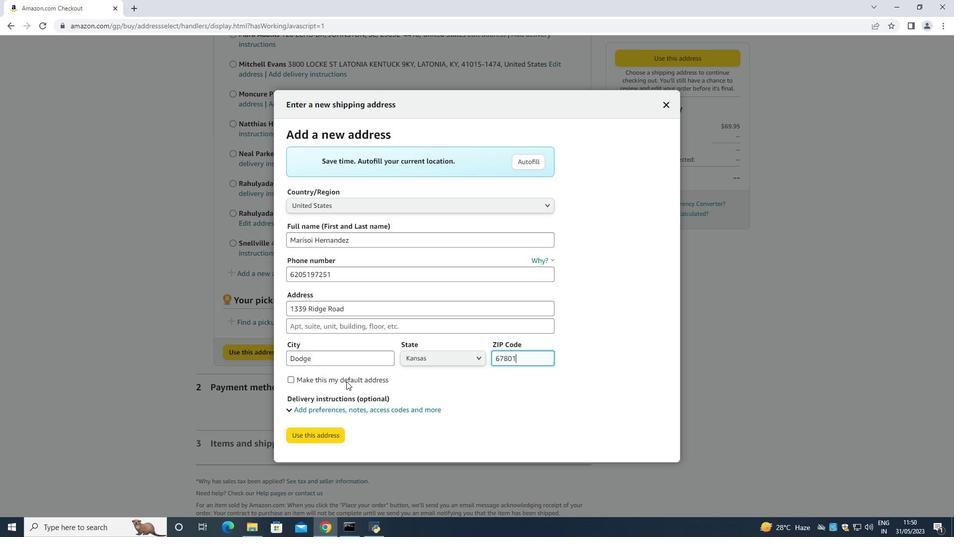 
Action: Mouse pressed left at (346, 378)
